 Task: Create workflow rules for invoice object.
Action: Mouse moved to (801, 75)
Screenshot: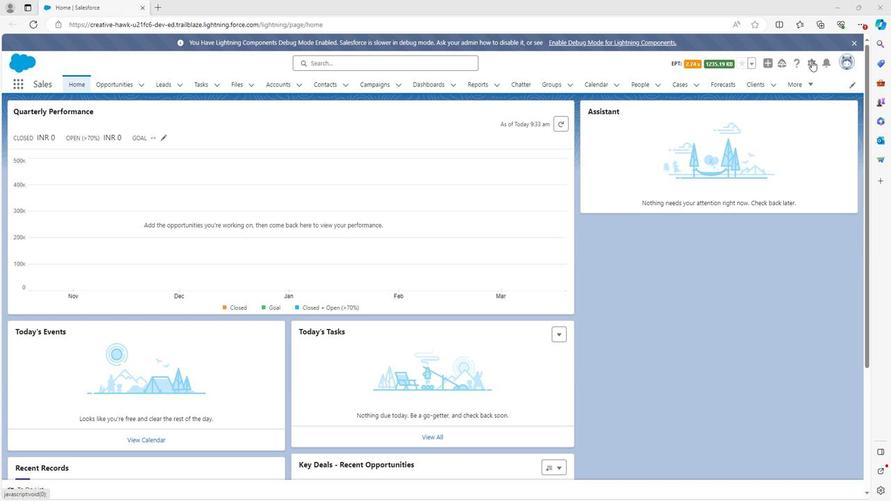 
Action: Mouse pressed left at (801, 75)
Screenshot: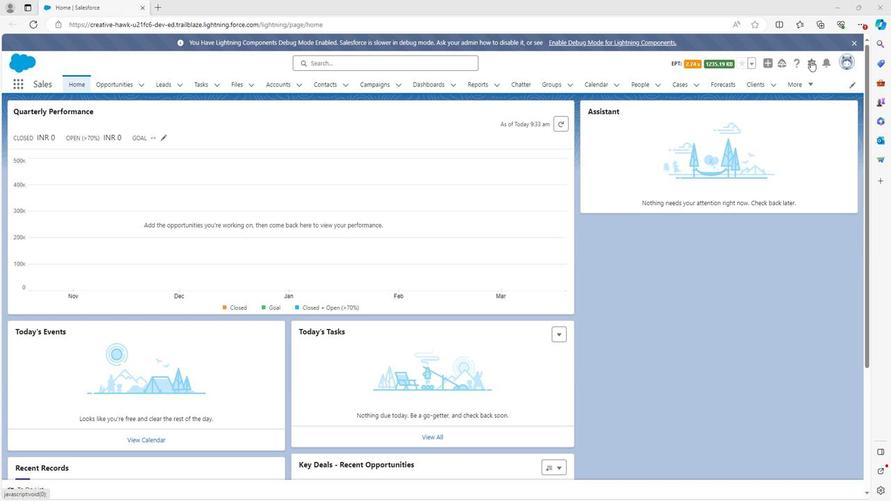 
Action: Mouse moved to (772, 102)
Screenshot: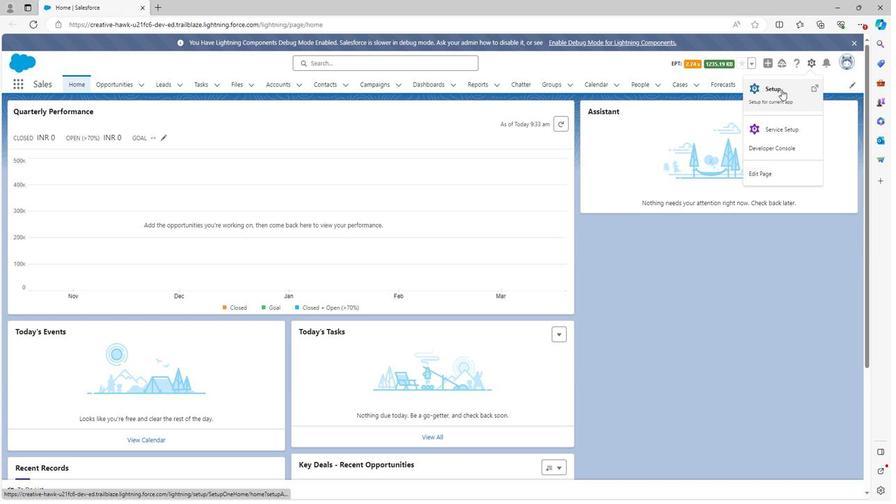 
Action: Mouse pressed left at (772, 102)
Screenshot: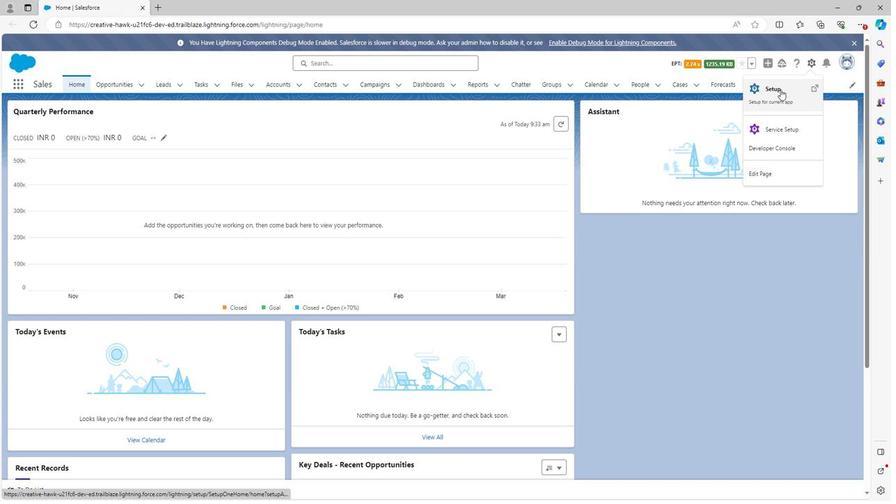 
Action: Mouse moved to (50, 117)
Screenshot: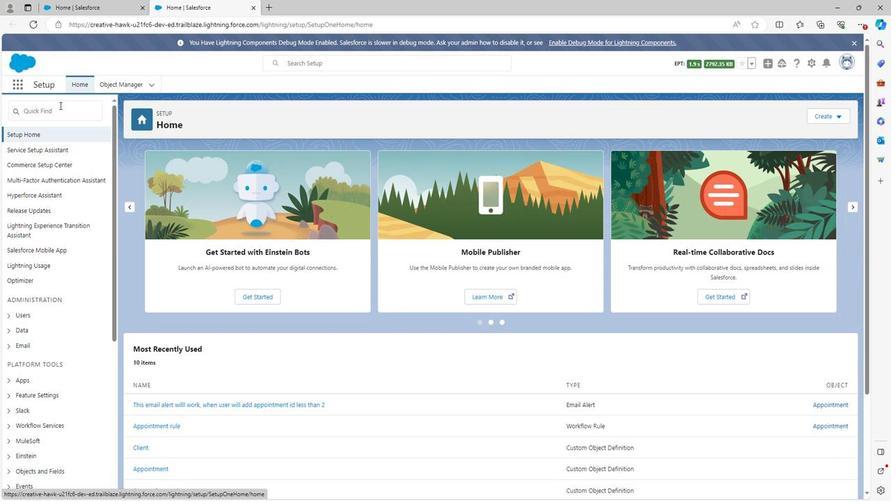 
Action: Mouse pressed left at (50, 117)
Screenshot: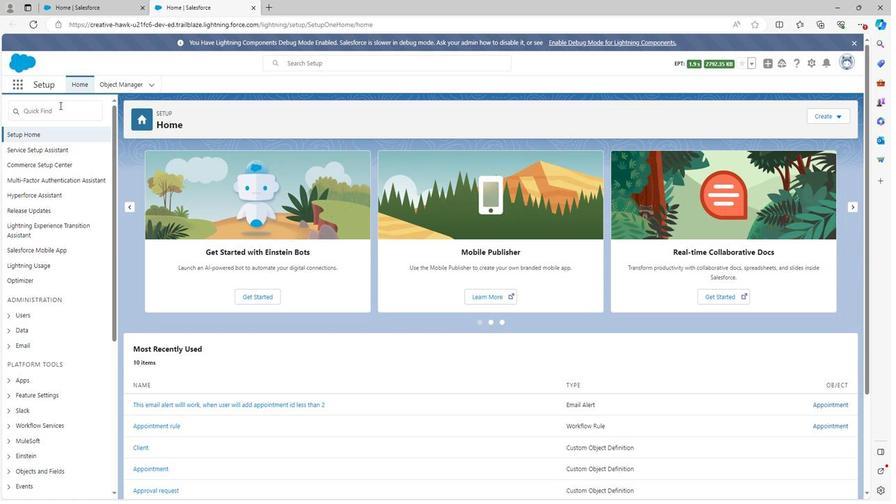 
Action: Key pressed work
Screenshot: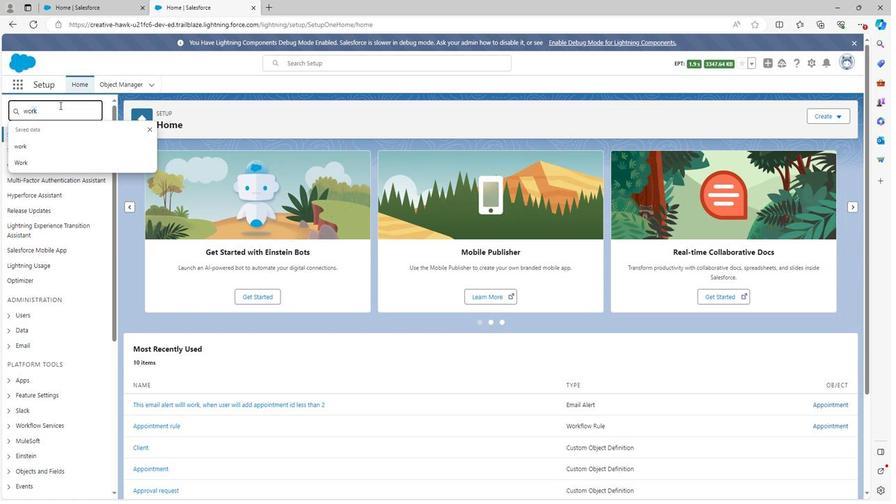 
Action: Mouse moved to (48, 286)
Screenshot: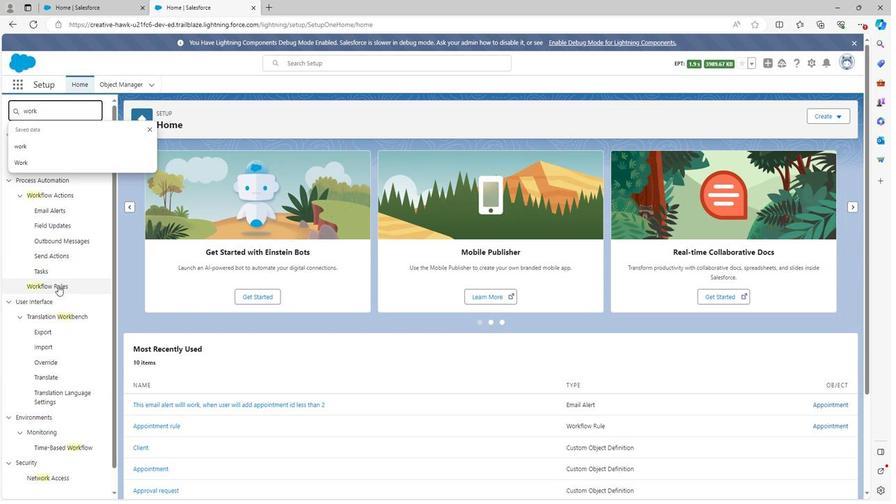 
Action: Mouse pressed left at (48, 286)
Screenshot: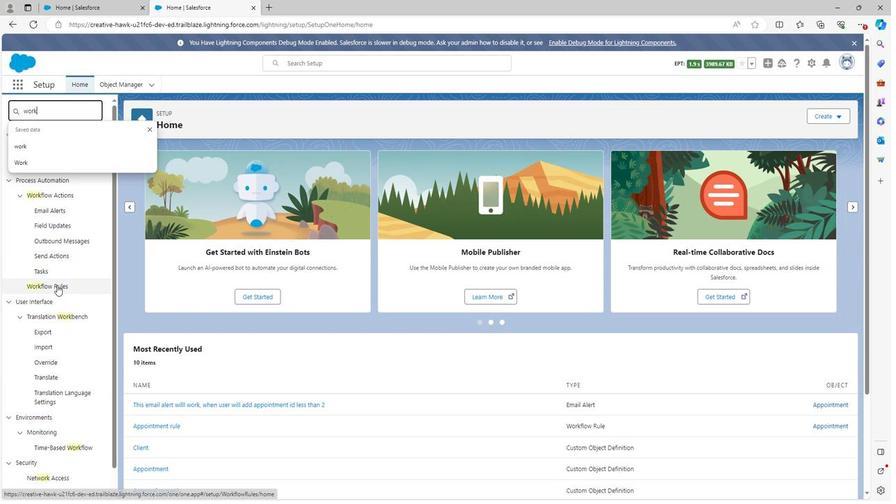
Action: Mouse moved to (480, 267)
Screenshot: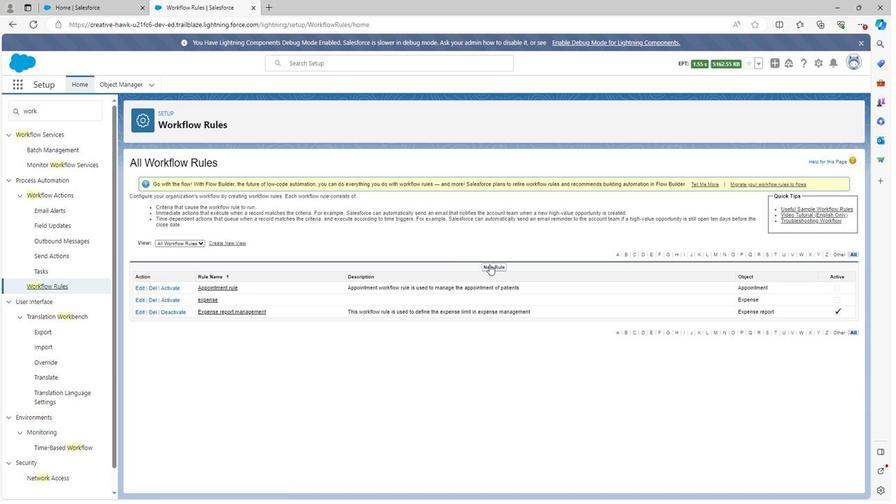 
Action: Mouse pressed left at (480, 267)
Screenshot: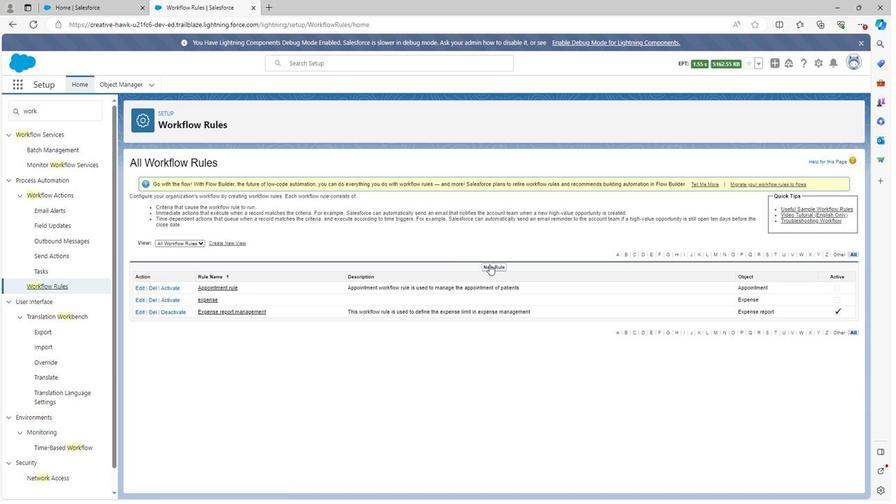 
Action: Mouse moved to (460, 334)
Screenshot: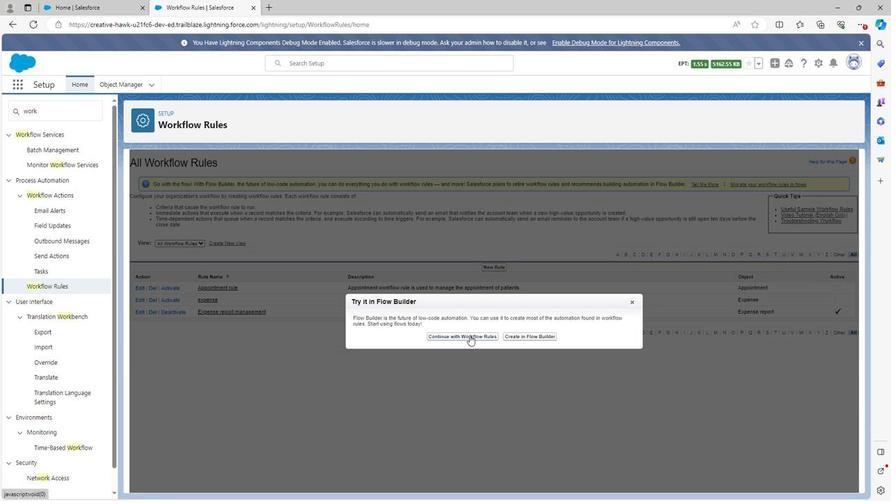 
Action: Mouse pressed left at (460, 334)
Screenshot: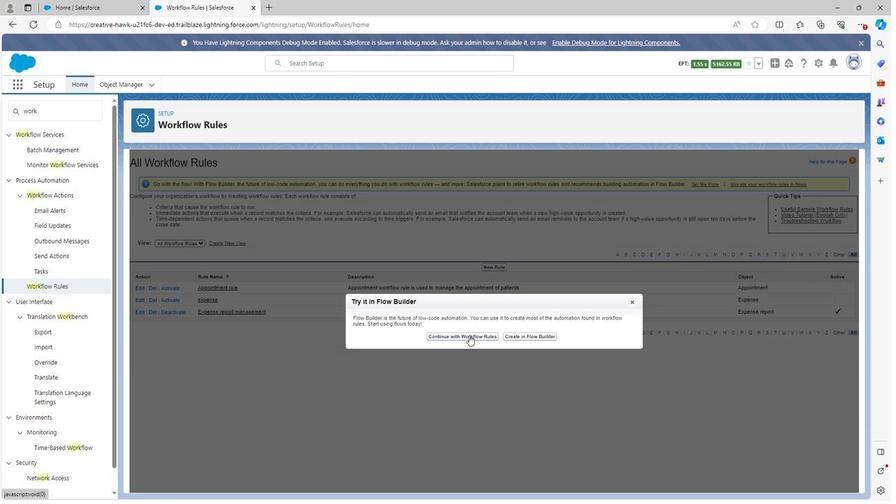 
Action: Mouse moved to (324, 250)
Screenshot: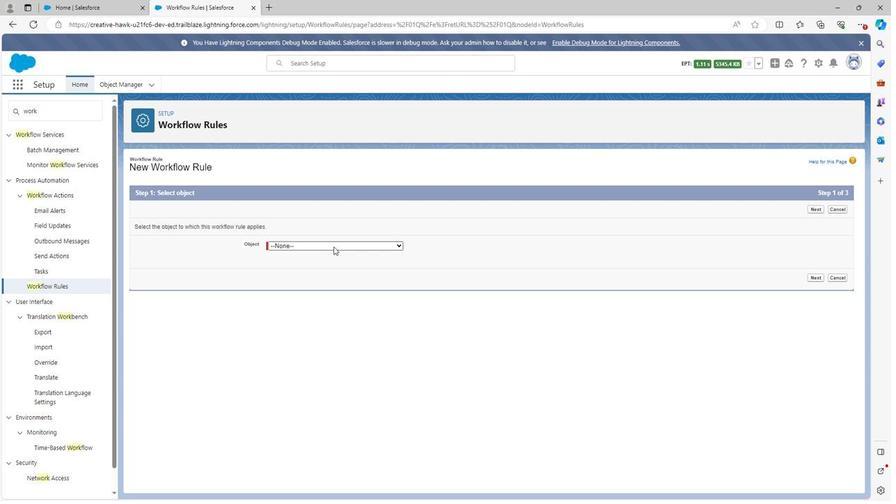 
Action: Mouse pressed left at (324, 250)
Screenshot: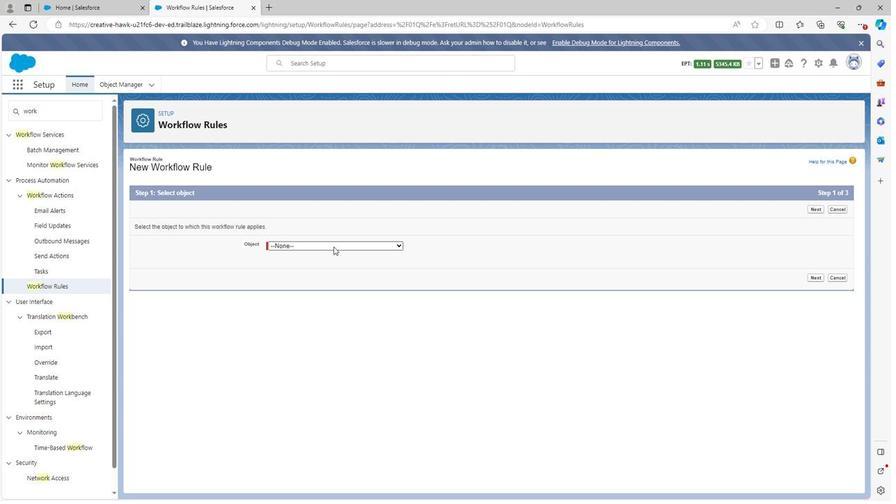 
Action: Mouse moved to (316, 317)
Screenshot: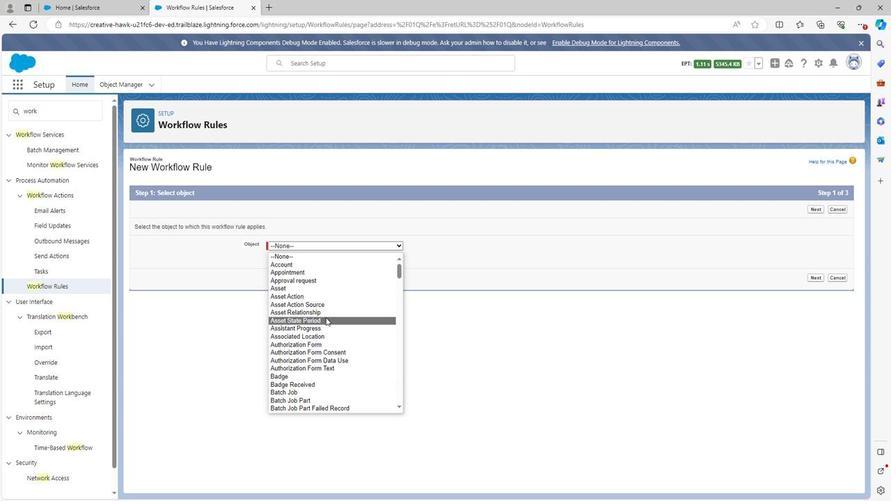 
Action: Mouse scrolled (316, 316) with delta (0, 0)
Screenshot: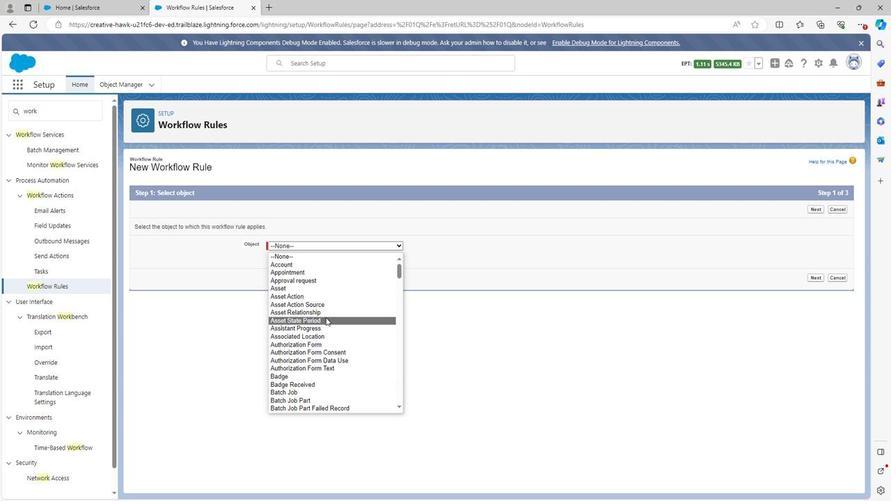 
Action: Mouse scrolled (316, 316) with delta (0, 0)
Screenshot: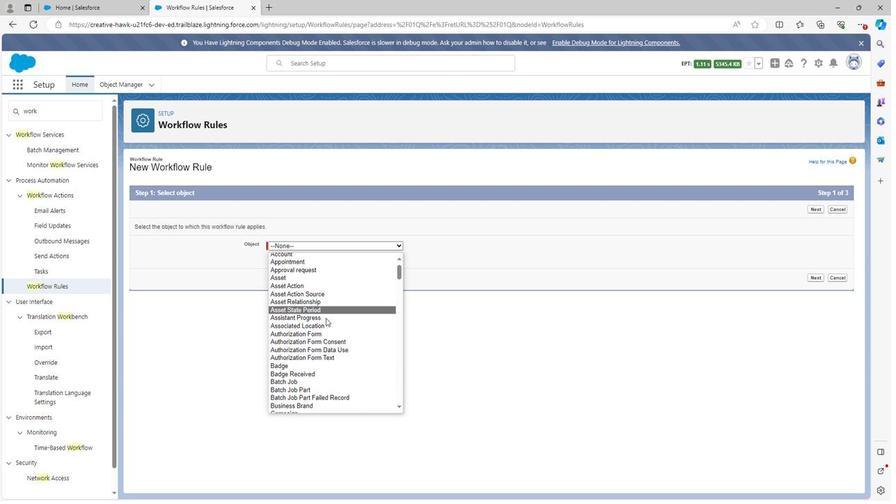 
Action: Mouse scrolled (316, 316) with delta (0, 0)
Screenshot: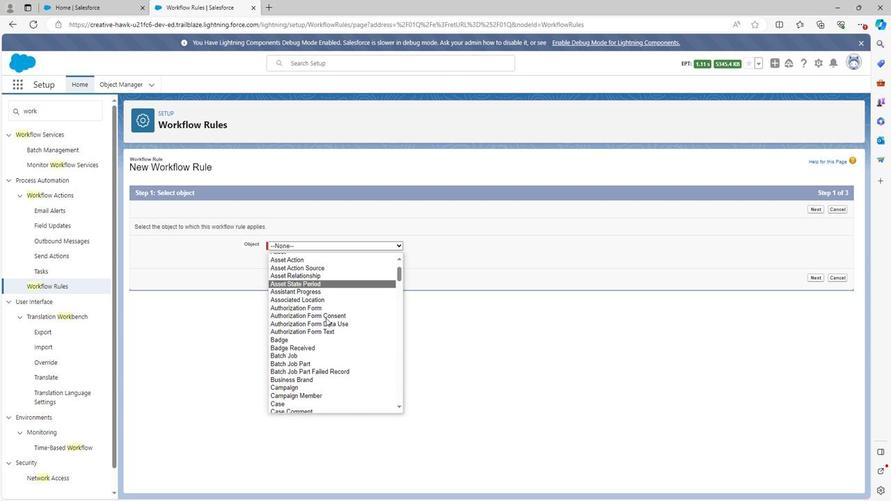 
Action: Mouse scrolled (316, 316) with delta (0, 0)
Screenshot: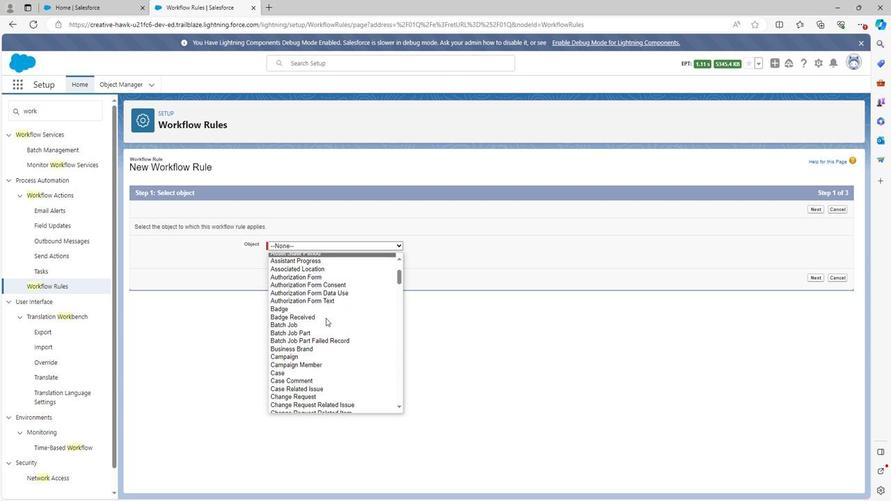 
Action: Mouse scrolled (316, 316) with delta (0, 0)
Screenshot: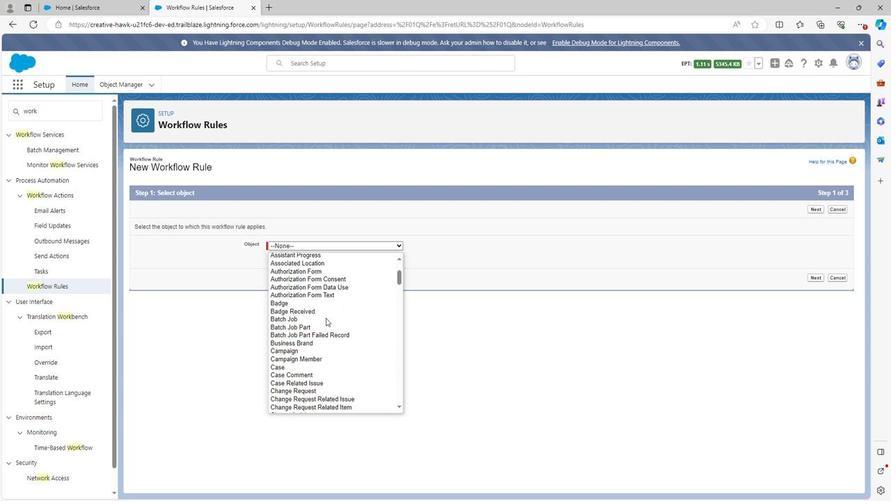 
Action: Mouse scrolled (316, 316) with delta (0, 0)
Screenshot: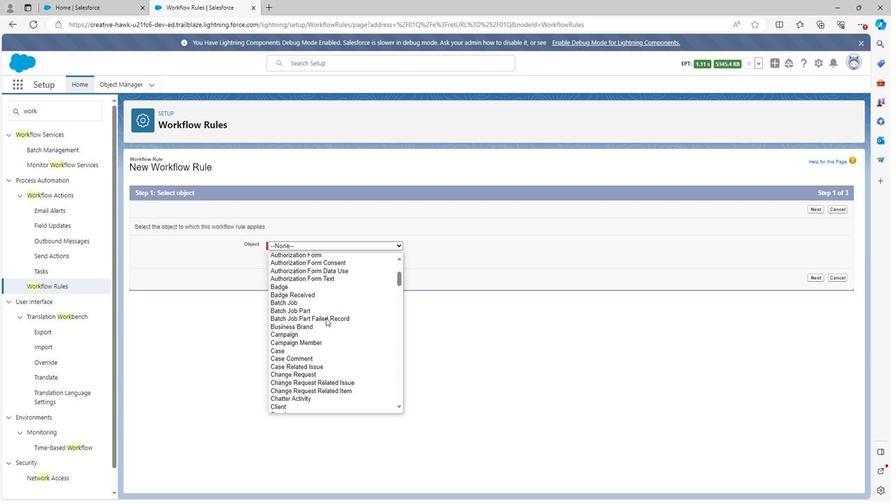 
Action: Mouse scrolled (316, 316) with delta (0, 0)
Screenshot: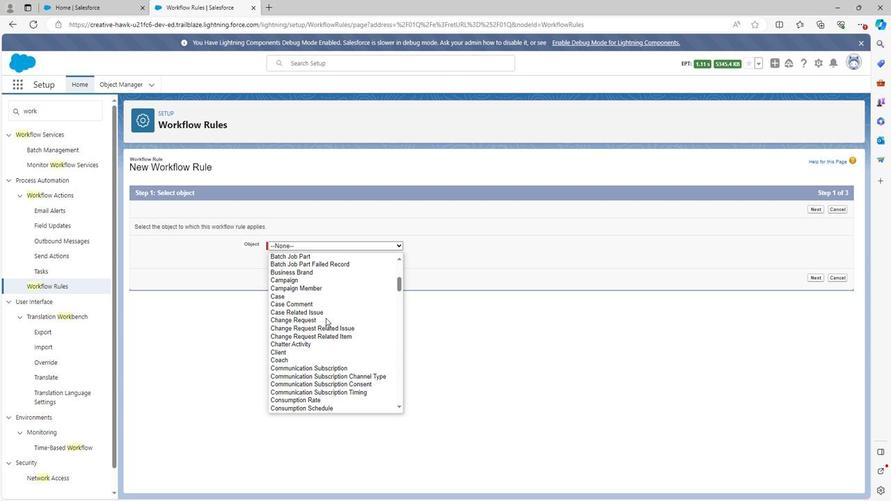 
Action: Mouse scrolled (316, 316) with delta (0, 0)
Screenshot: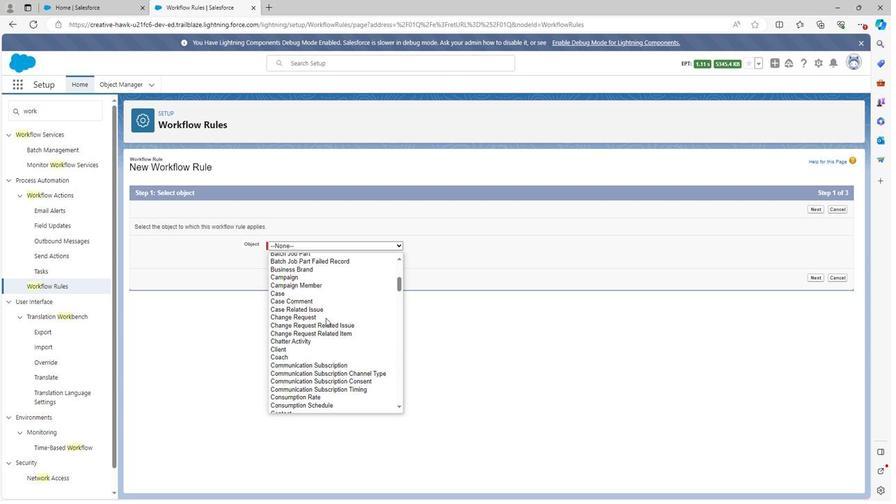 
Action: Mouse scrolled (316, 316) with delta (0, 0)
Screenshot: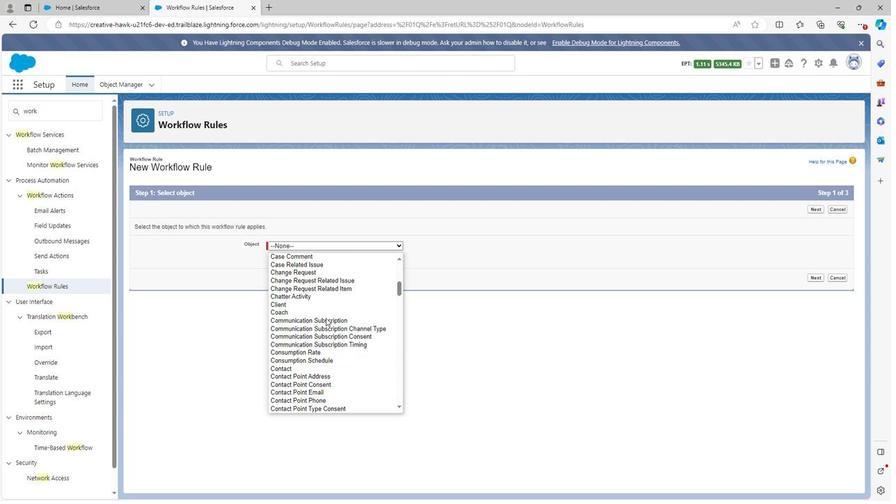
Action: Mouse scrolled (316, 316) with delta (0, 0)
Screenshot: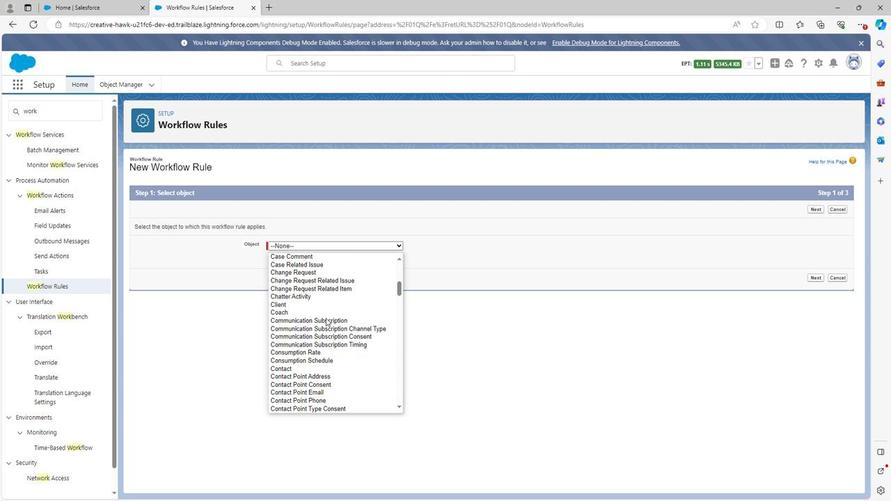 
Action: Mouse scrolled (316, 316) with delta (0, 0)
Screenshot: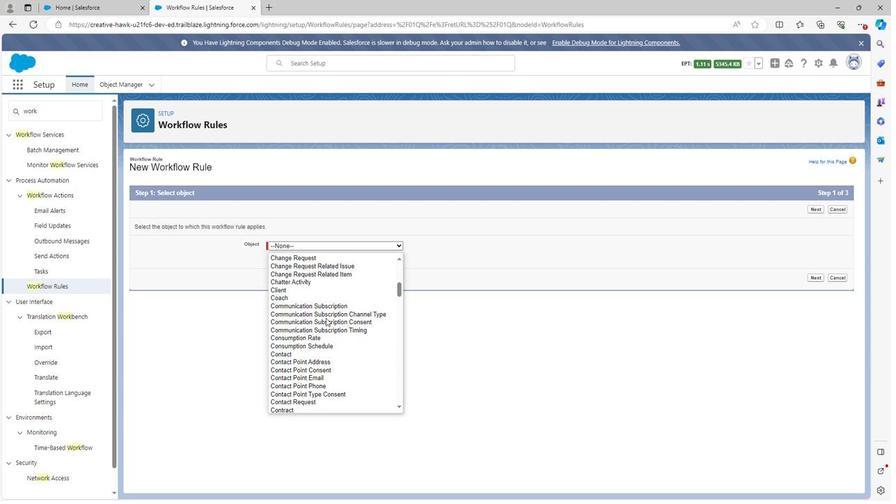 
Action: Mouse scrolled (316, 316) with delta (0, 0)
Screenshot: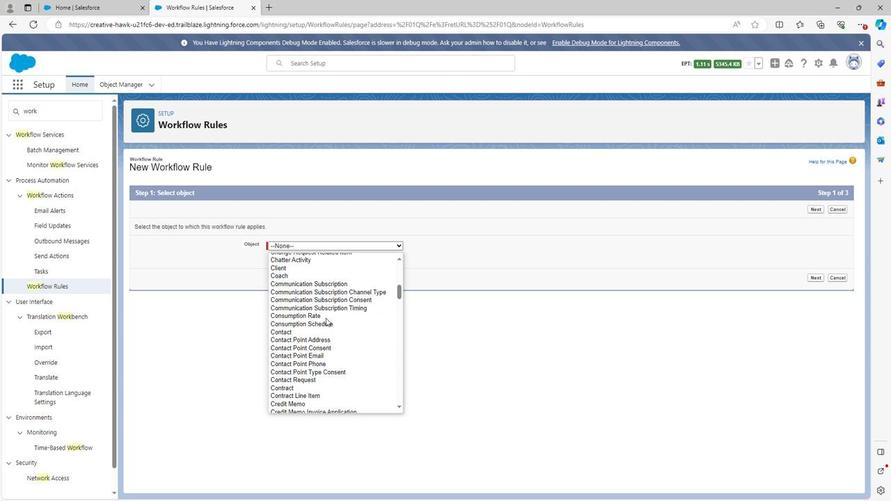 
Action: Mouse scrolled (316, 316) with delta (0, 0)
Screenshot: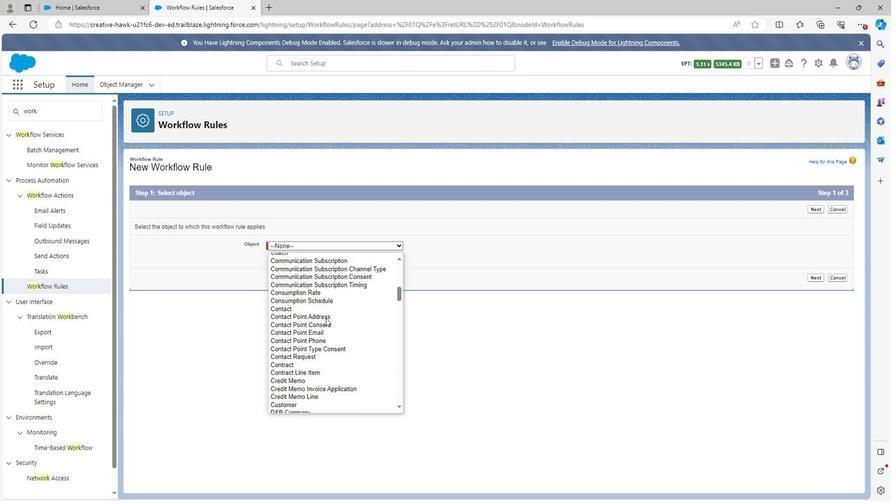 
Action: Mouse scrolled (316, 316) with delta (0, 0)
Screenshot: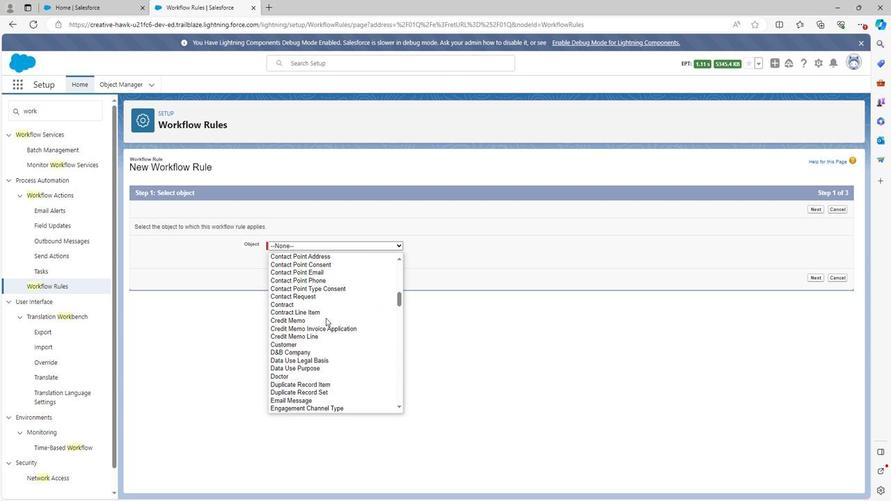 
Action: Mouse scrolled (316, 316) with delta (0, 0)
Screenshot: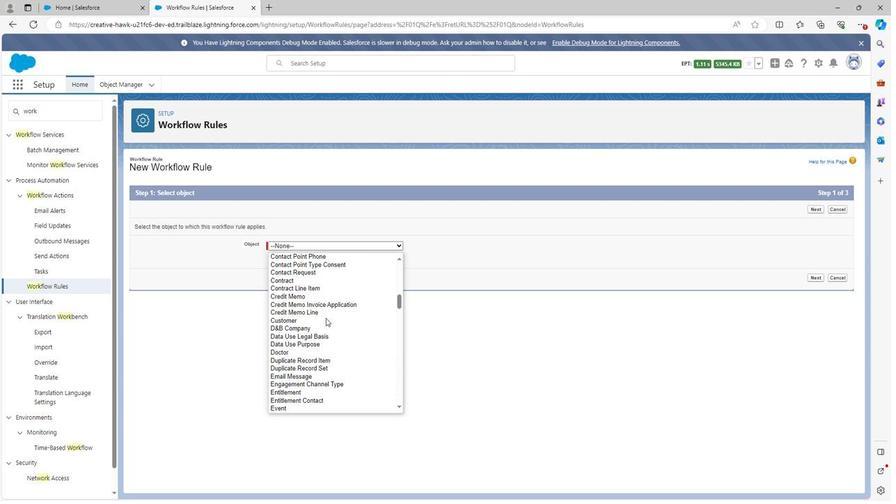 
Action: Mouse scrolled (316, 316) with delta (0, 0)
Screenshot: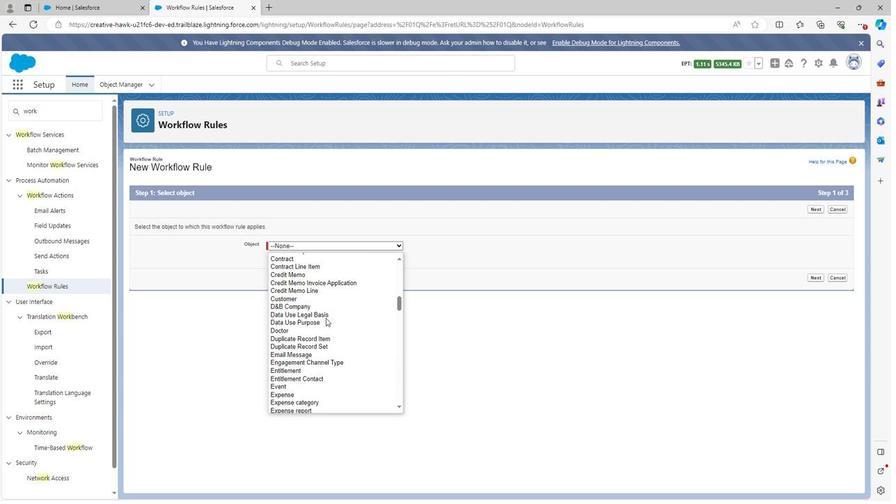
Action: Mouse scrolled (316, 316) with delta (0, 0)
Screenshot: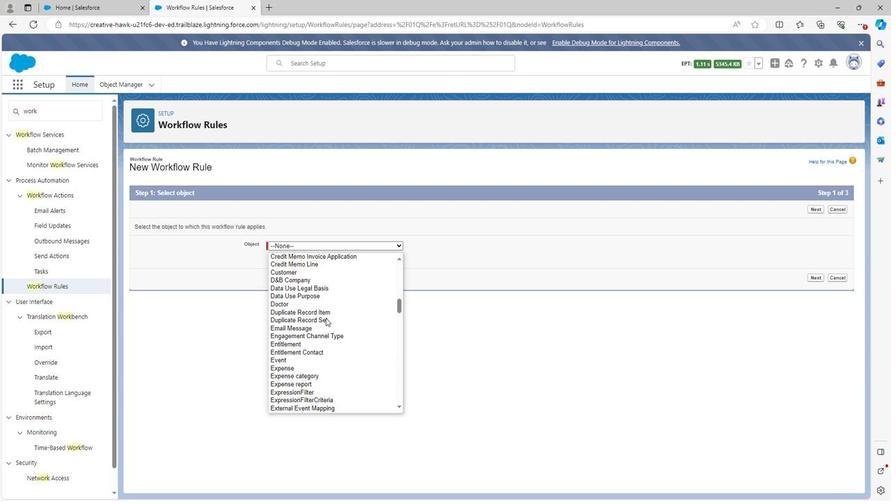 
Action: Mouse scrolled (316, 316) with delta (0, 0)
Screenshot: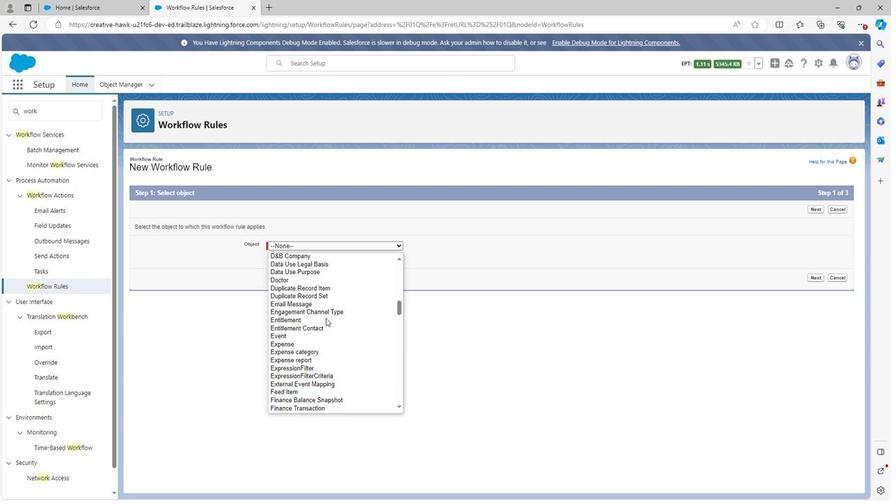 
Action: Mouse scrolled (316, 316) with delta (0, 0)
Screenshot: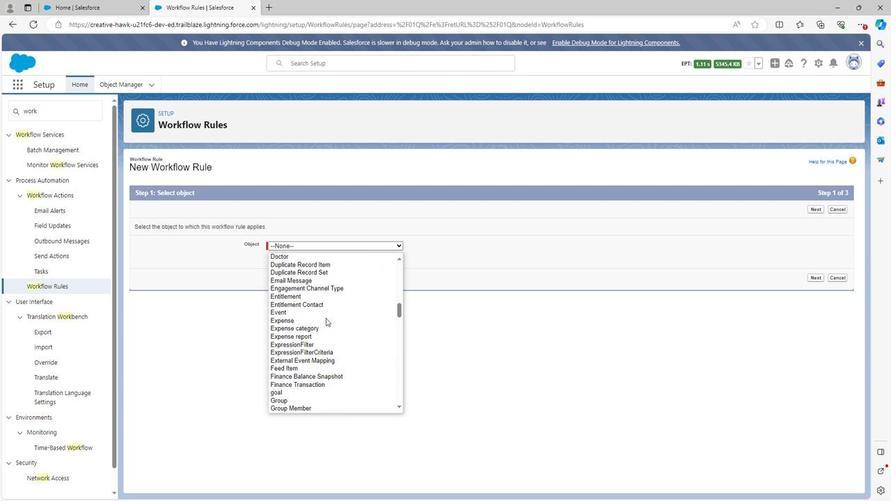 
Action: Mouse scrolled (316, 316) with delta (0, 0)
Screenshot: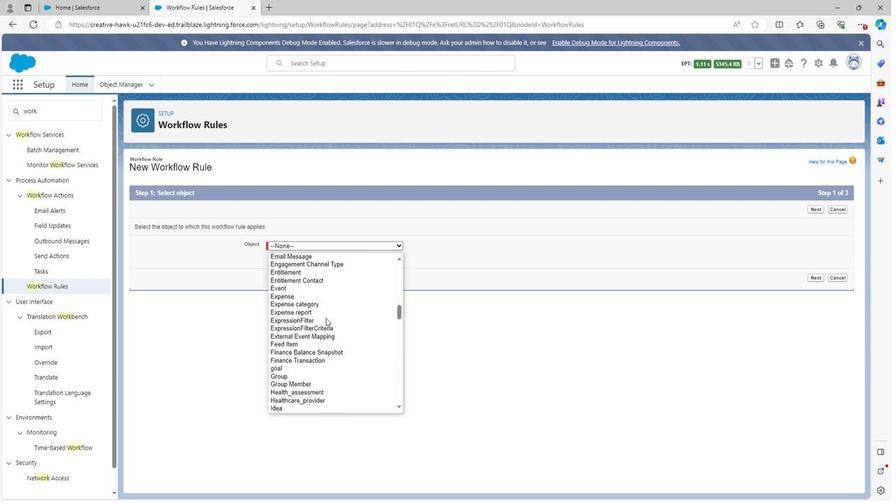 
Action: Mouse scrolled (316, 316) with delta (0, 0)
Screenshot: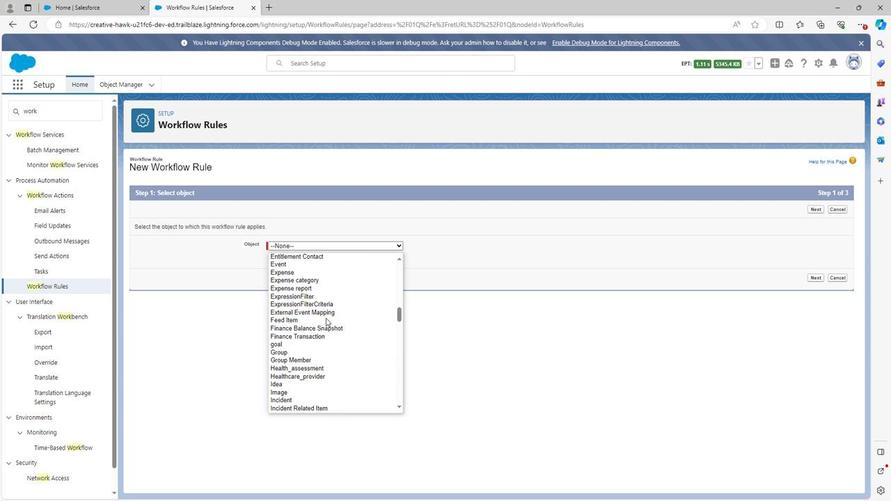 
Action: Mouse moved to (276, 394)
Screenshot: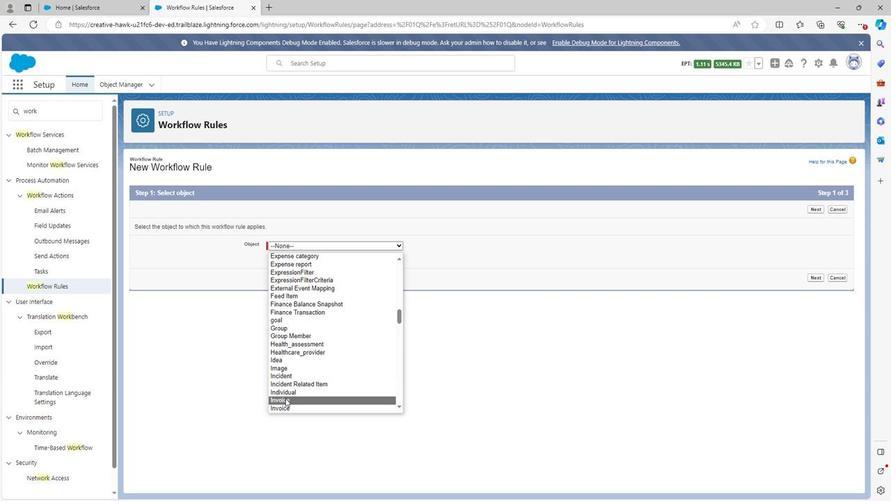 
Action: Mouse pressed left at (276, 394)
Screenshot: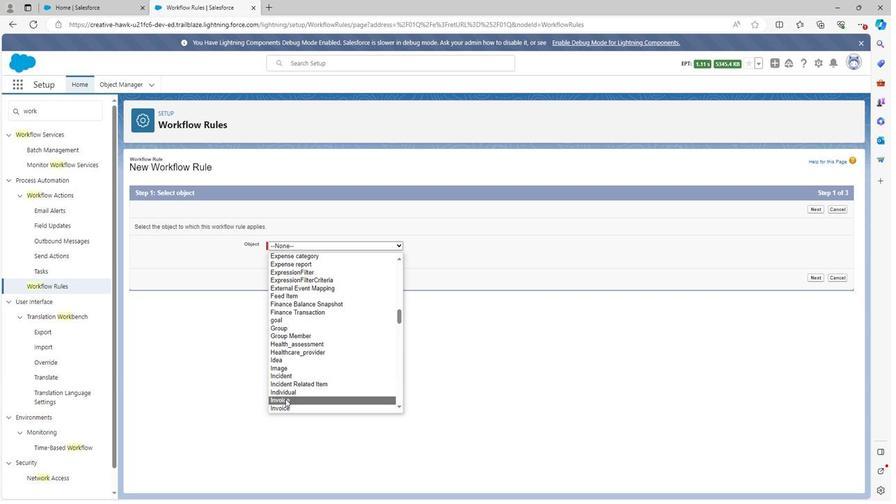 
Action: Mouse moved to (805, 279)
Screenshot: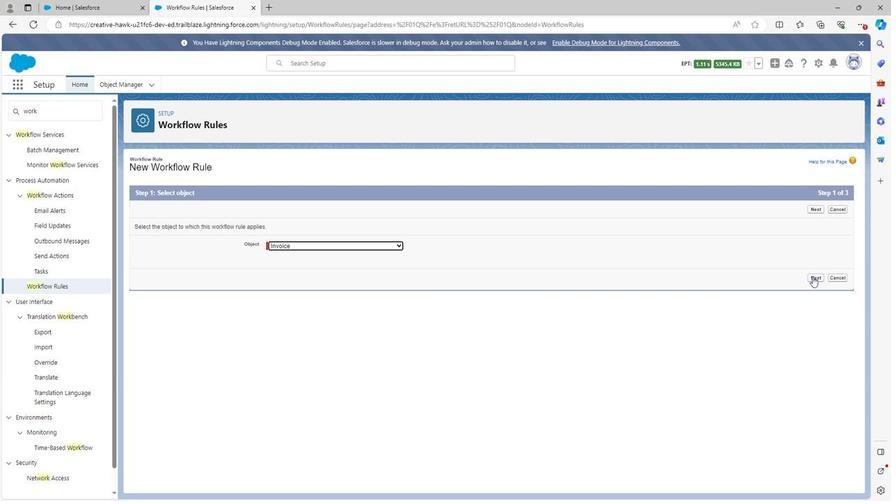 
Action: Mouse pressed left at (805, 279)
Screenshot: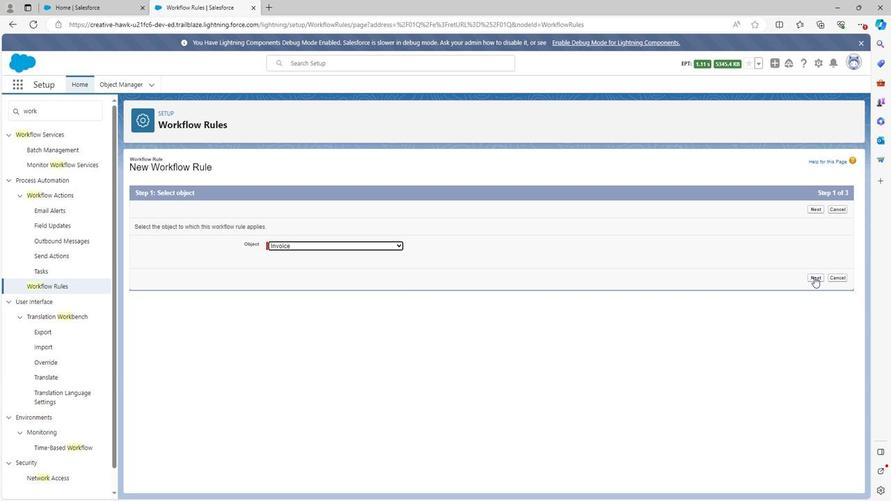 
Action: Mouse moved to (296, 266)
Screenshot: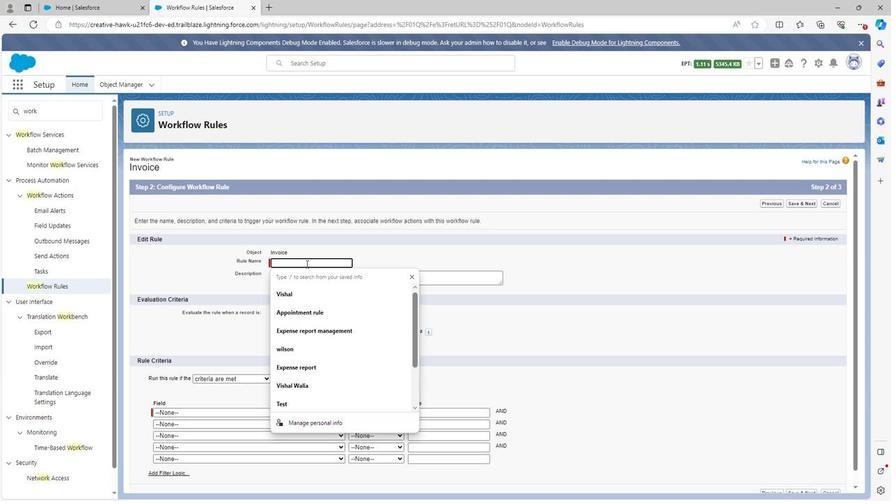 
Action: Key pressed <Key.shift>Invoice<Key.space>rule
Screenshot: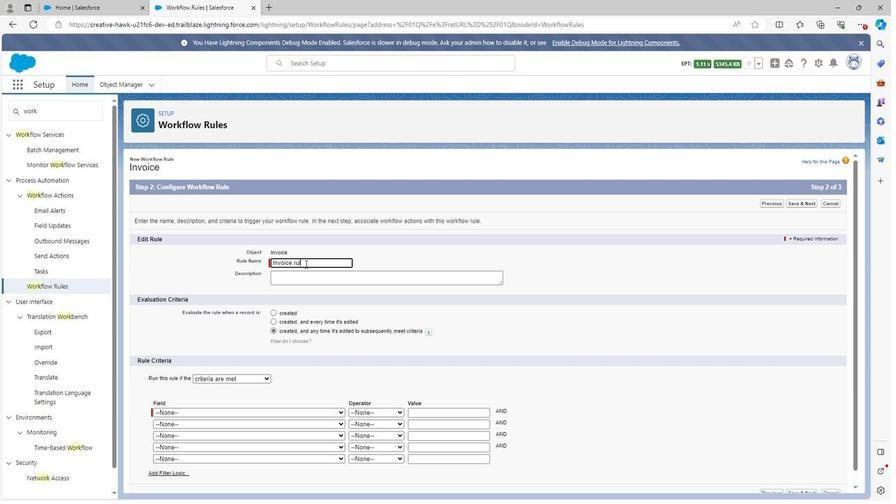 
Action: Mouse moved to (300, 283)
Screenshot: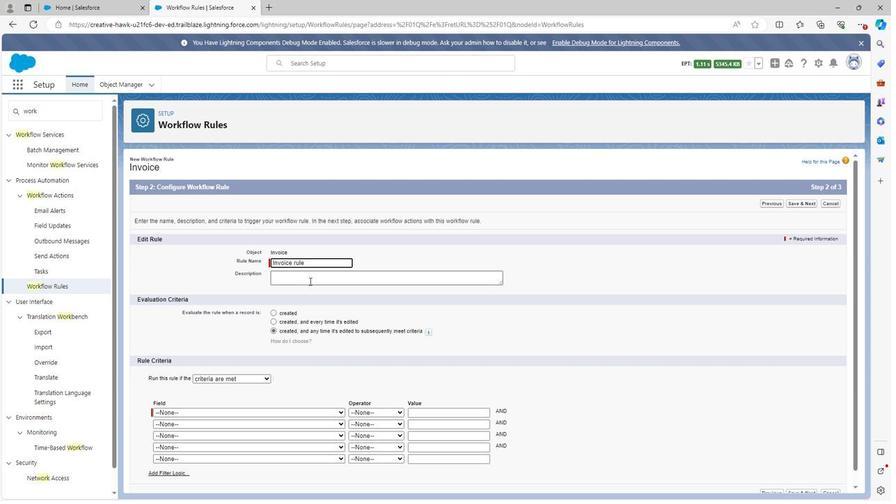 
Action: Mouse pressed left at (300, 283)
Screenshot: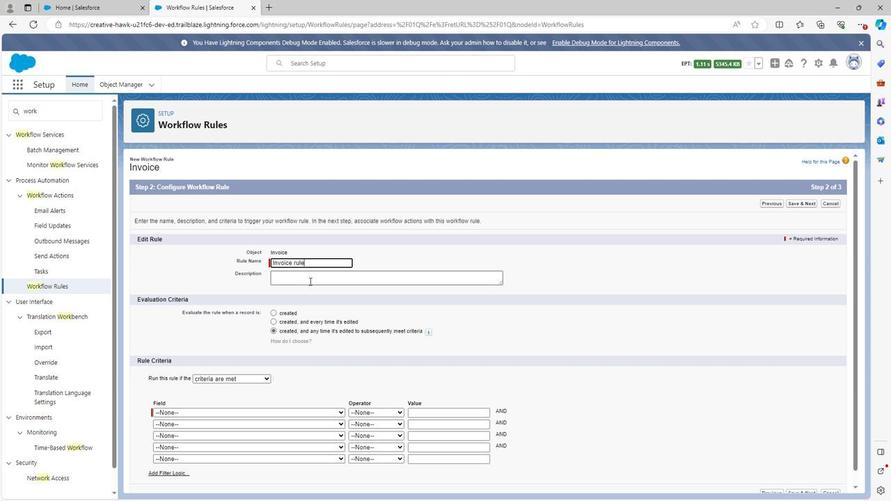 
Action: Key pressed <Key.shift>Invoice<Key.space>rule<Key.space>is<Key.space>used<Key.space>to<Key.space>define<Key.space>the<Key.space>invoice<Key.space>details<Key.space>with<Key.space>some<Key.space>limits
Screenshot: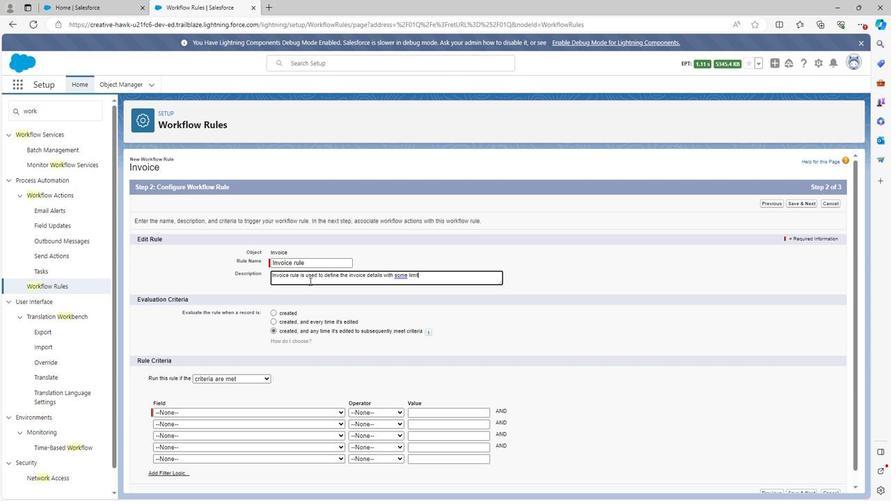 
Action: Mouse moved to (267, 351)
Screenshot: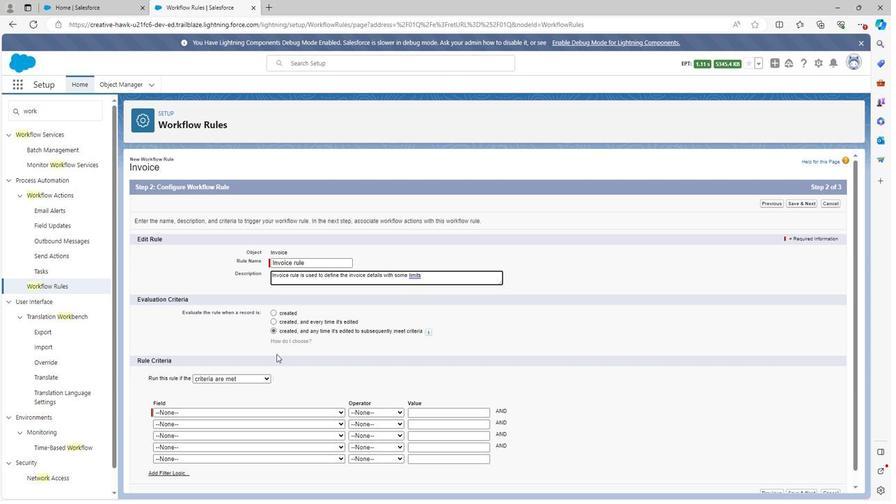 
Action: Mouse scrolled (267, 350) with delta (0, 0)
Screenshot: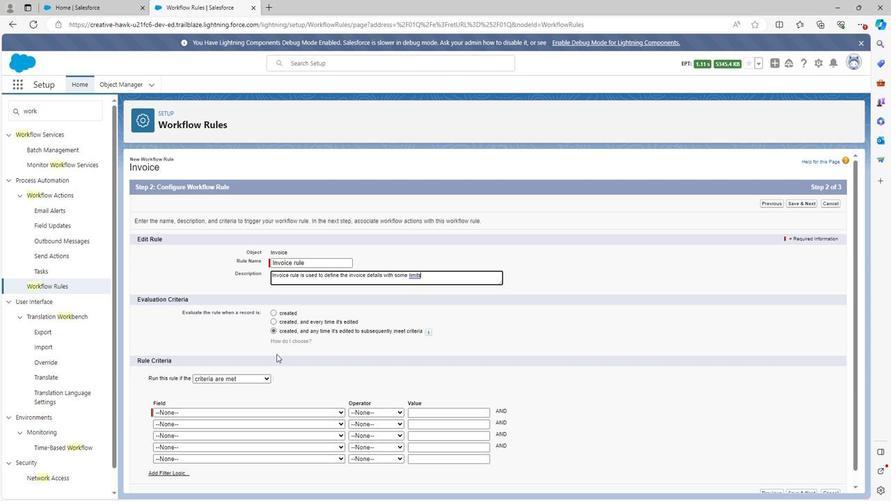 
Action: Mouse moved to (225, 394)
Screenshot: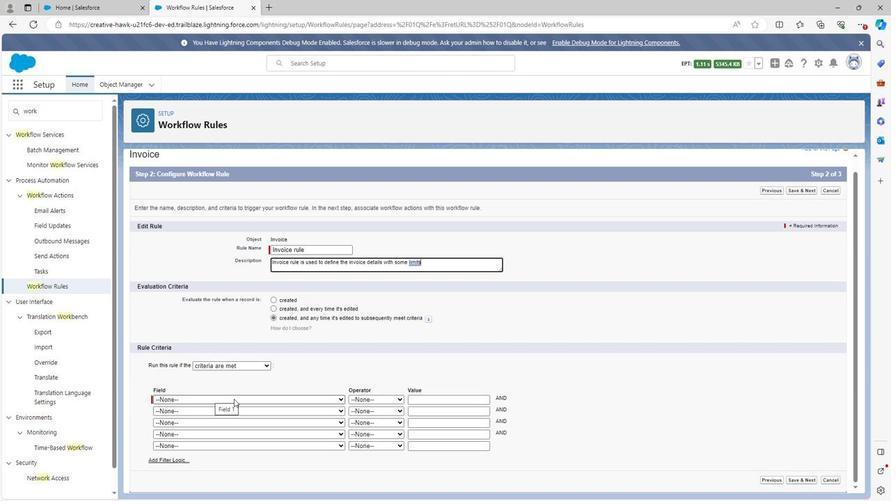 
Action: Mouse pressed left at (225, 394)
Screenshot: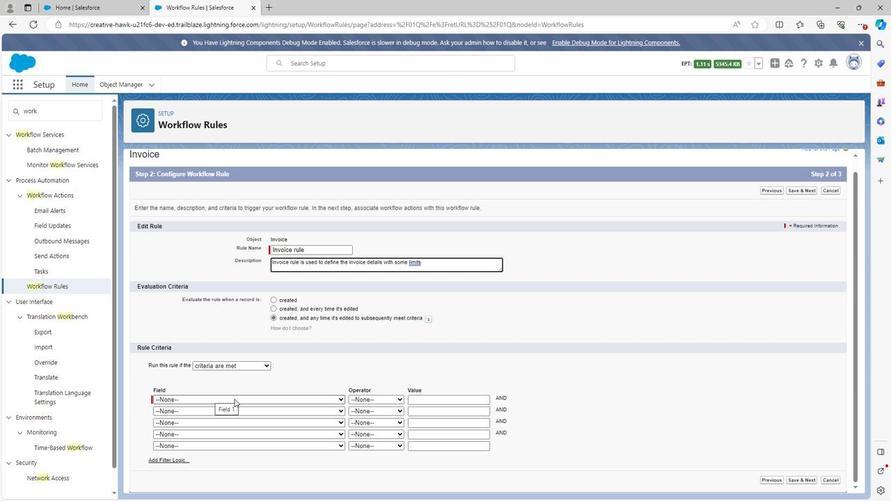 
Action: Mouse moved to (203, 331)
Screenshot: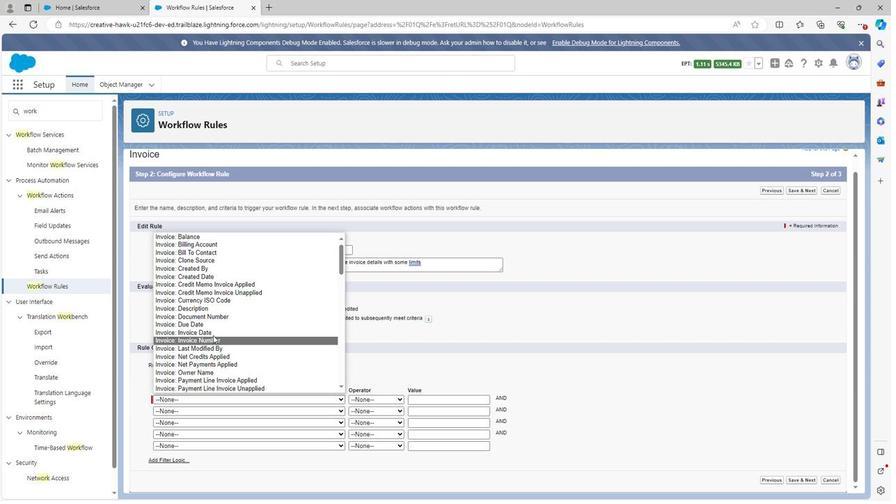 
Action: Mouse pressed left at (203, 331)
Screenshot: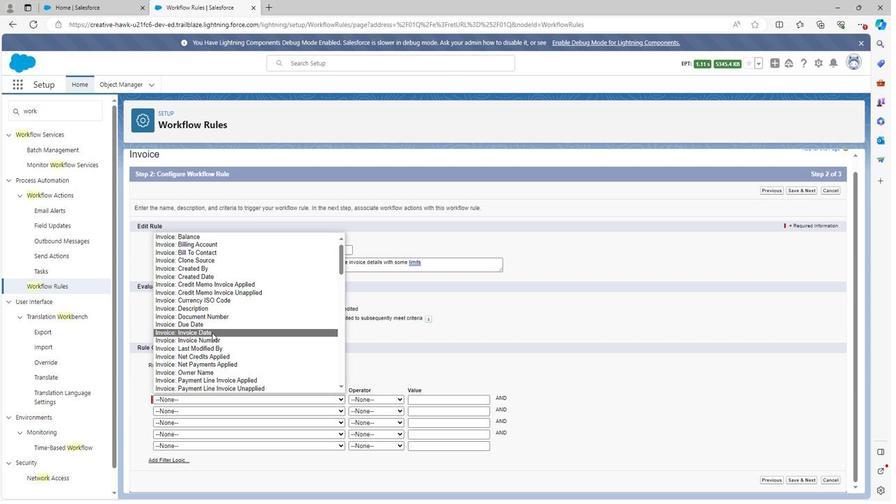 
Action: Mouse moved to (357, 394)
Screenshot: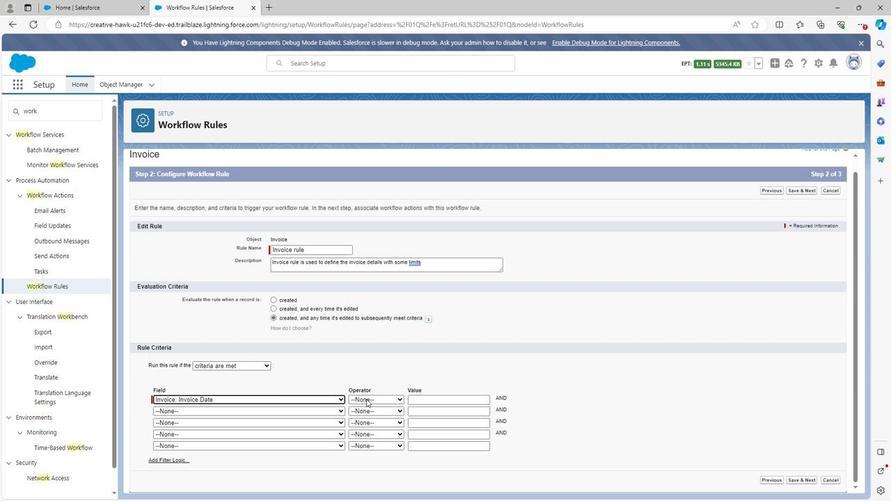 
Action: Mouse pressed left at (357, 394)
Screenshot: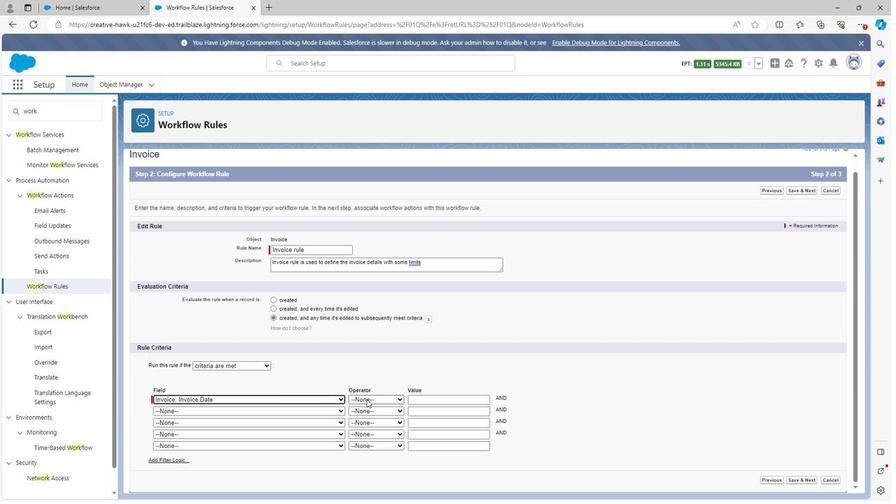 
Action: Mouse moved to (355, 353)
Screenshot: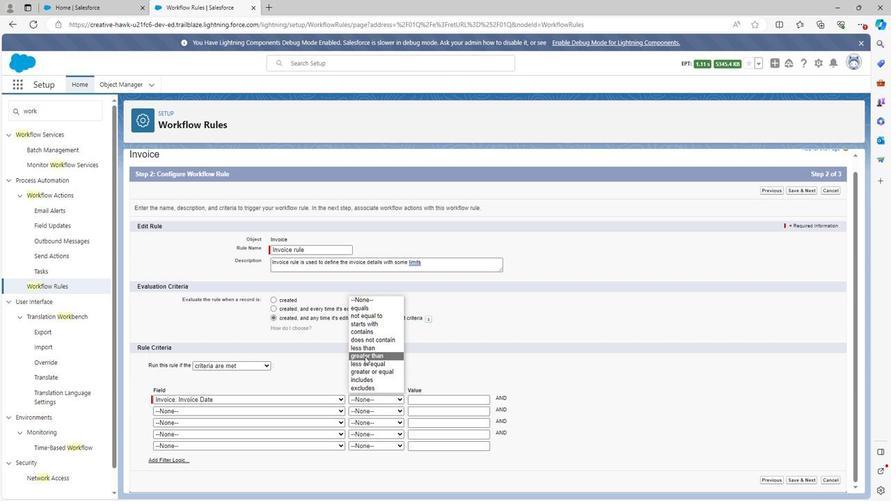 
Action: Mouse pressed left at (355, 353)
Screenshot: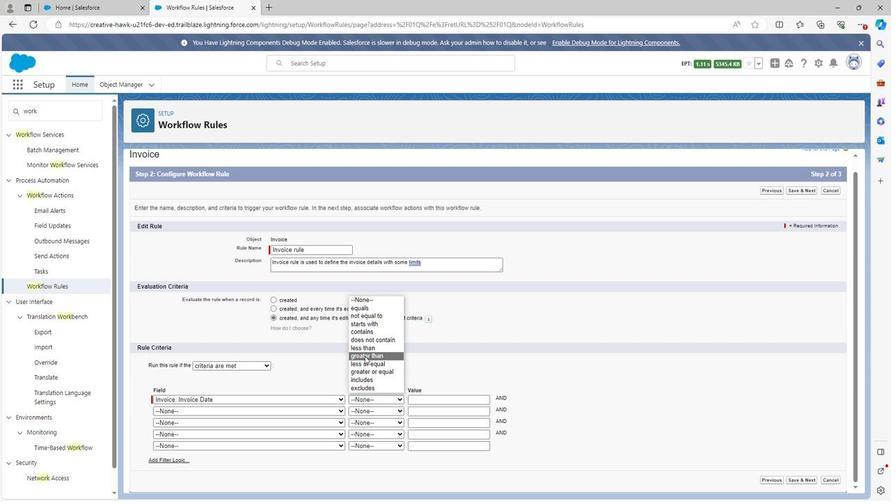 
Action: Mouse moved to (417, 391)
Screenshot: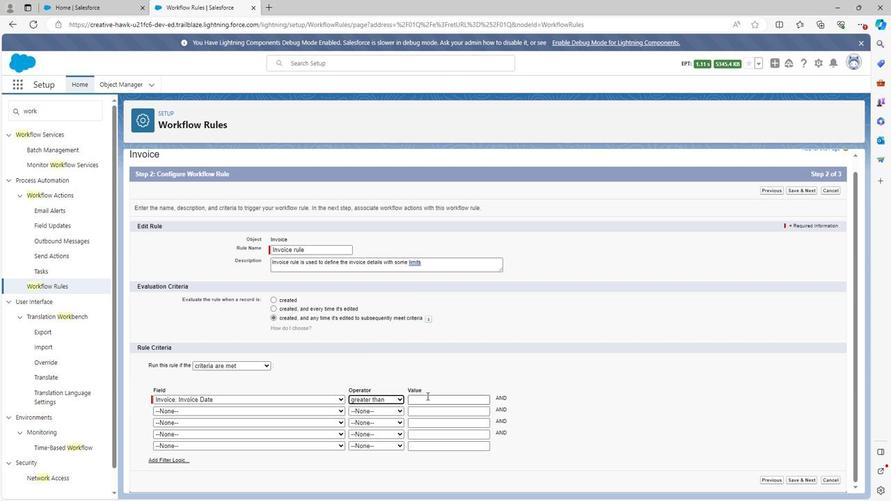 
Action: Mouse pressed left at (417, 391)
Screenshot: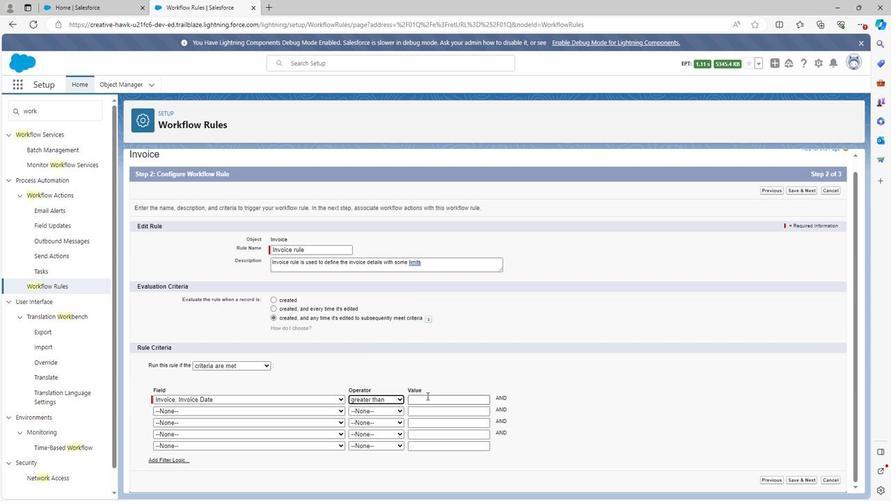 
Action: Mouse moved to (417, 391)
Screenshot: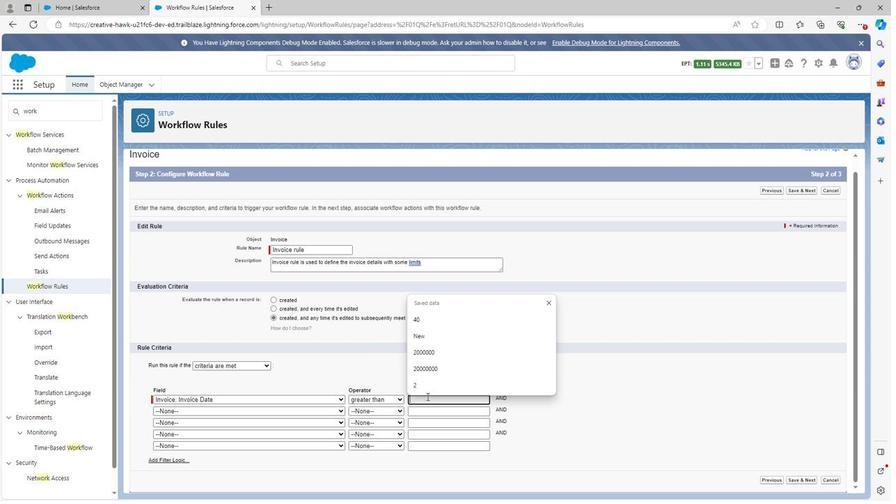 
Action: Key pressed <Key.shift><Key.shift>Today
Screenshot: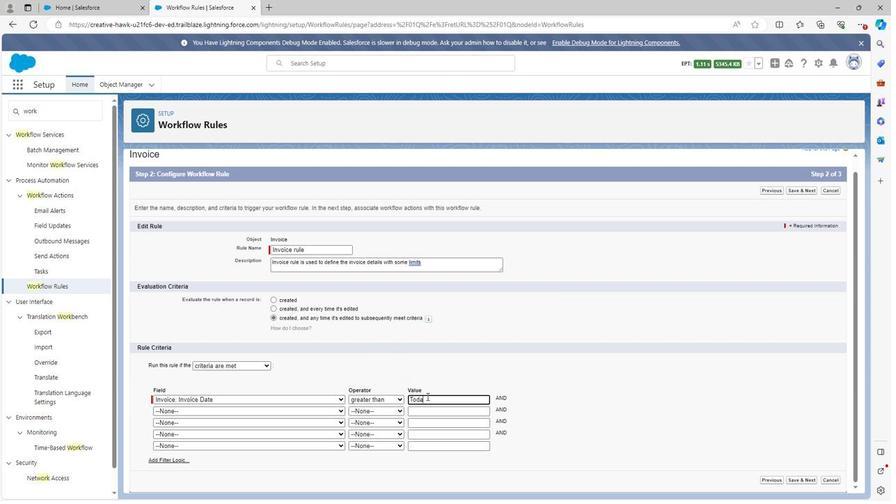 
Action: Mouse moved to (316, 405)
Screenshot: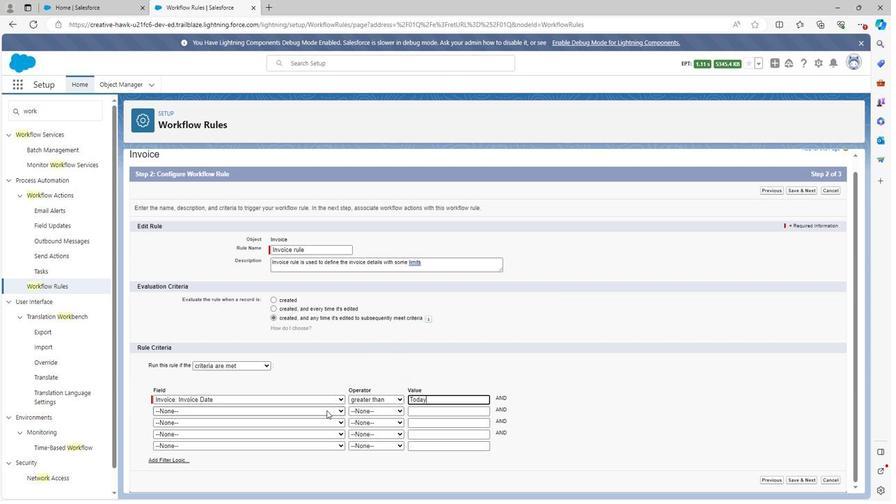 
Action: Mouse pressed left at (316, 405)
Screenshot: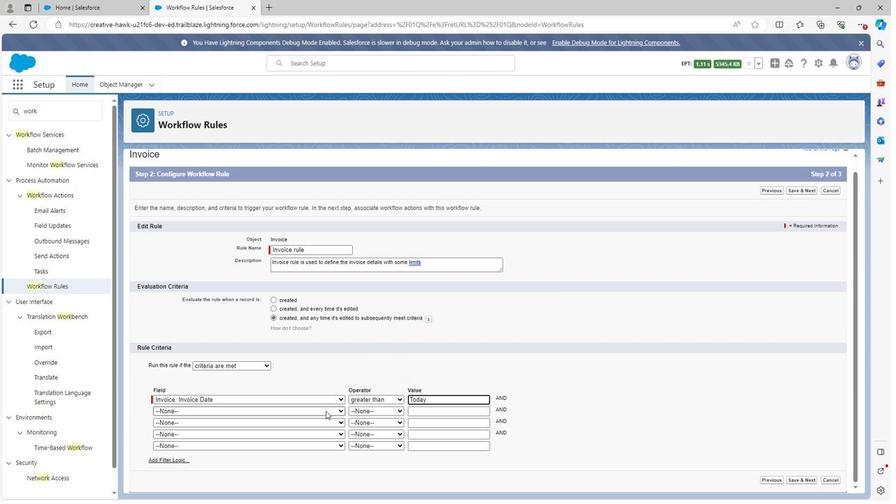 
Action: Mouse moved to (213, 335)
Screenshot: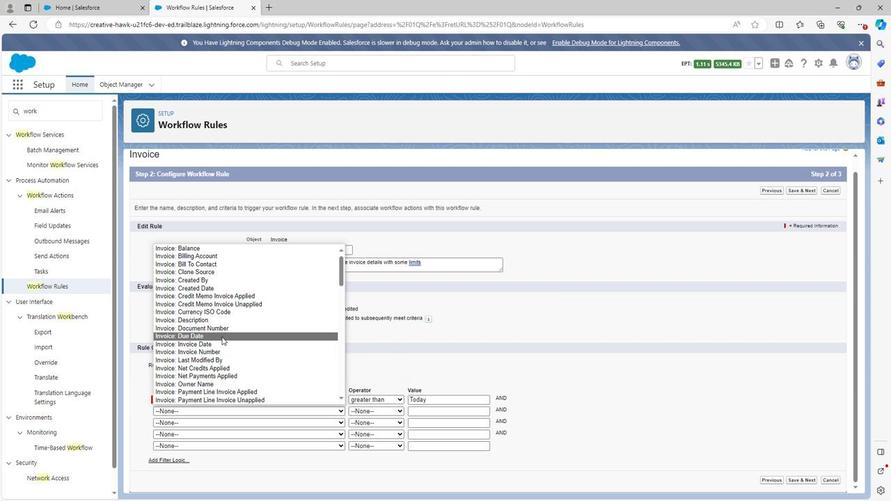 
Action: Mouse pressed left at (213, 335)
Screenshot: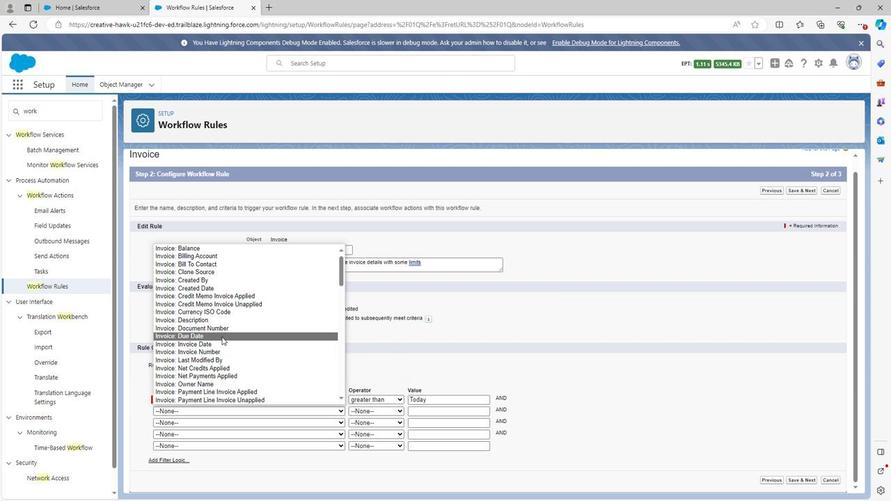 
Action: Mouse moved to (356, 404)
Screenshot: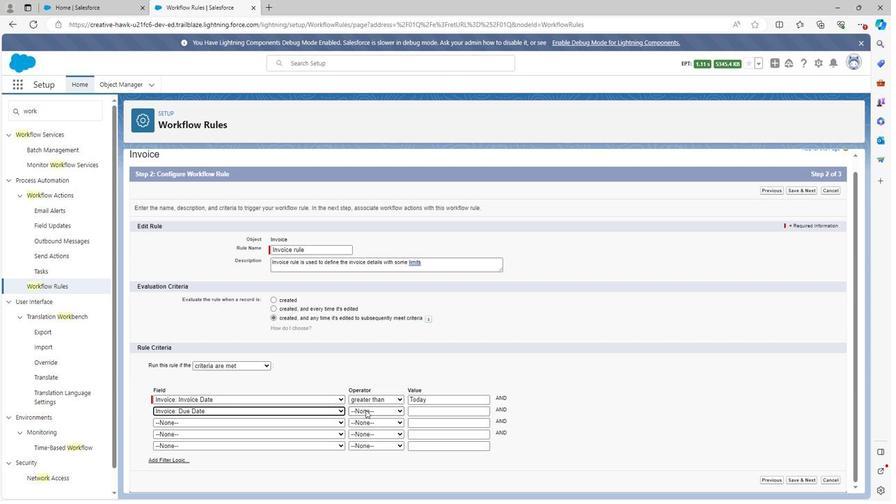 
Action: Mouse pressed left at (356, 404)
Screenshot: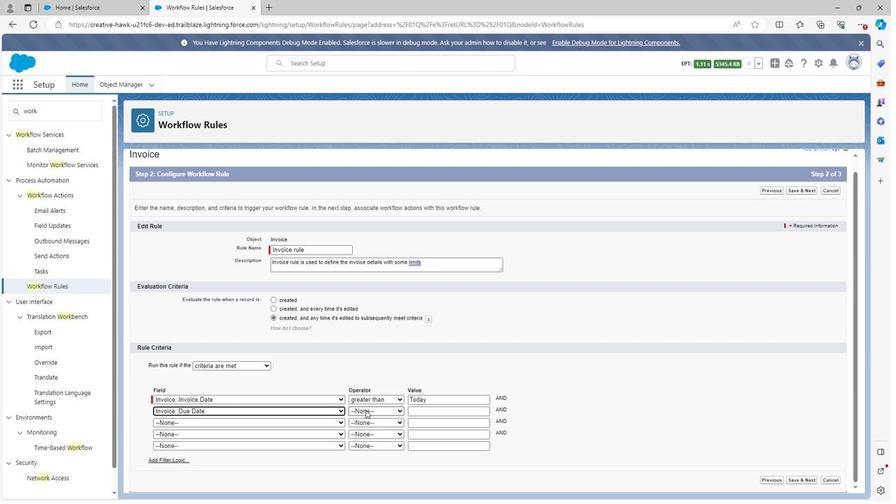 
Action: Mouse moved to (357, 366)
Screenshot: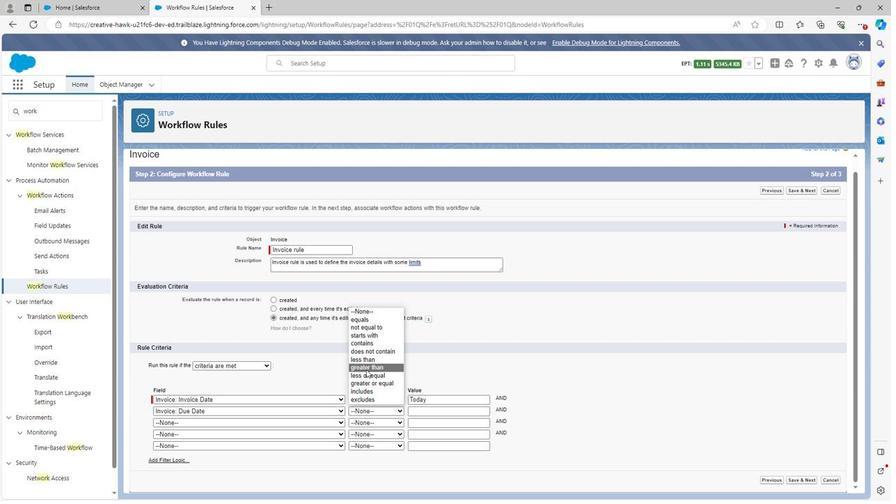 
Action: Mouse pressed left at (357, 366)
Screenshot: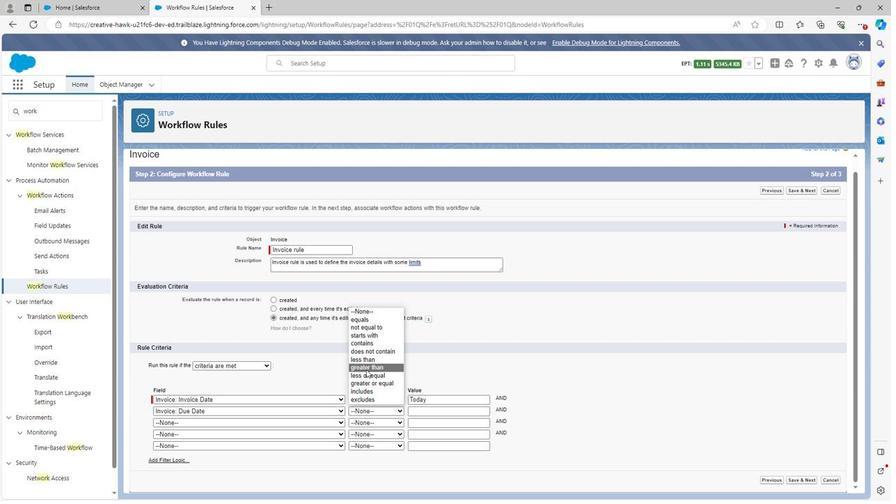 
Action: Mouse moved to (410, 403)
Screenshot: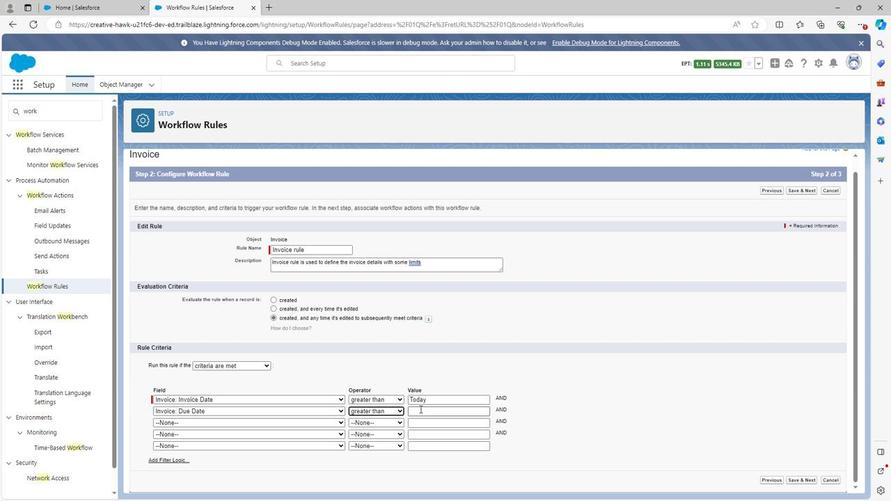 
Action: Mouse pressed left at (410, 403)
Screenshot: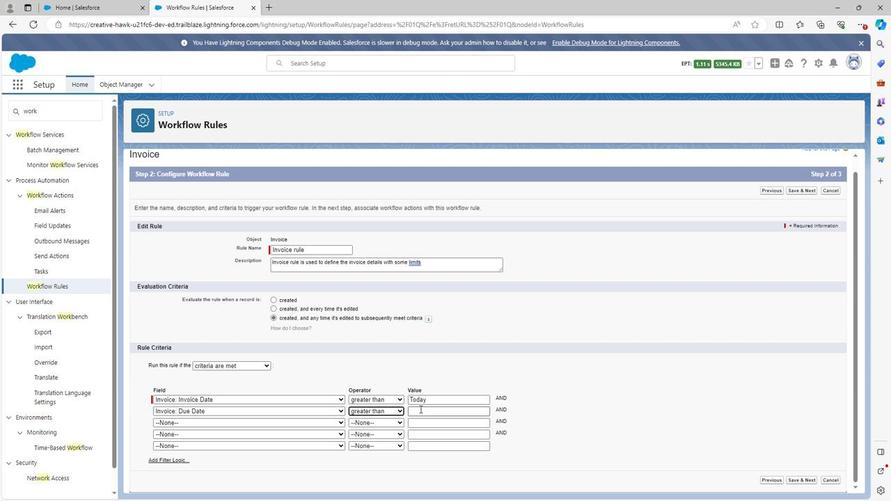 
Action: Key pressed <Key.shift>Today
Screenshot: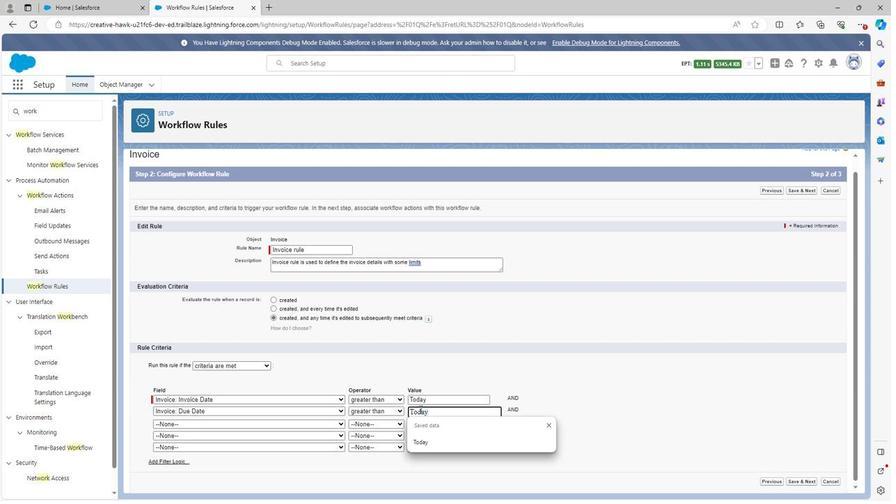 
Action: Mouse moved to (261, 416)
Screenshot: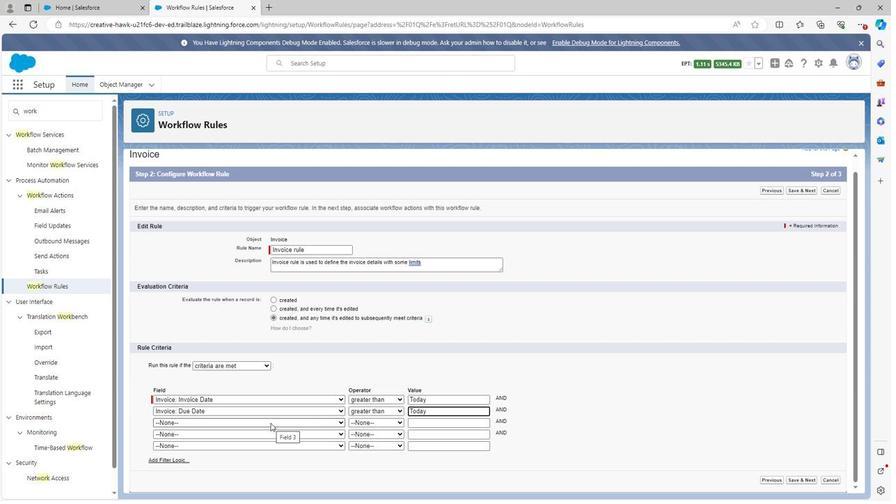 
Action: Mouse pressed left at (261, 416)
Screenshot: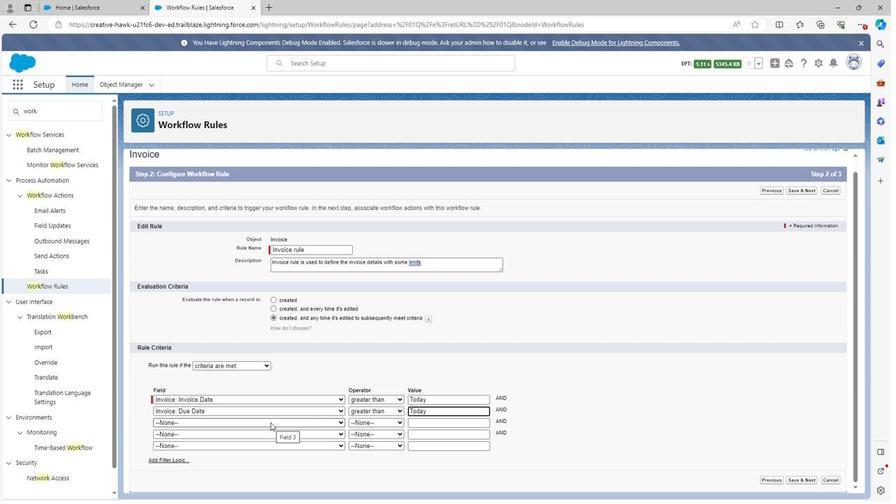 
Action: Mouse moved to (195, 380)
Screenshot: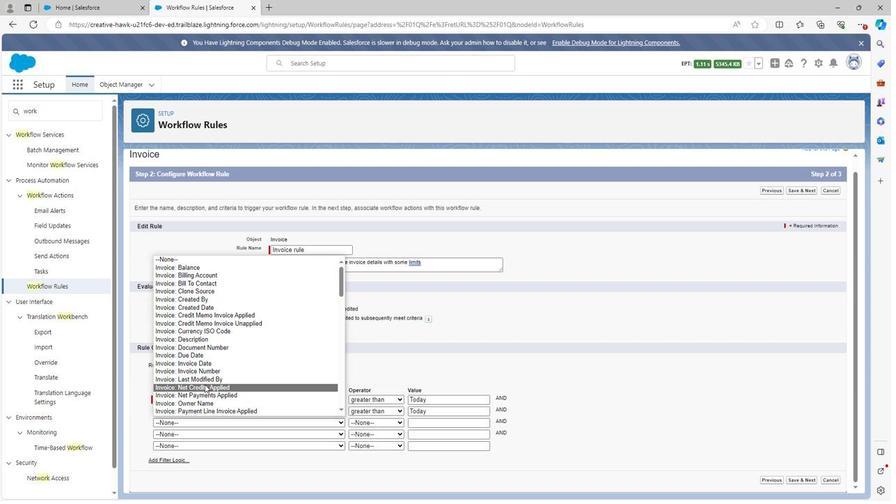 
Action: Mouse scrolled (195, 380) with delta (0, 0)
Screenshot: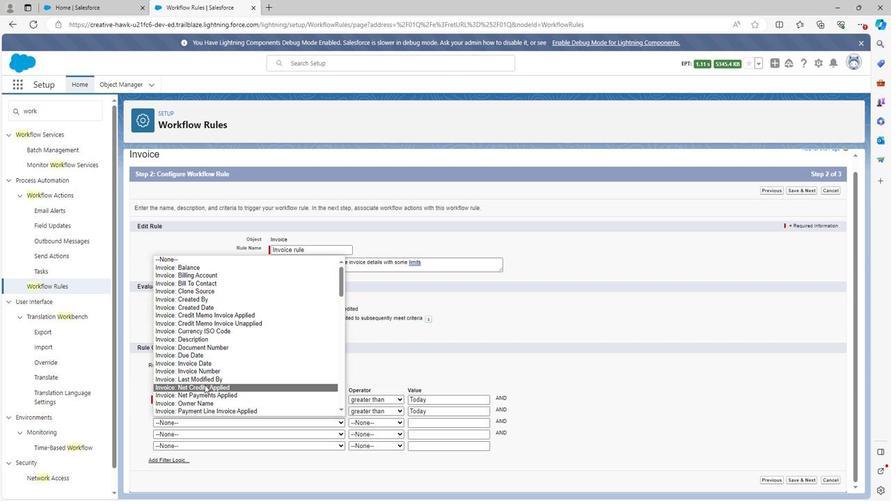 
Action: Mouse moved to (195, 383)
Screenshot: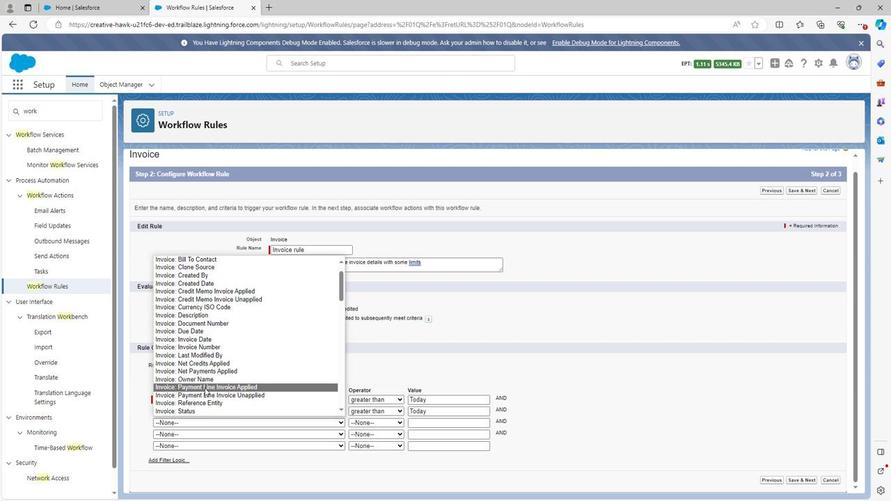 
Action: Mouse scrolled (195, 383) with delta (0, 0)
Screenshot: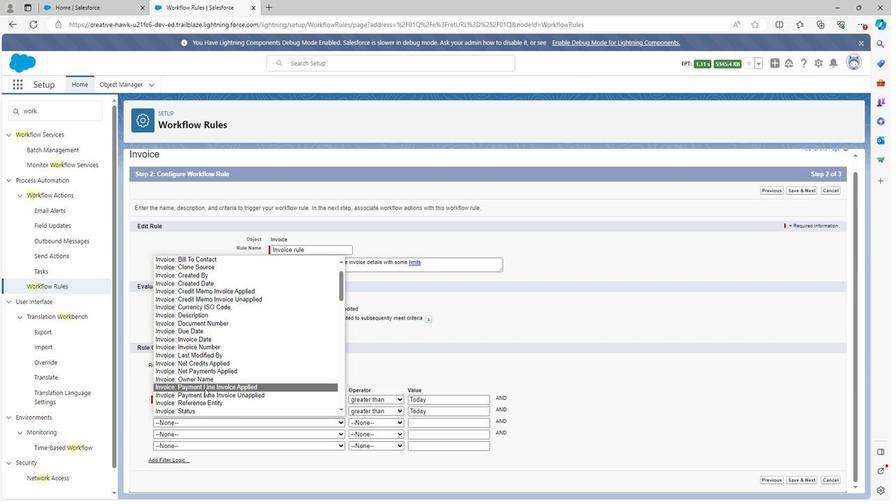 
Action: Mouse moved to (195, 384)
Screenshot: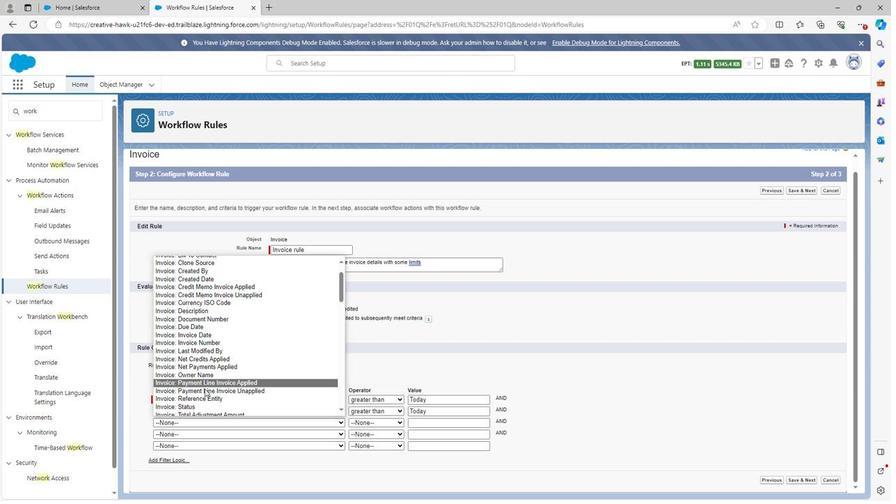 
Action: Mouse scrolled (195, 384) with delta (0, 0)
Screenshot: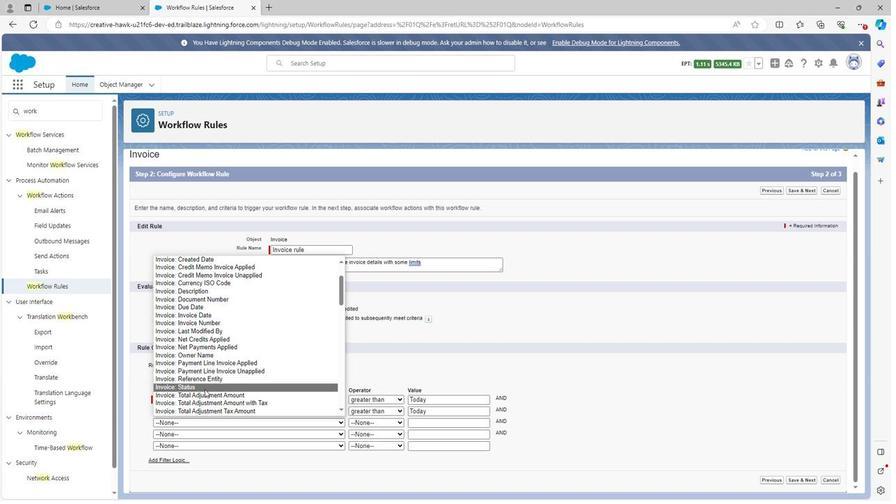 
Action: Mouse moved to (191, 364)
Screenshot: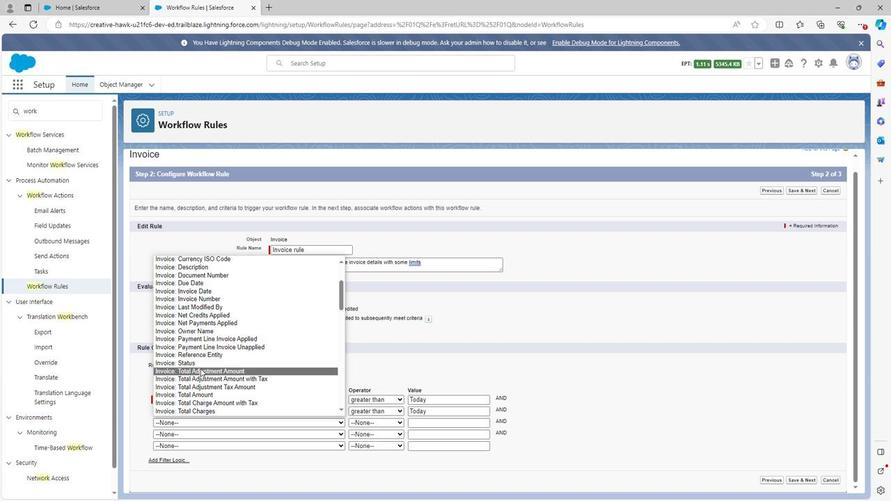 
Action: Mouse scrolled (191, 364) with delta (0, 0)
Screenshot: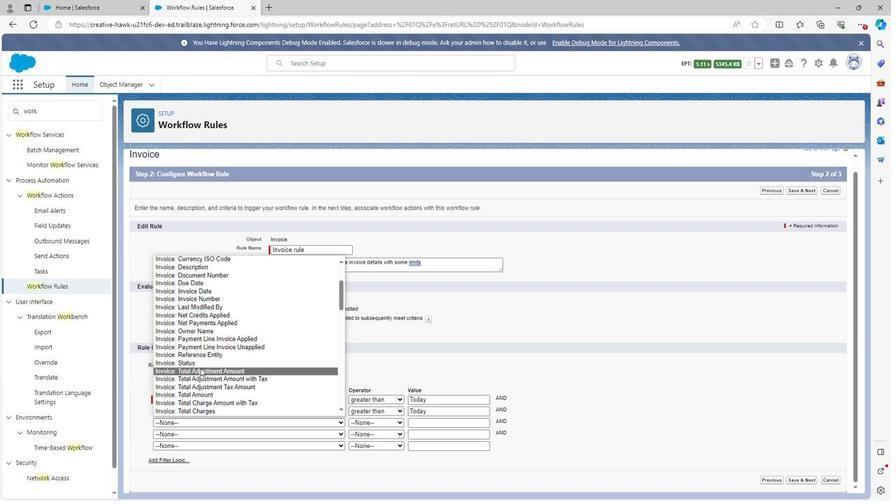 
Action: Mouse scrolled (191, 364) with delta (0, 0)
Screenshot: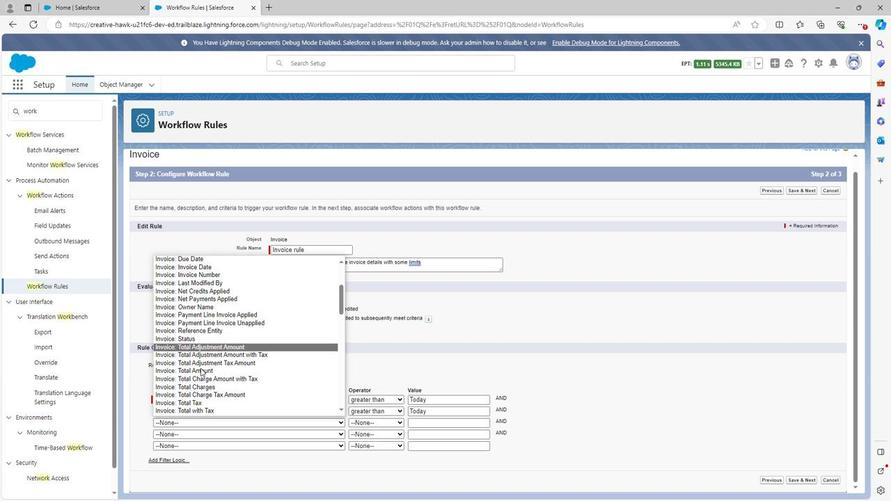 
Action: Mouse moved to (191, 364)
Screenshot: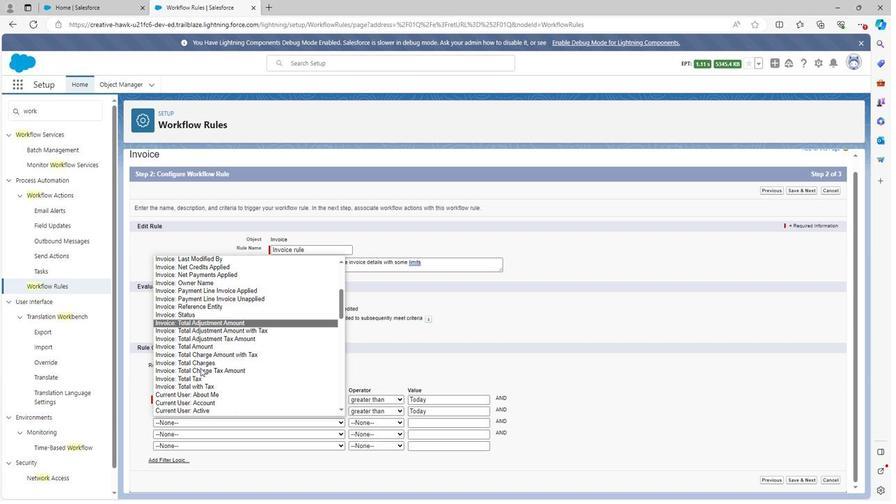 
Action: Mouse scrolled (191, 364) with delta (0, 0)
Screenshot: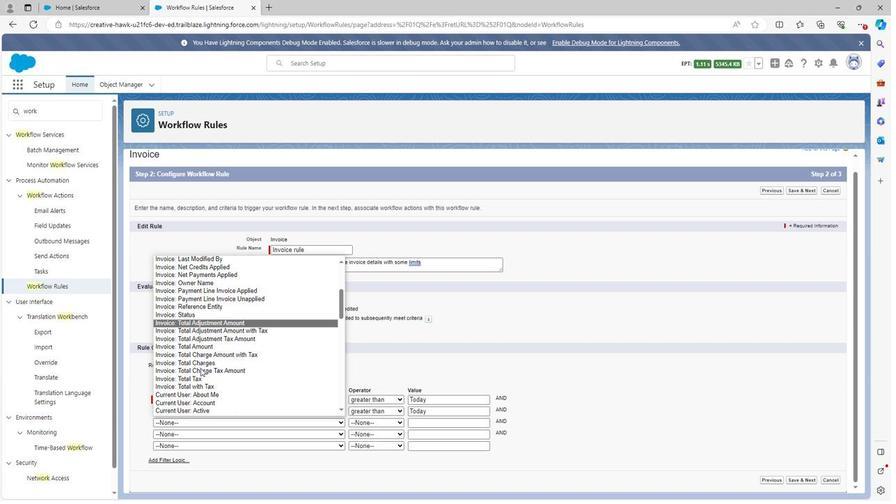 
Action: Mouse moved to (192, 360)
Screenshot: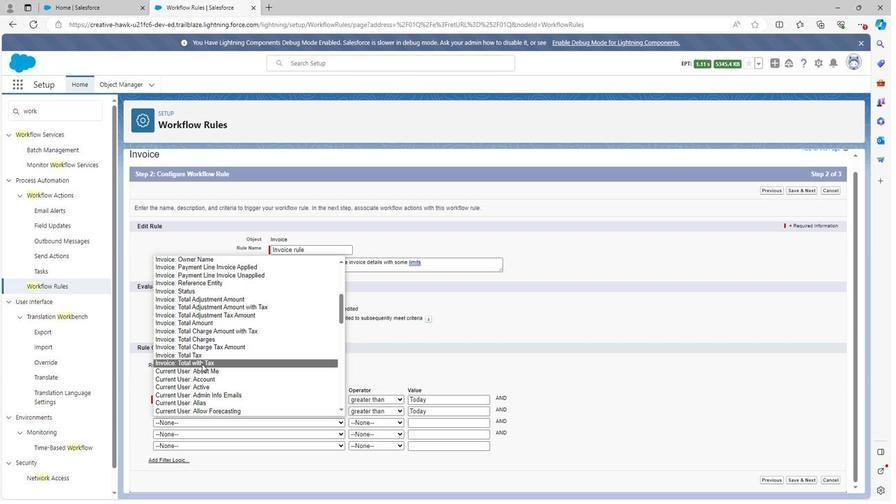 
Action: Mouse scrolled (192, 359) with delta (0, 0)
Screenshot: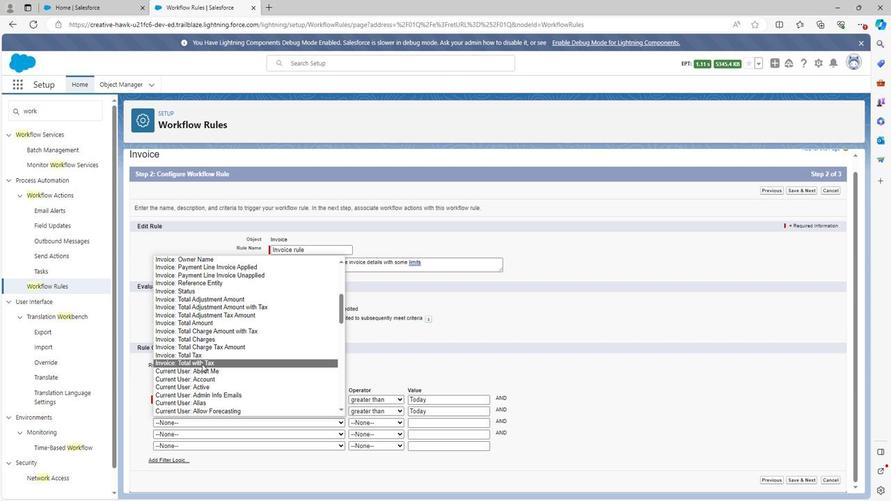 
Action: Mouse scrolled (192, 359) with delta (0, 0)
Screenshot: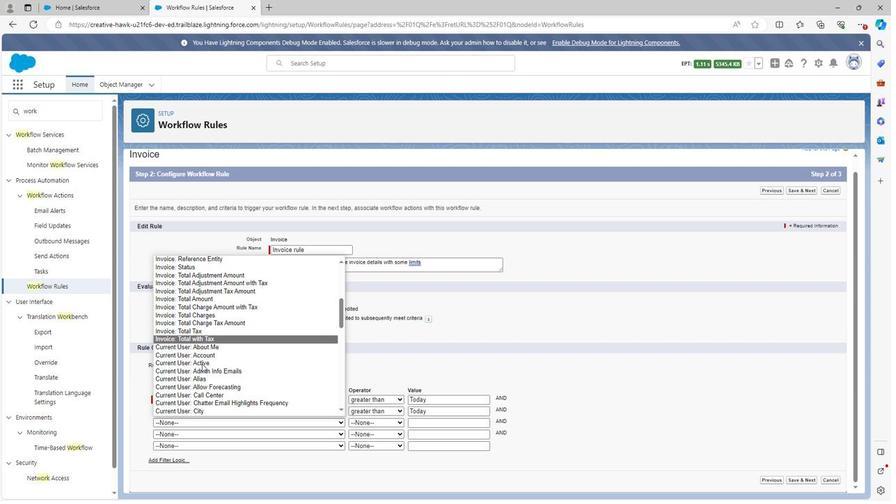 
Action: Mouse scrolled (192, 359) with delta (0, 0)
Screenshot: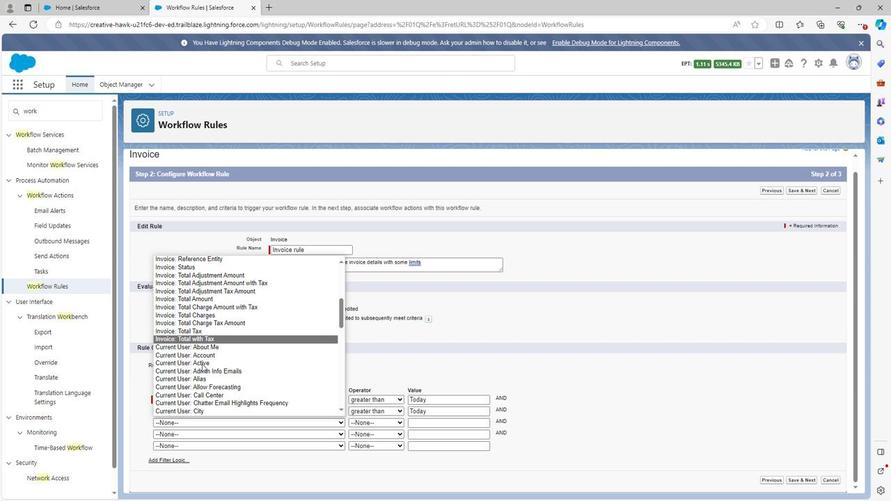
Action: Mouse scrolled (192, 359) with delta (0, 0)
Screenshot: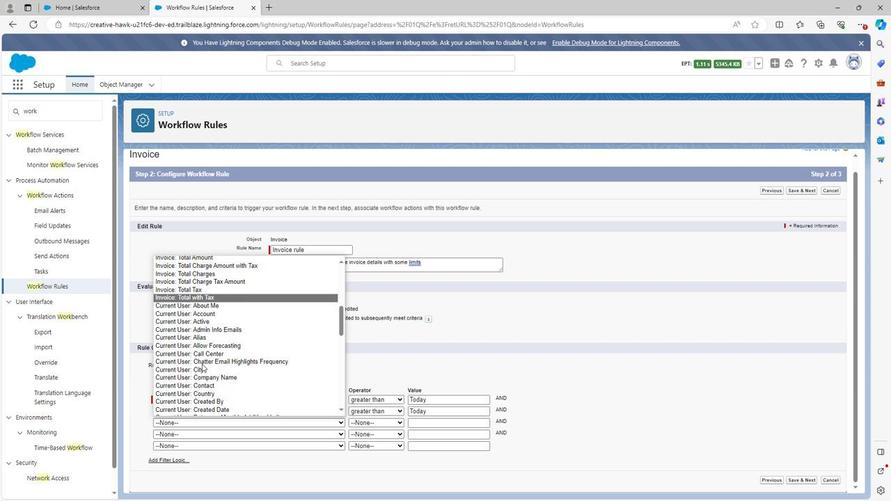 
Action: Mouse scrolled (192, 359) with delta (0, 0)
Screenshot: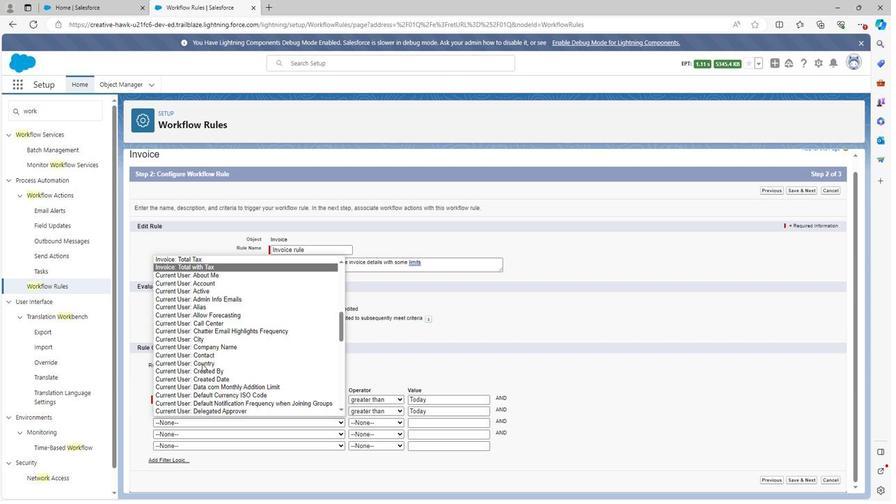 
Action: Mouse scrolled (192, 359) with delta (0, 0)
Screenshot: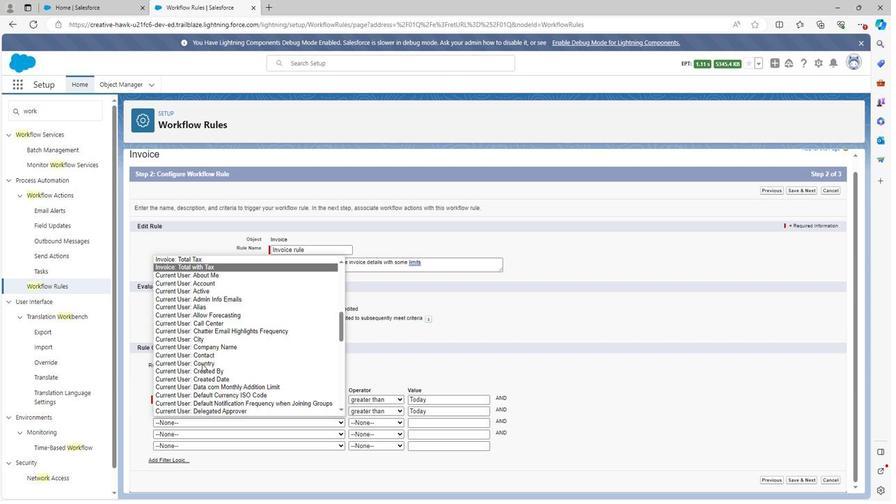 
Action: Mouse scrolled (192, 359) with delta (0, 0)
Screenshot: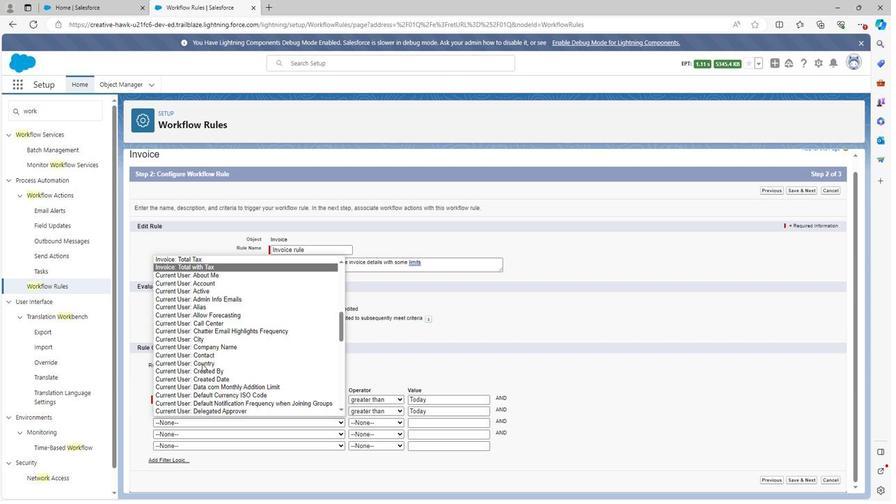 
Action: Mouse scrolled (192, 359) with delta (0, 0)
Screenshot: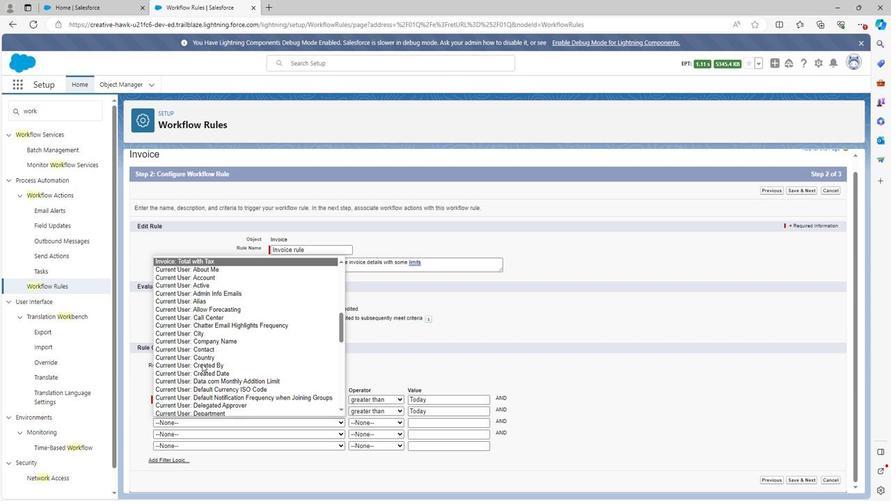 
Action: Mouse scrolled (192, 359) with delta (0, 0)
Screenshot: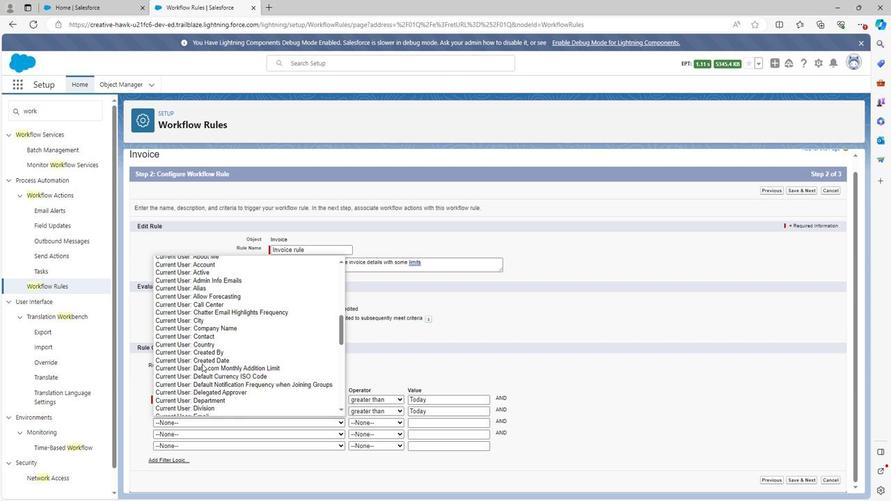 
Action: Mouse scrolled (192, 359) with delta (0, 0)
Screenshot: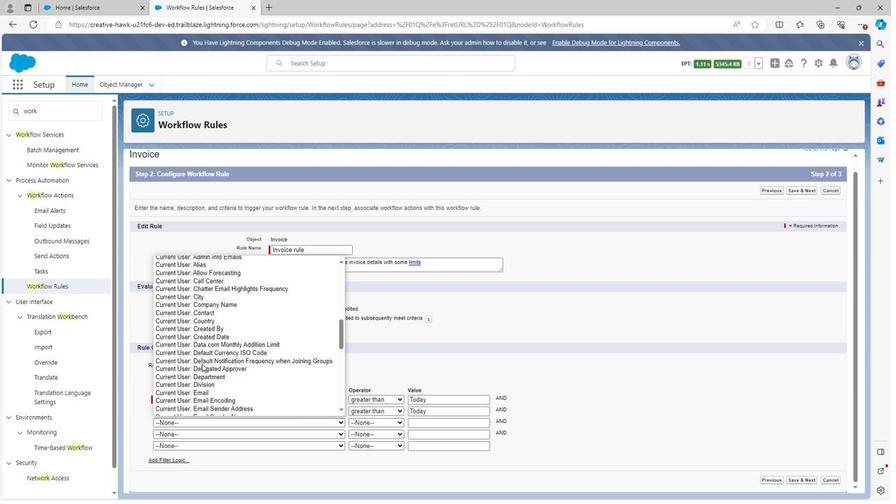 
Action: Mouse scrolled (192, 359) with delta (0, 0)
Screenshot: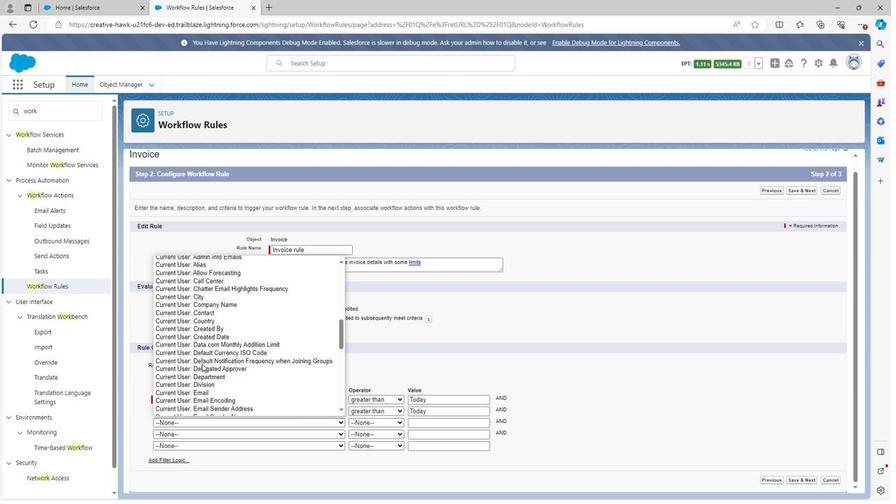 
Action: Mouse scrolled (192, 359) with delta (0, 0)
Screenshot: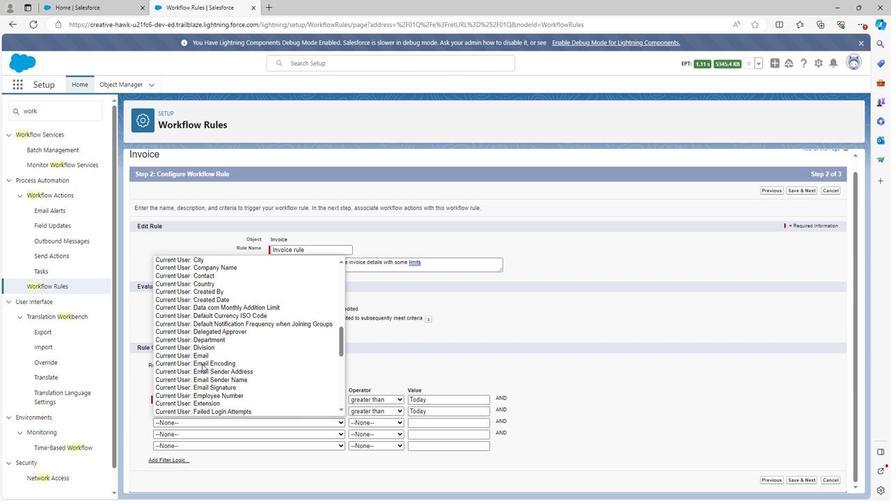 
Action: Mouse scrolled (192, 359) with delta (0, 0)
Screenshot: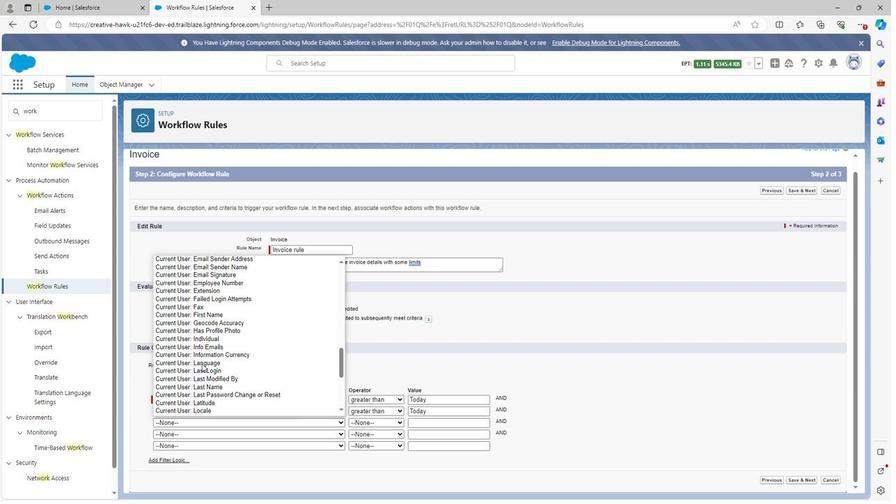 
Action: Mouse scrolled (192, 359) with delta (0, 0)
Screenshot: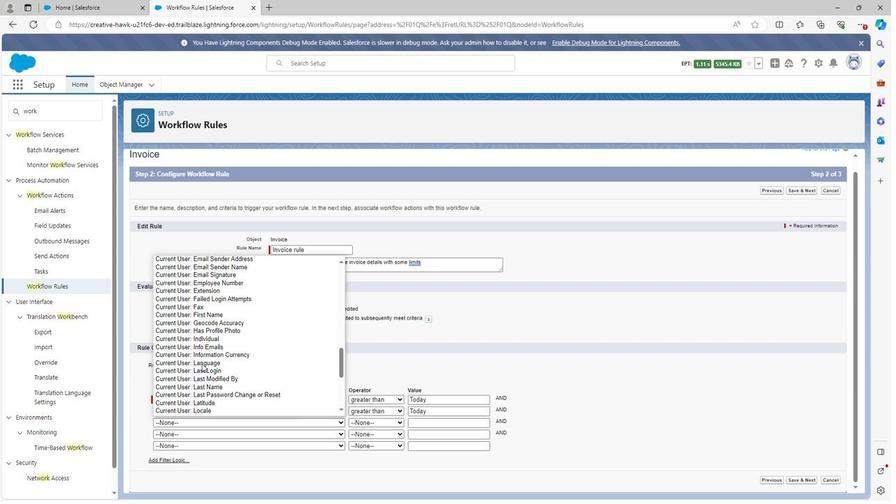 
Action: Mouse scrolled (192, 359) with delta (0, 0)
Screenshot: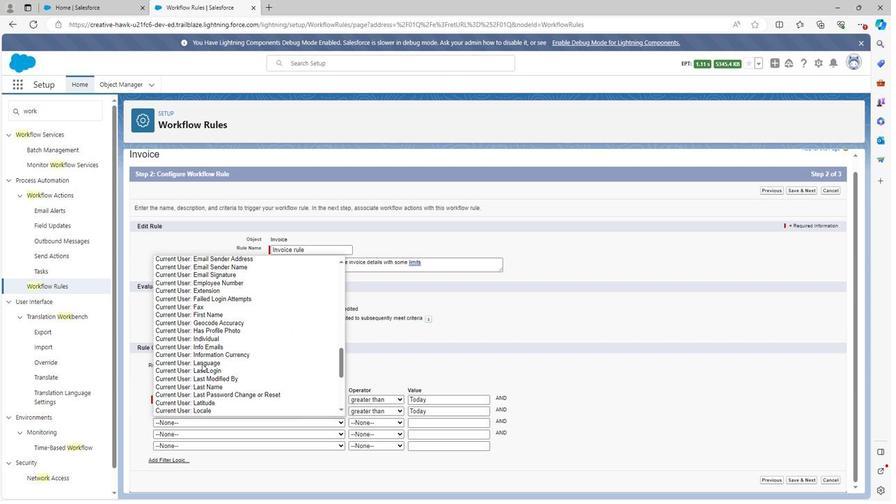 
Action: Mouse scrolled (192, 359) with delta (0, 0)
Screenshot: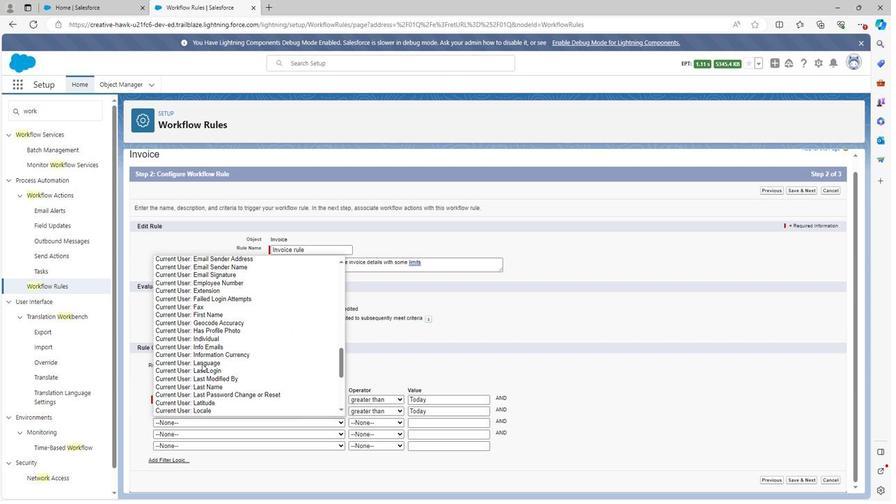 
Action: Mouse scrolled (192, 359) with delta (0, 0)
Screenshot: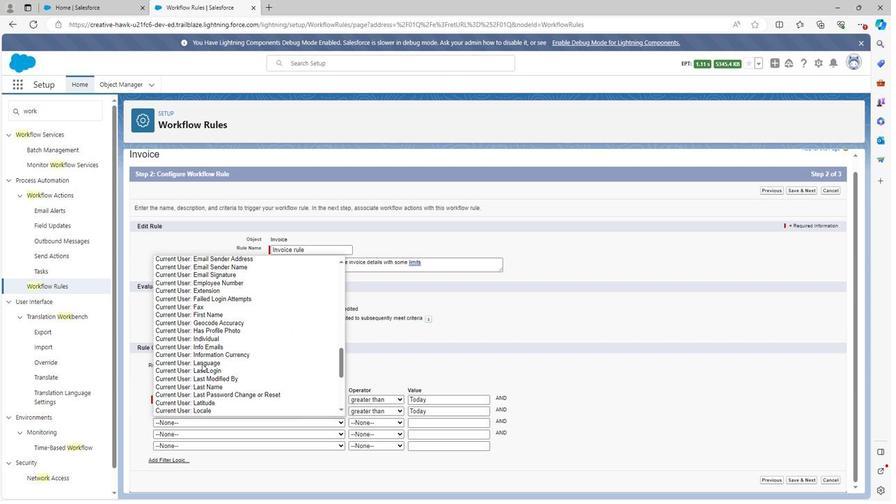 
Action: Mouse scrolled (192, 359) with delta (0, 0)
Screenshot: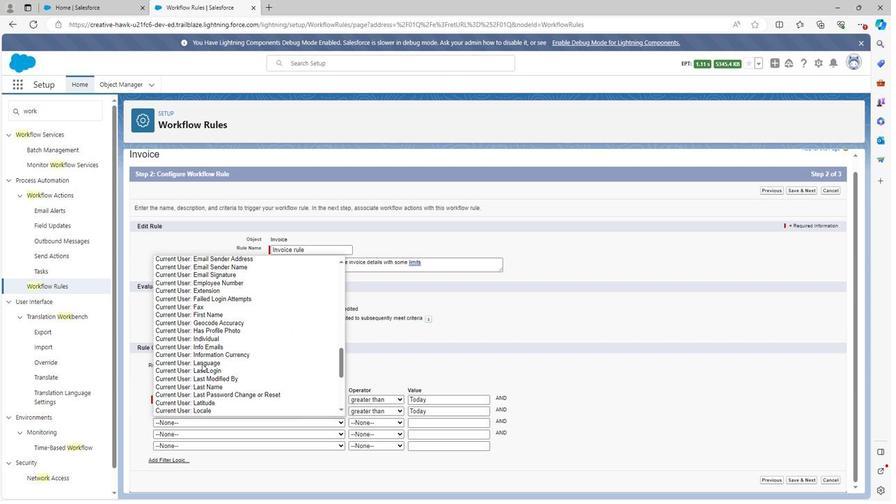 
Action: Mouse scrolled (192, 359) with delta (0, 0)
Screenshot: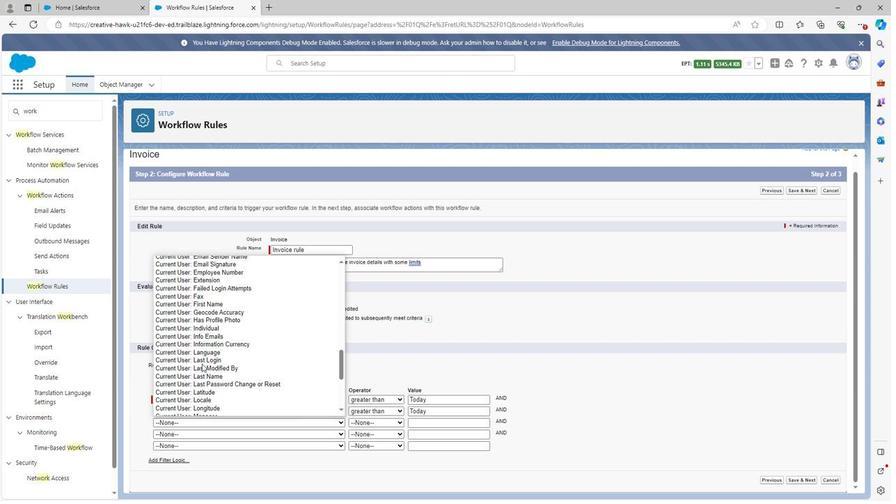 
Action: Mouse scrolled (192, 359) with delta (0, 0)
Screenshot: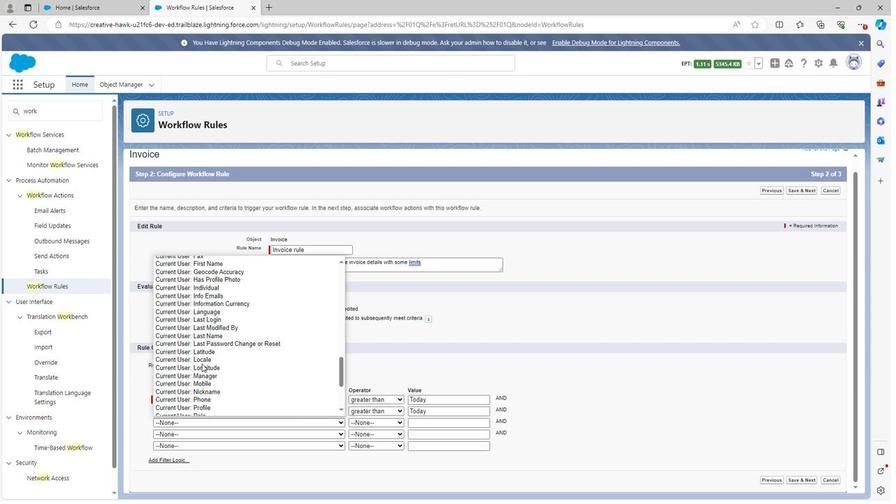 
Action: Mouse scrolled (192, 359) with delta (0, 0)
Screenshot: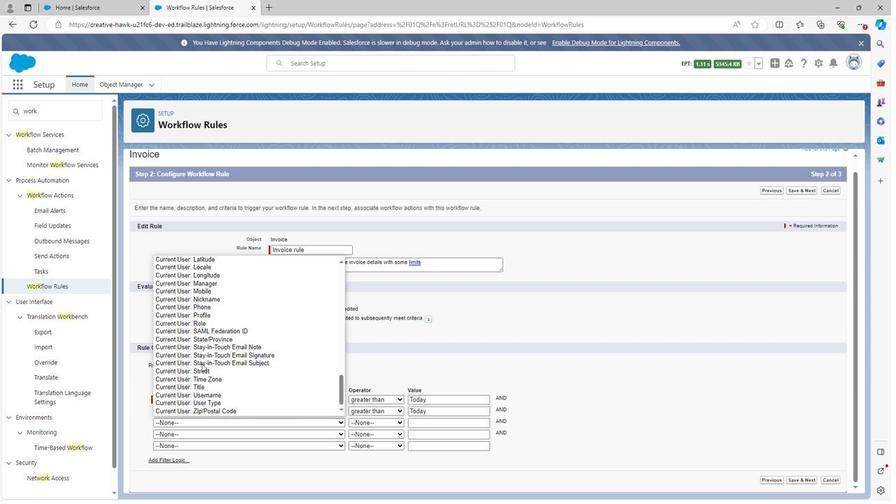 
Action: Mouse scrolled (192, 359) with delta (0, 0)
Screenshot: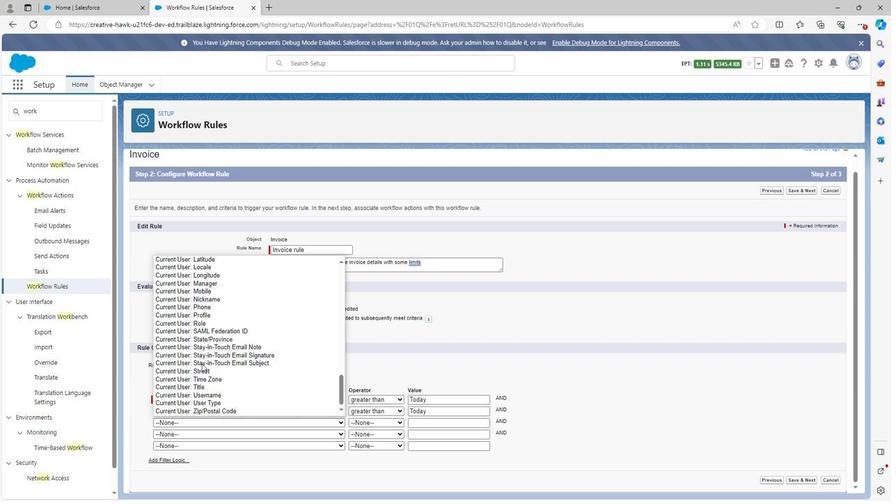 
Action: Mouse scrolled (192, 359) with delta (0, 0)
Screenshot: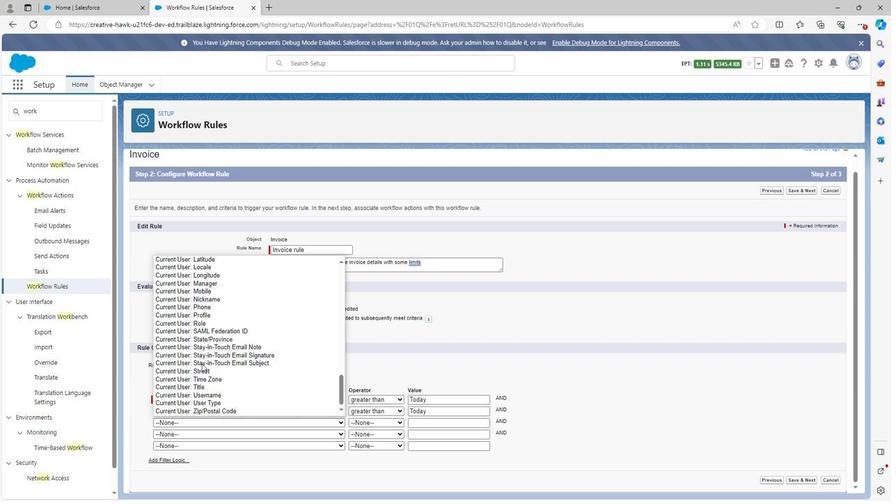
Action: Mouse scrolled (192, 359) with delta (0, 0)
Screenshot: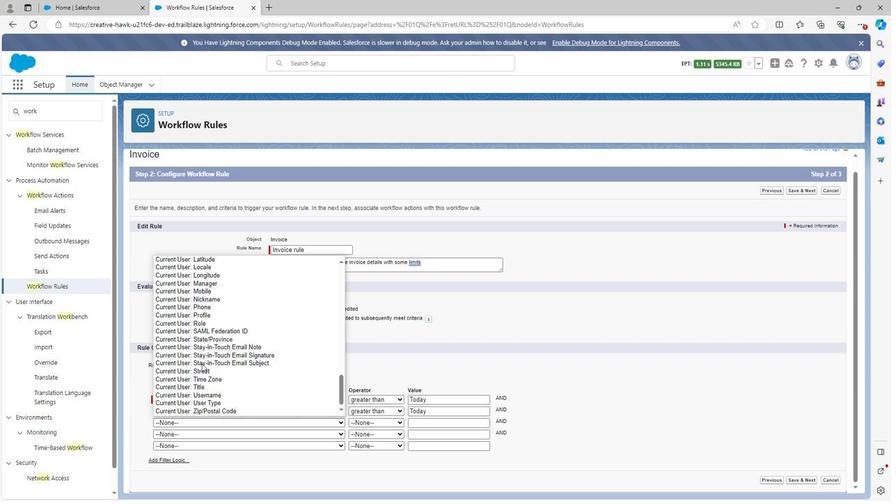 
Action: Mouse scrolled (192, 359) with delta (0, 0)
Screenshot: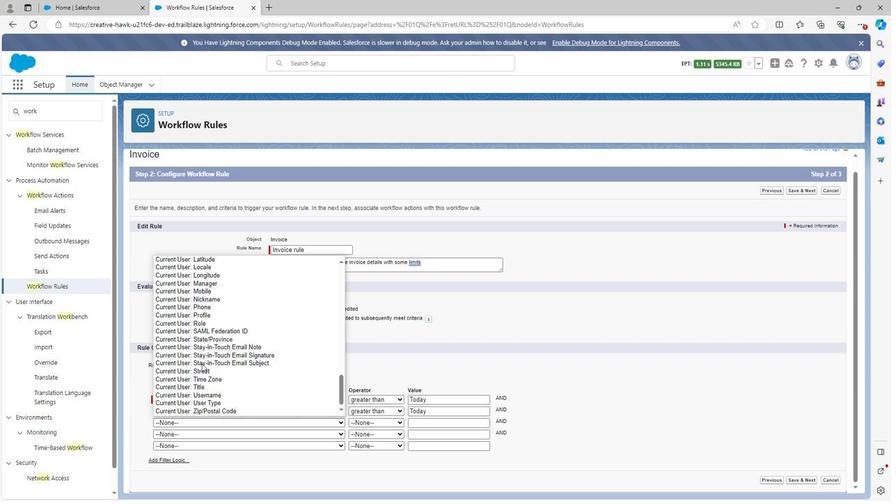 
Action: Mouse scrolled (192, 359) with delta (0, 0)
Screenshot: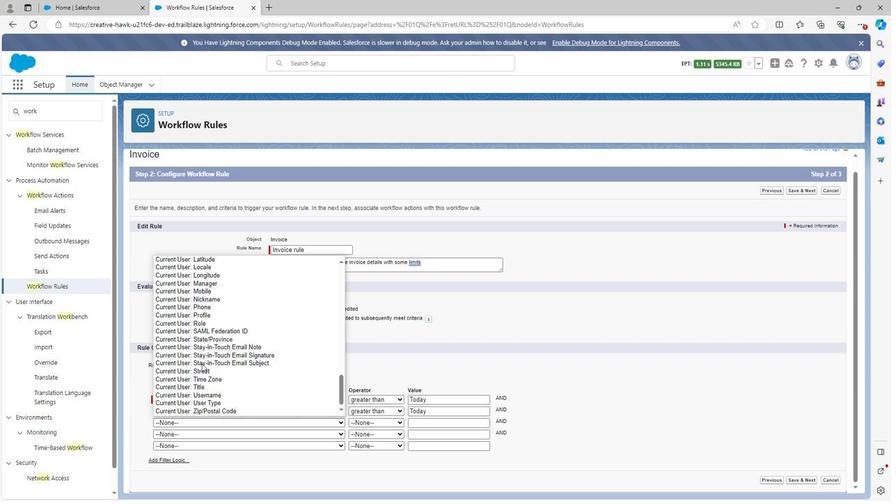 
Action: Mouse scrolled (192, 359) with delta (0, 0)
Screenshot: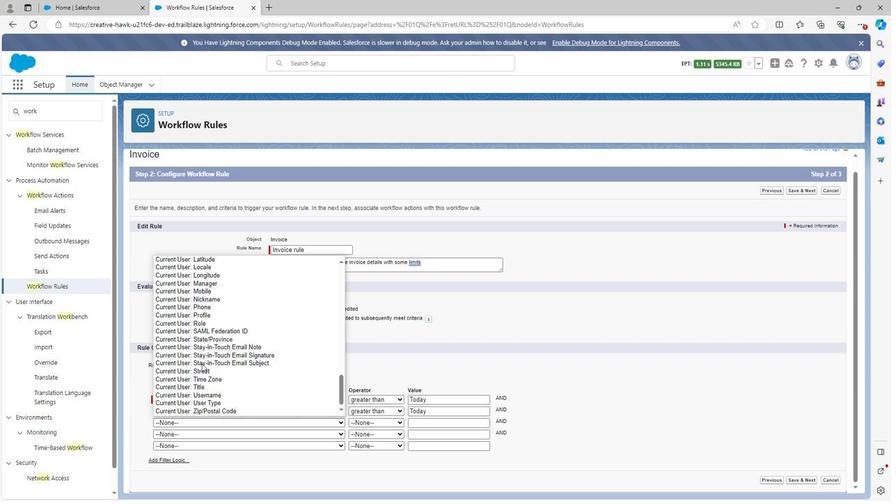
Action: Mouse scrolled (192, 361) with delta (0, 0)
Screenshot: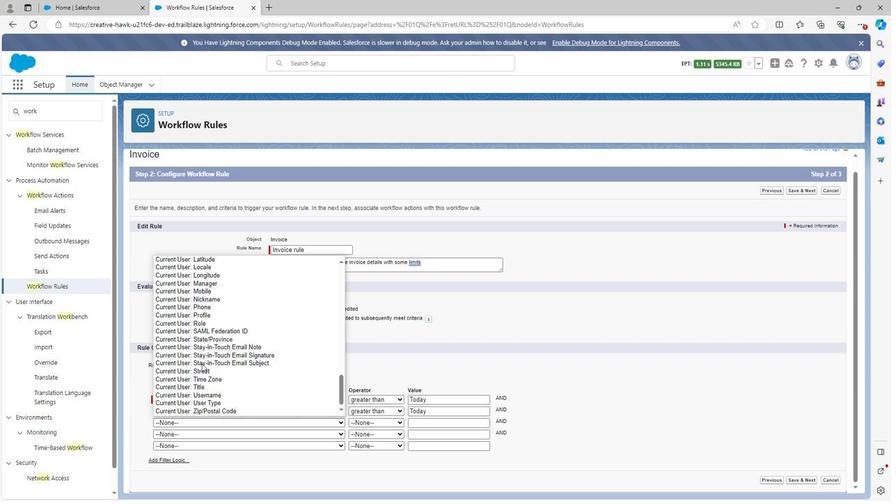 
Action: Mouse scrolled (192, 361) with delta (0, 0)
Screenshot: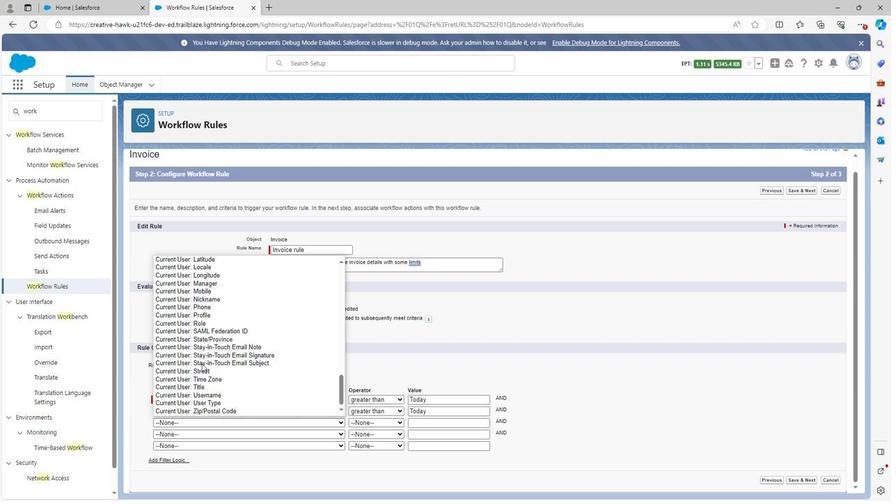 
Action: Mouse scrolled (192, 361) with delta (0, 0)
Screenshot: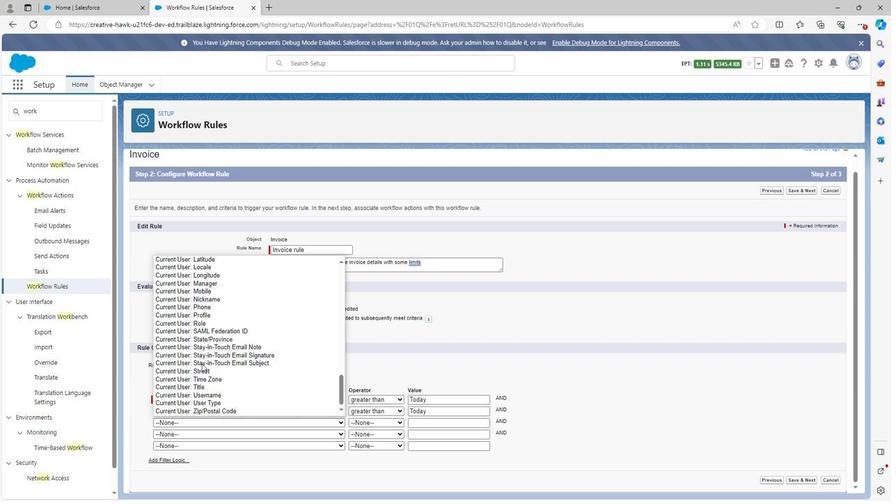 
Action: Mouse scrolled (192, 361) with delta (0, 0)
Screenshot: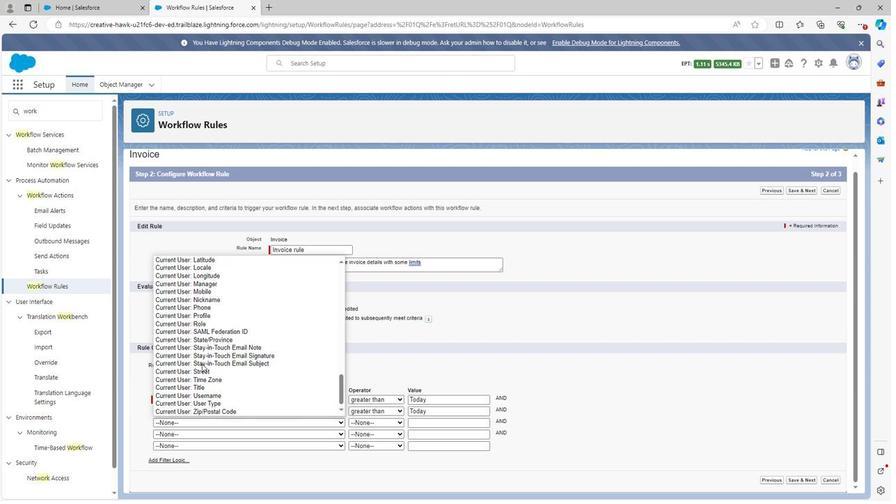 
Action: Mouse scrolled (192, 361) with delta (0, 0)
Screenshot: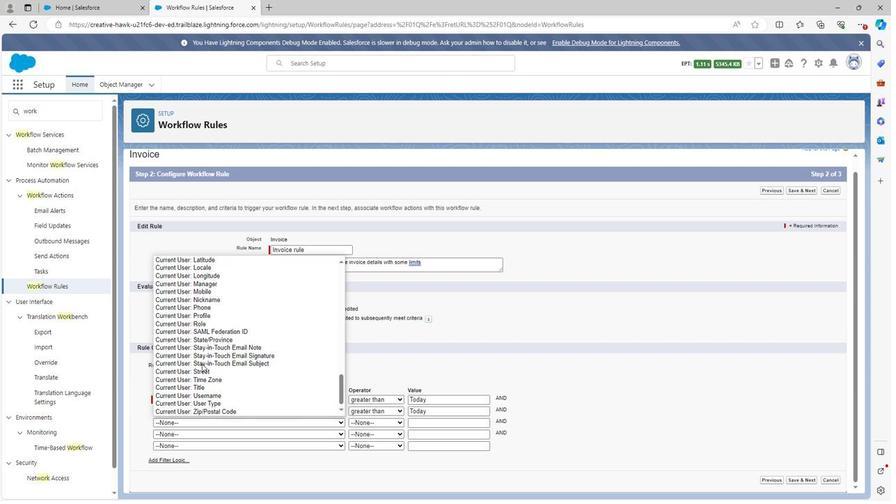 
Action: Mouse scrolled (192, 361) with delta (0, 0)
Screenshot: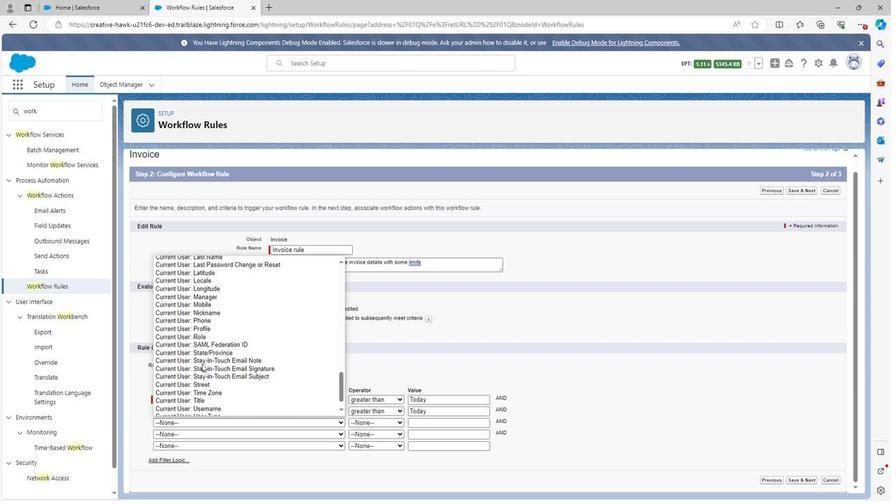 
Action: Mouse scrolled (192, 361) with delta (0, 0)
Screenshot: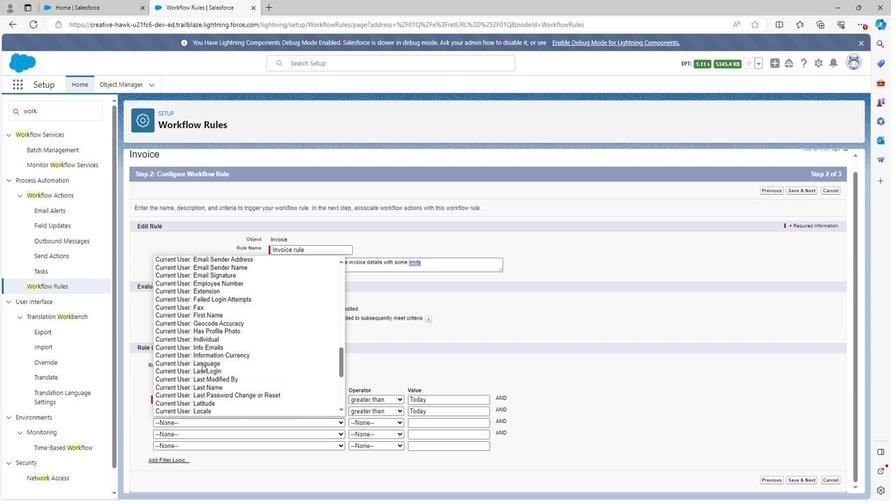 
Action: Mouse scrolled (192, 361) with delta (0, 0)
Screenshot: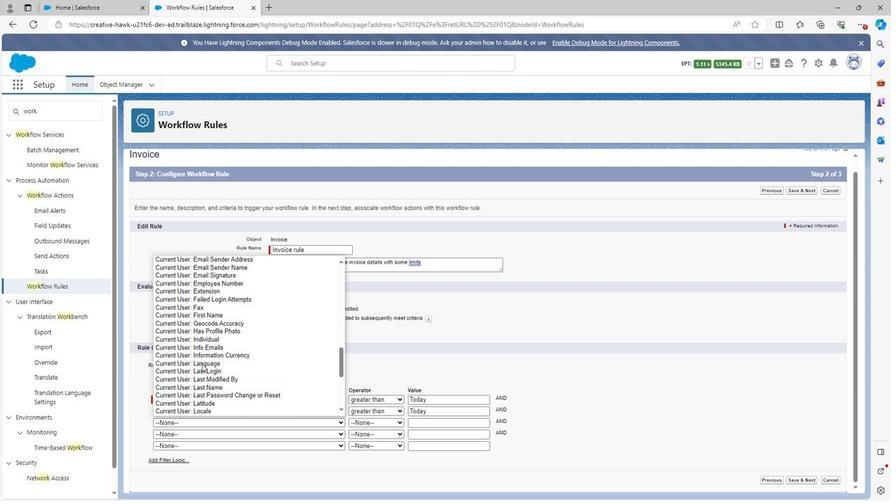 
Action: Mouse scrolled (192, 361) with delta (0, 0)
Screenshot: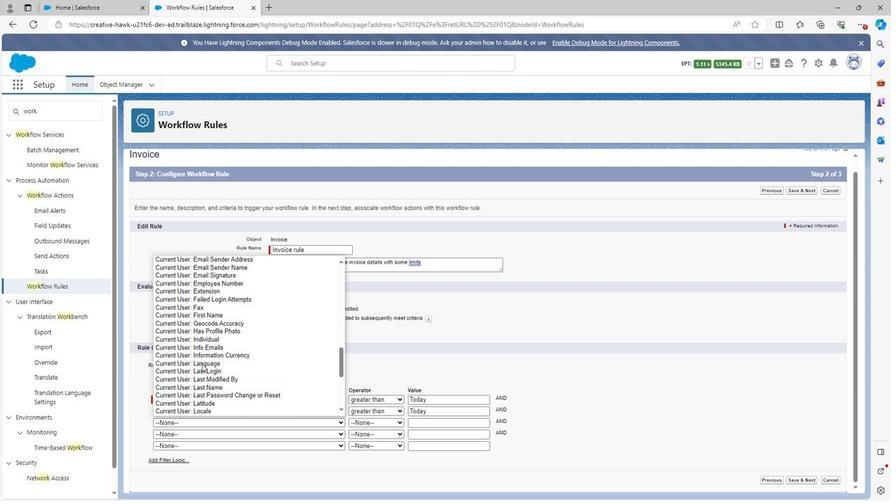 
Action: Mouse scrolled (192, 361) with delta (0, 0)
Screenshot: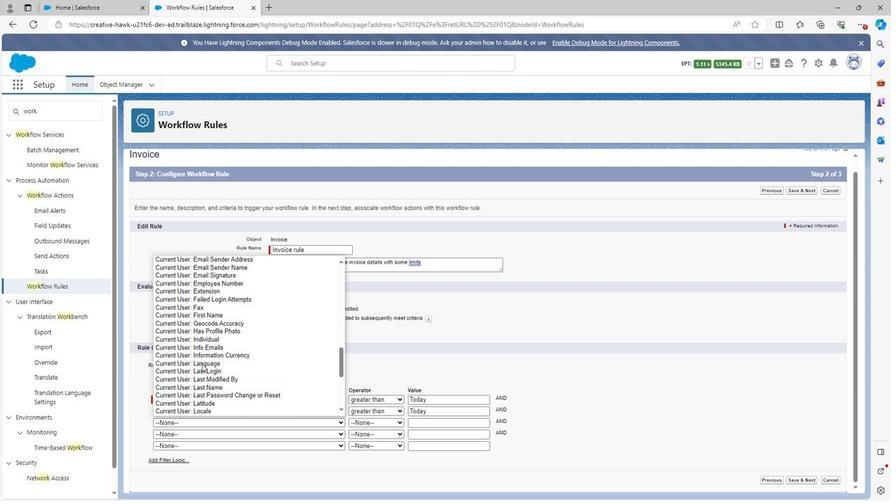 
Action: Mouse scrolled (192, 361) with delta (0, 0)
Screenshot: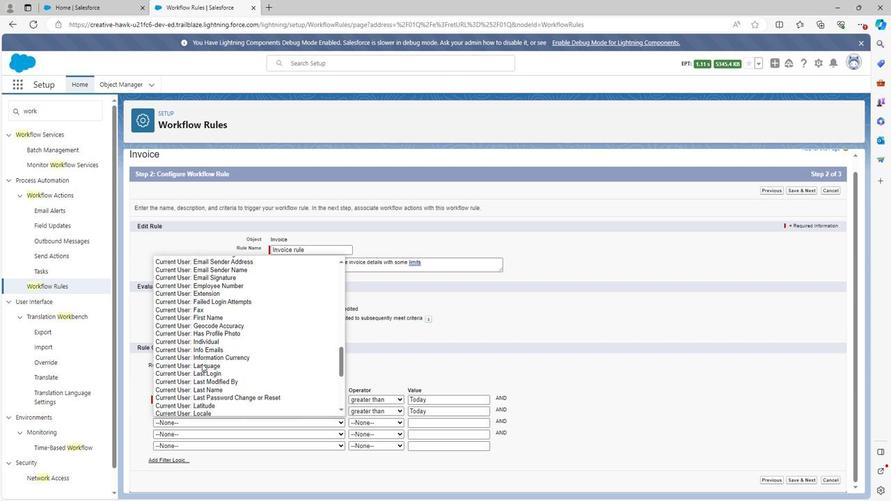 
Action: Mouse scrolled (192, 361) with delta (0, 0)
Screenshot: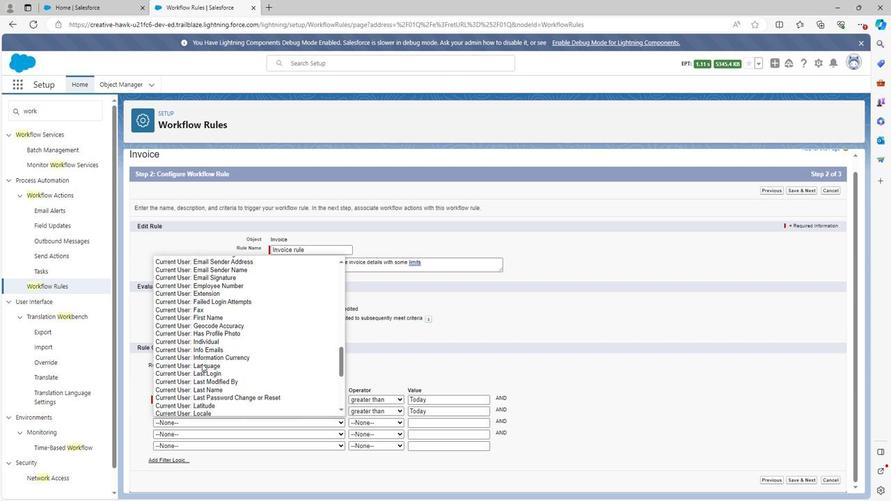 
Action: Mouse scrolled (192, 361) with delta (0, 0)
Screenshot: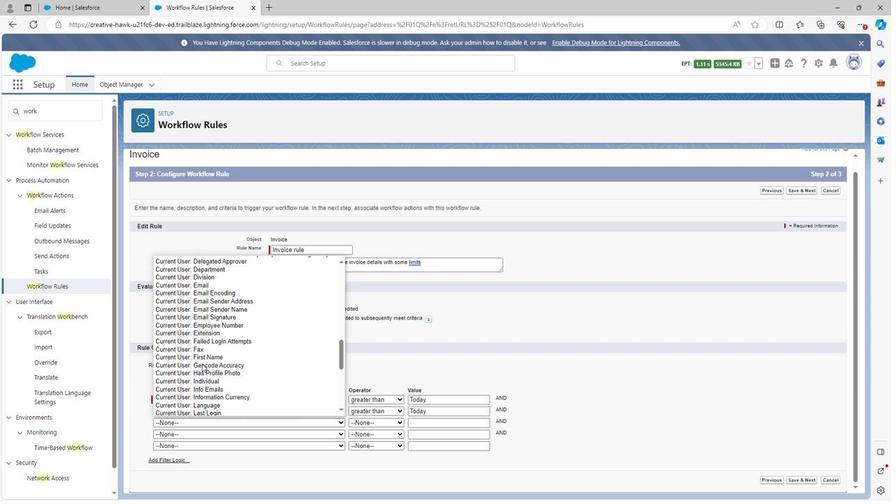 
Action: Mouse scrolled (192, 361) with delta (0, 0)
Screenshot: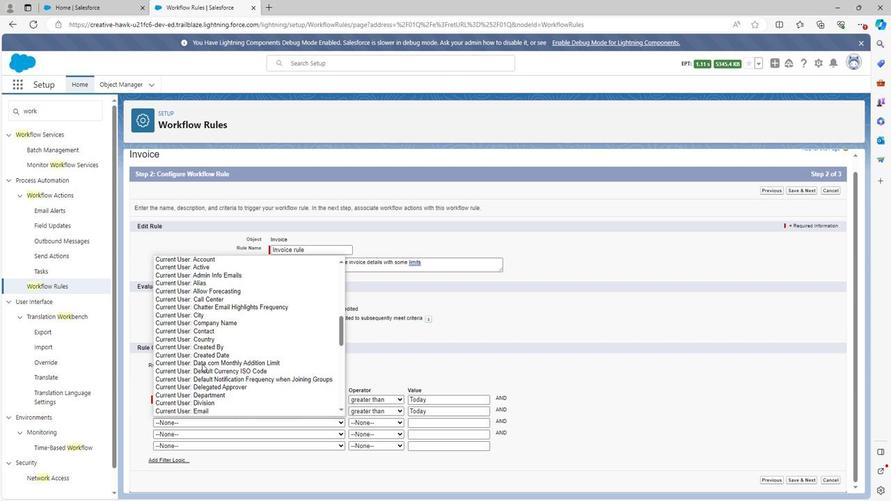 
Action: Mouse scrolled (192, 361) with delta (0, 0)
Screenshot: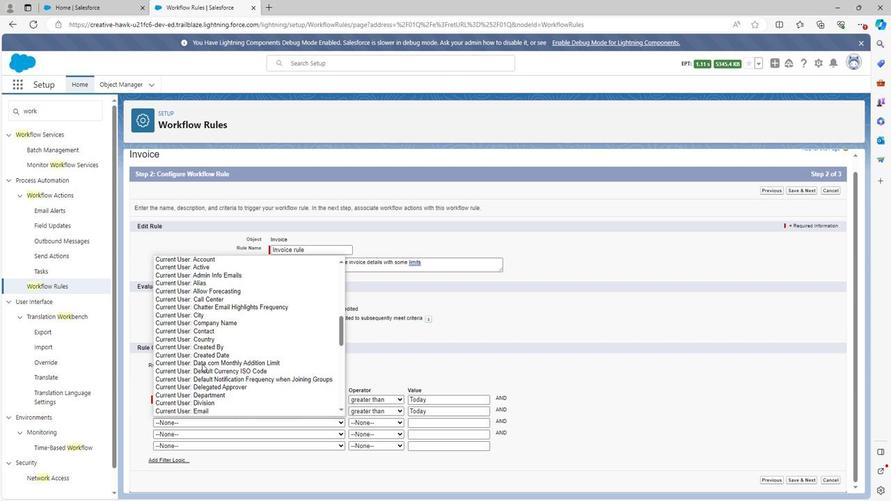 
Action: Mouse scrolled (192, 361) with delta (0, 0)
Screenshot: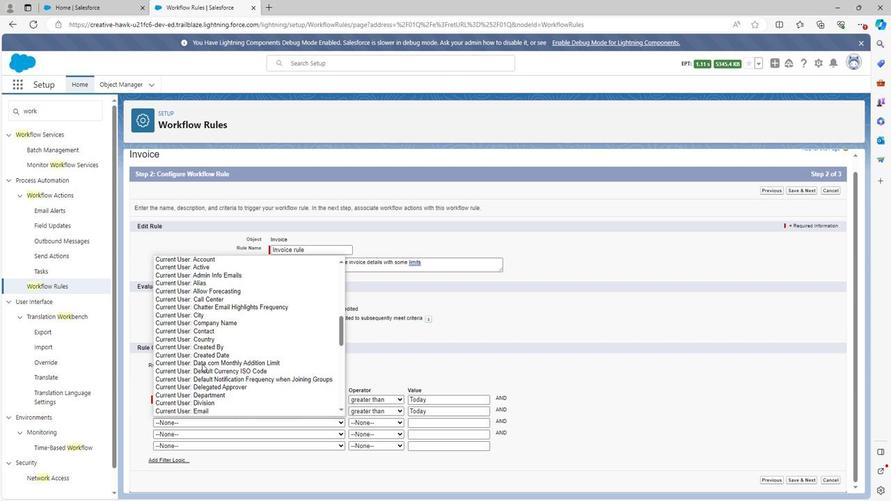 
Action: Mouse scrolled (192, 361) with delta (0, 0)
Screenshot: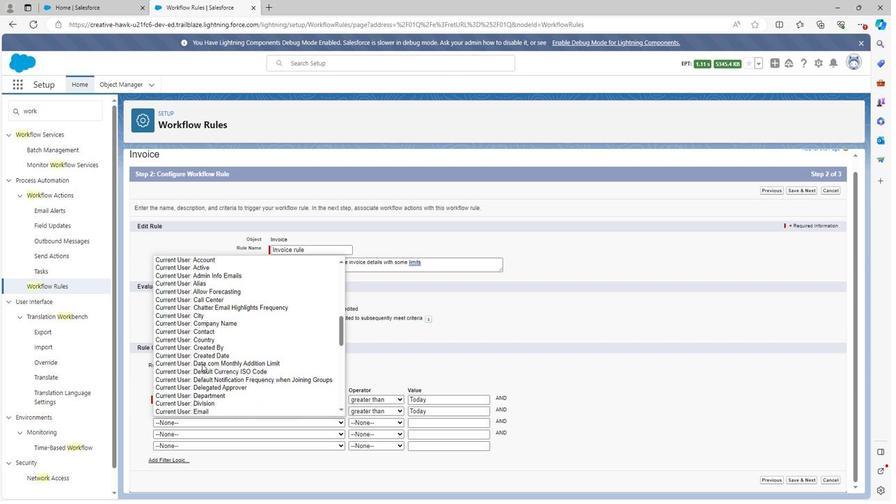 
Action: Mouse scrolled (192, 361) with delta (0, 0)
Screenshot: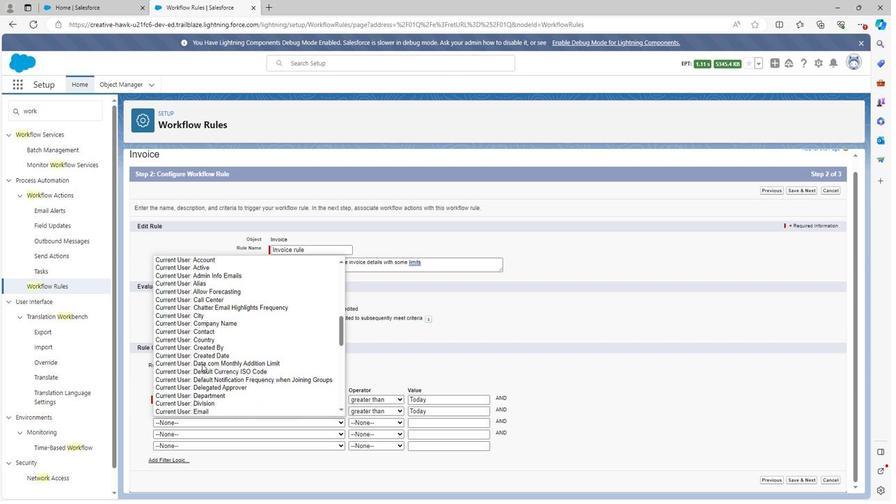 
Action: Mouse scrolled (192, 361) with delta (0, 0)
Screenshot: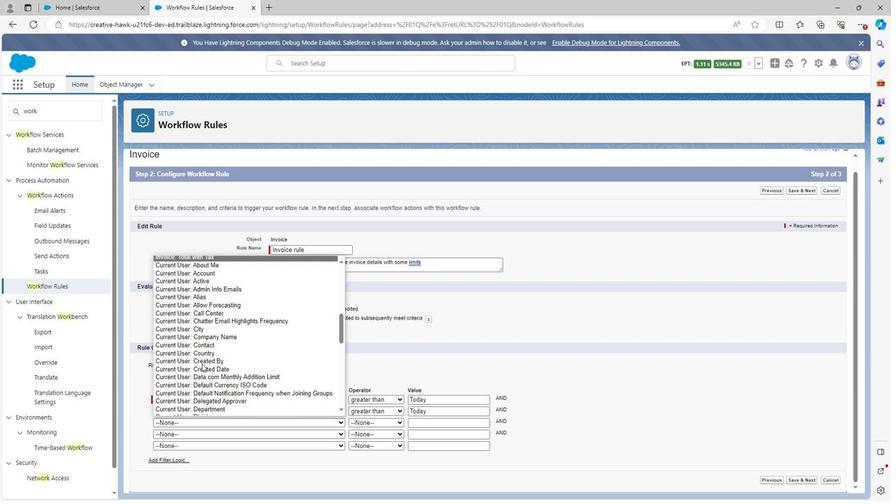
Action: Mouse scrolled (192, 361) with delta (0, 0)
Screenshot: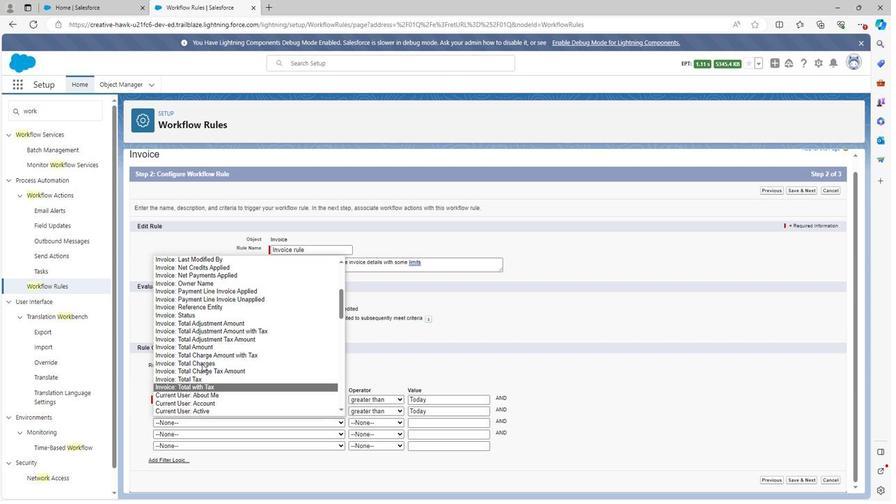 
Action: Mouse scrolled (192, 361) with delta (0, 0)
Screenshot: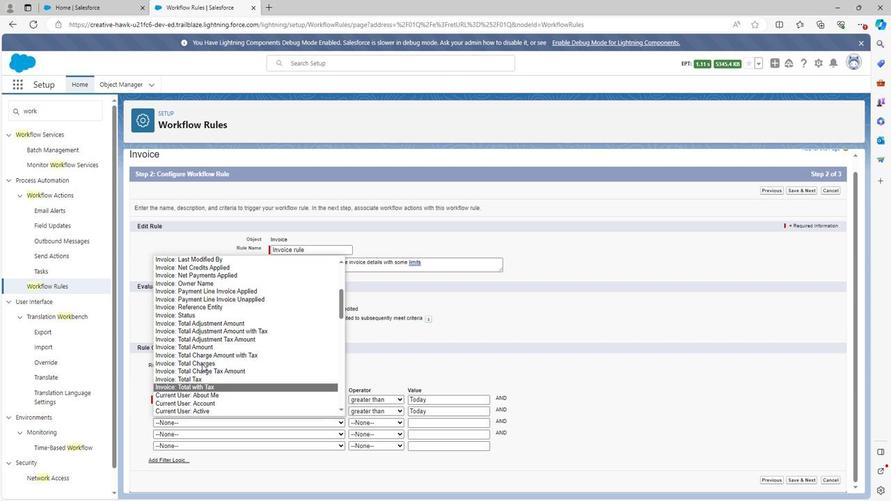 
Action: Mouse scrolled (192, 361) with delta (0, 0)
Screenshot: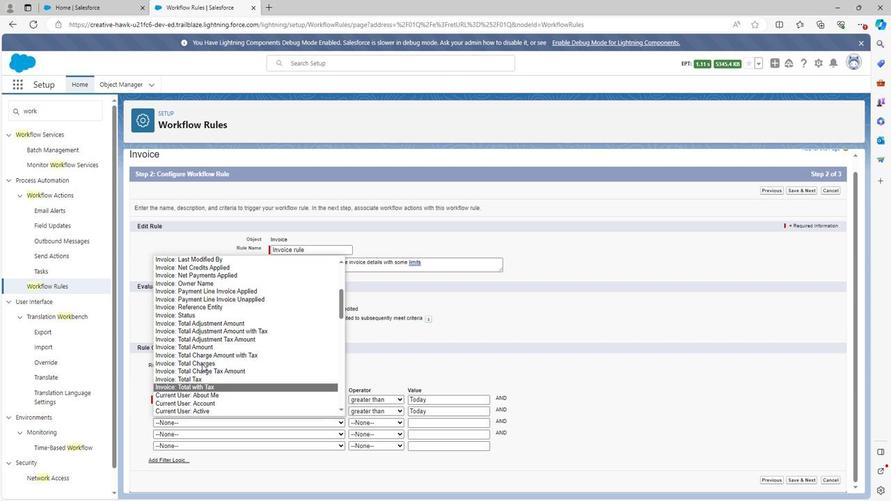 
Action: Mouse scrolled (192, 361) with delta (0, 0)
Screenshot: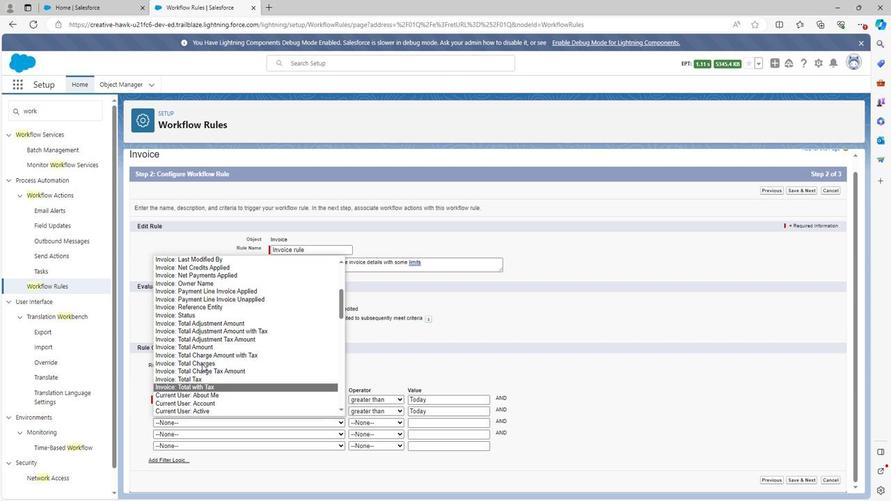 
Action: Mouse scrolled (192, 361) with delta (0, 0)
Screenshot: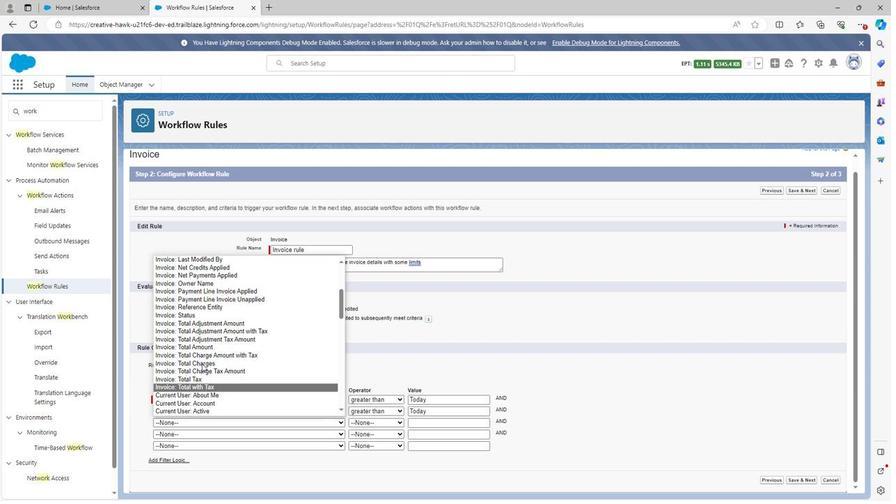 
Action: Mouse scrolled (192, 361) with delta (0, 0)
Screenshot: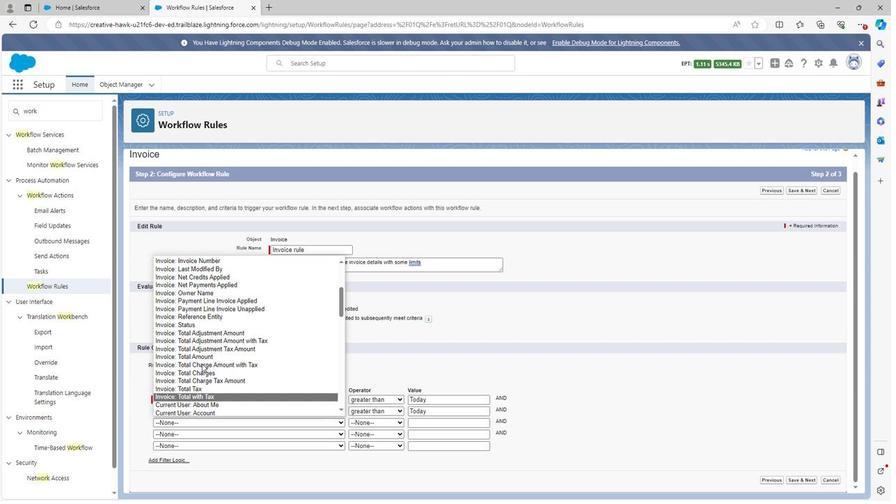 
Action: Mouse scrolled (192, 361) with delta (0, 0)
Screenshot: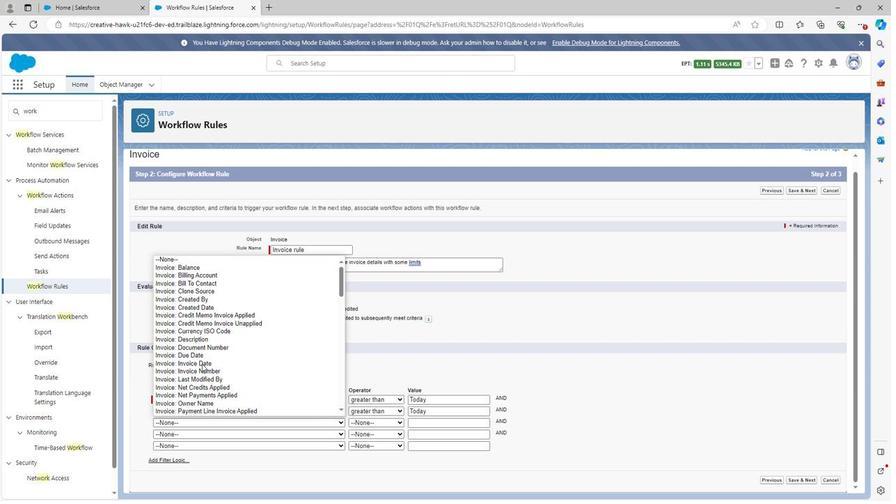 
Action: Mouse scrolled (192, 361) with delta (0, 0)
Screenshot: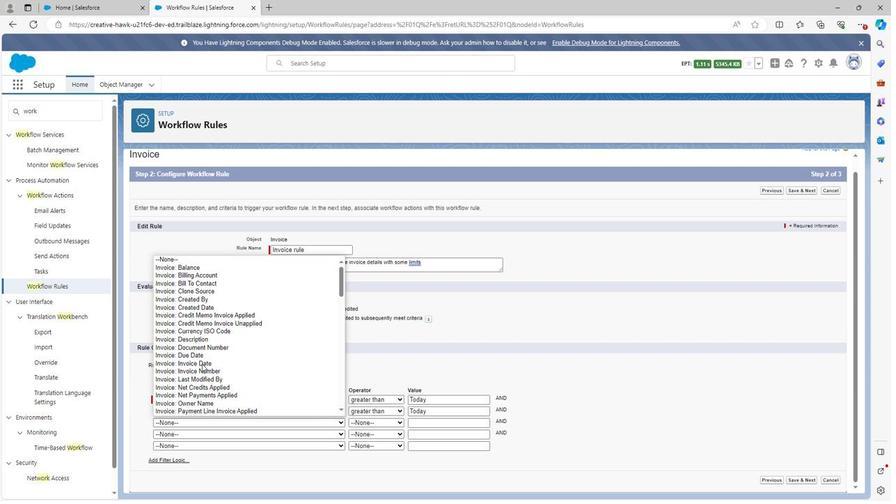 
Action: Mouse scrolled (192, 361) with delta (0, 0)
Screenshot: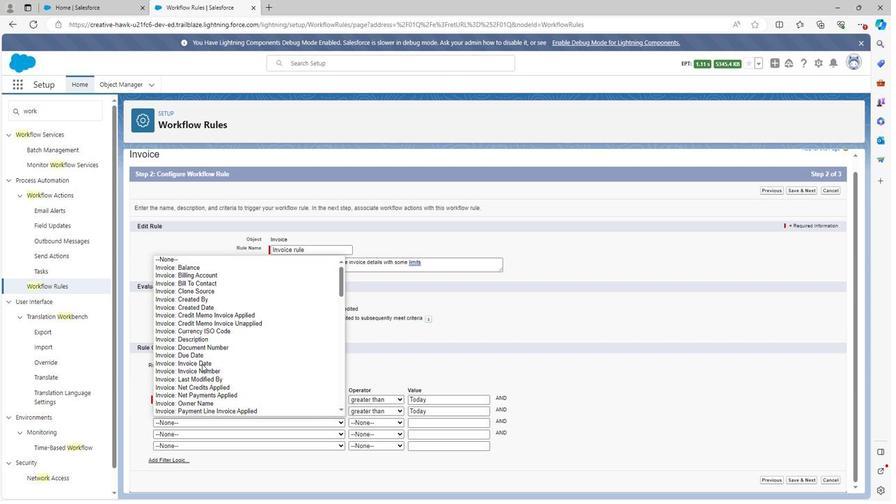 
Action: Mouse scrolled (192, 361) with delta (0, 0)
Screenshot: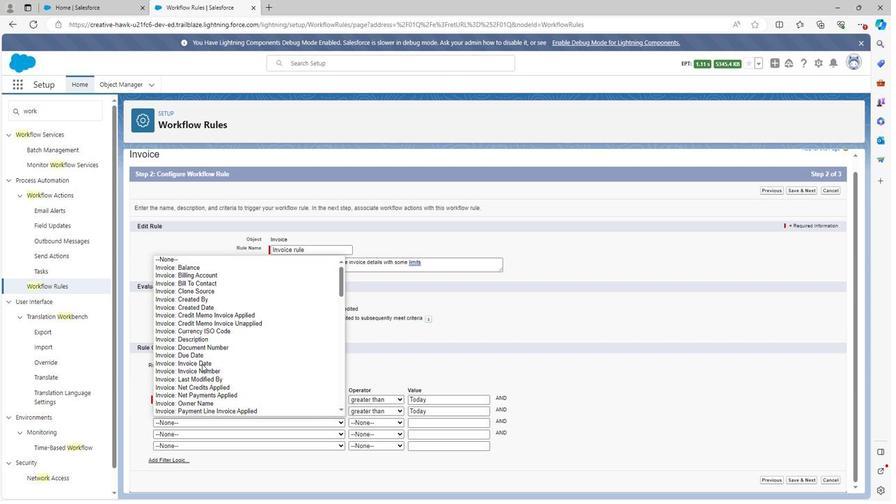 
Action: Mouse scrolled (192, 361) with delta (0, 0)
Screenshot: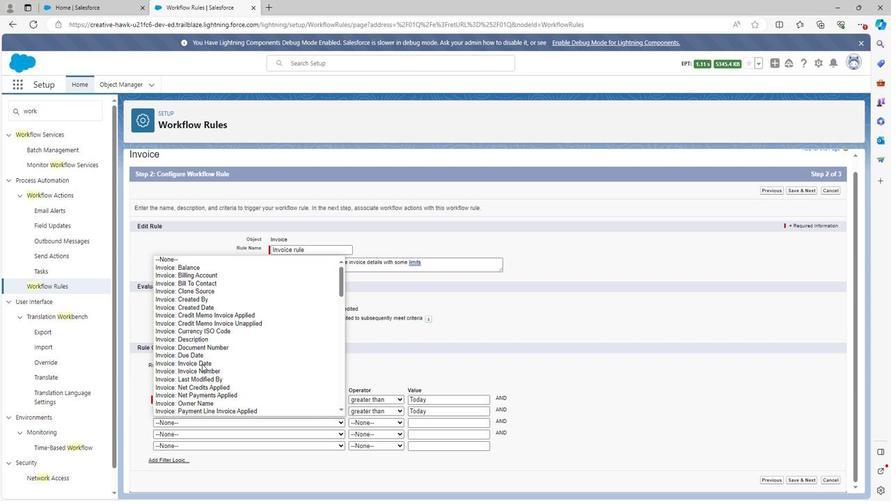 
Action: Mouse scrolled (192, 361) with delta (0, 0)
Screenshot: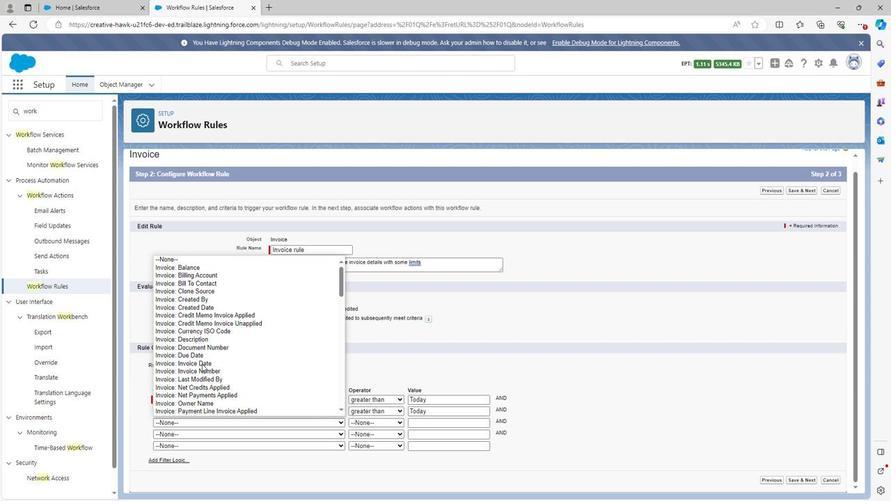 
Action: Mouse moved to (172, 335)
Screenshot: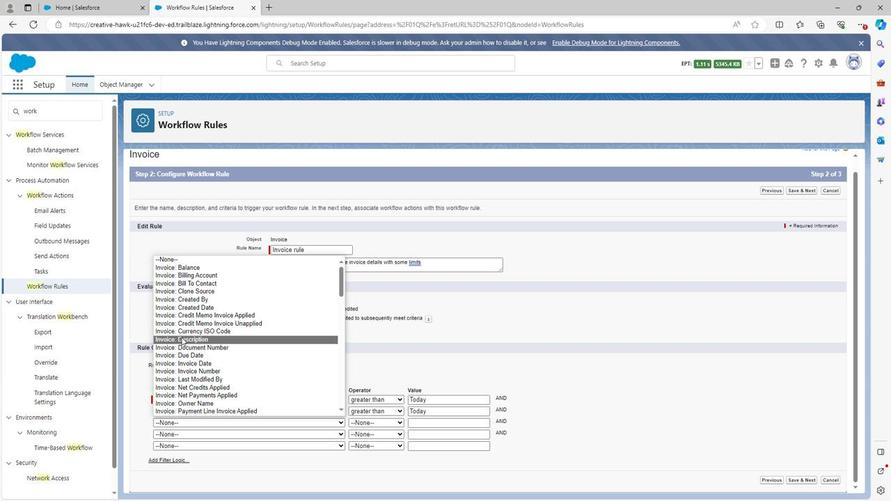 
Action: Mouse scrolled (172, 335) with delta (0, 0)
Screenshot: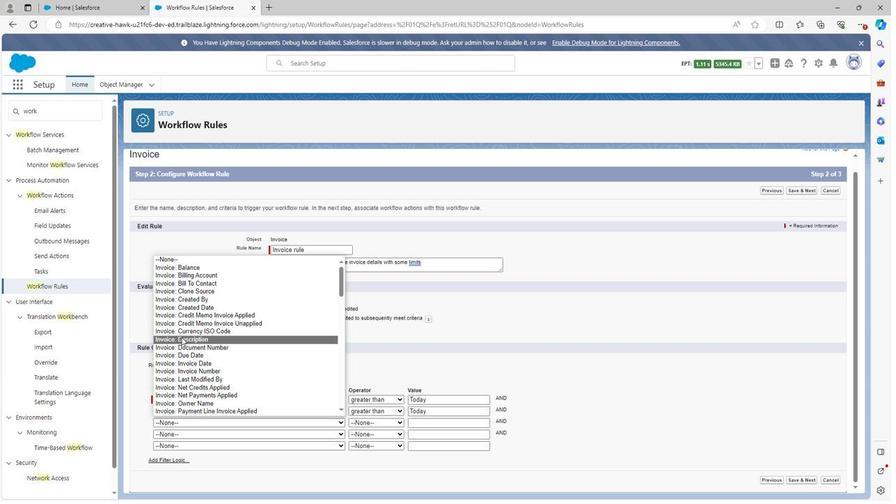 
Action: Mouse scrolled (172, 335) with delta (0, 0)
Screenshot: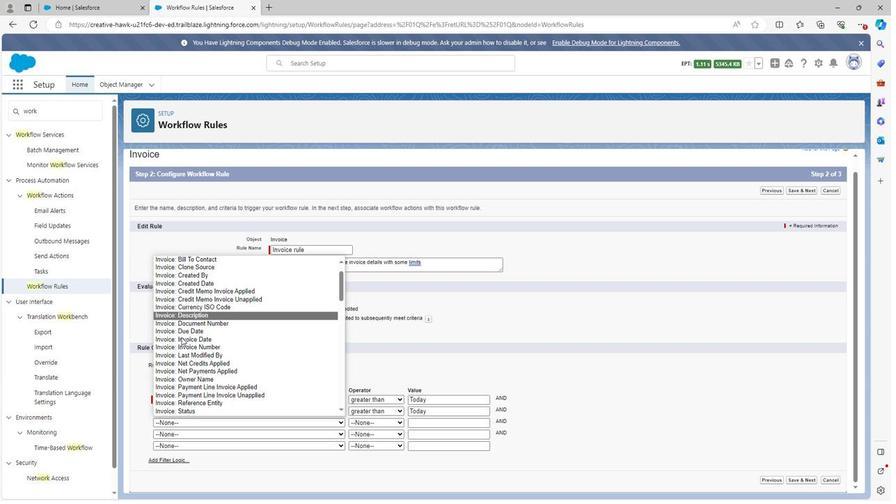 
Action: Mouse scrolled (172, 335) with delta (0, 0)
Screenshot: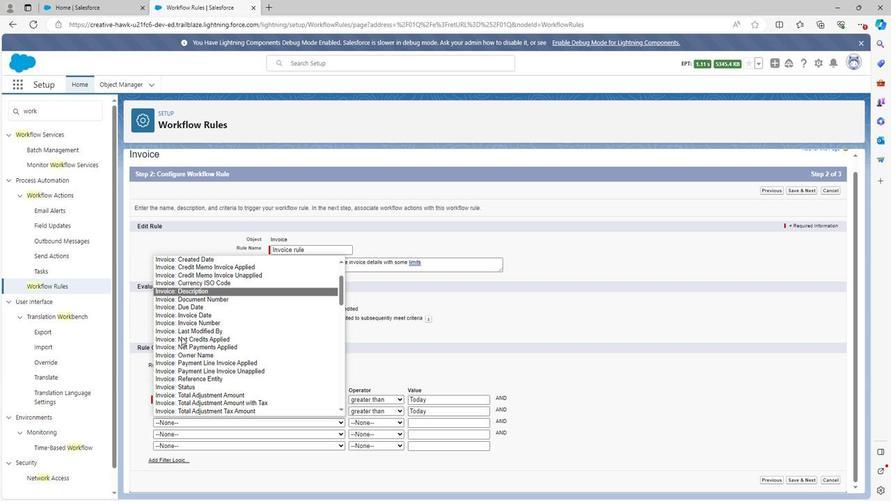 
Action: Mouse scrolled (172, 335) with delta (0, 0)
Screenshot: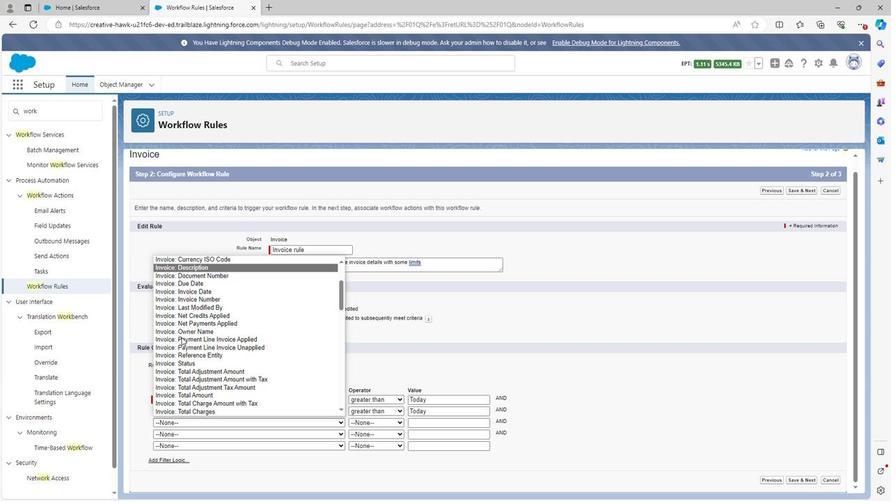 
Action: Mouse scrolled (172, 335) with delta (0, 0)
Screenshot: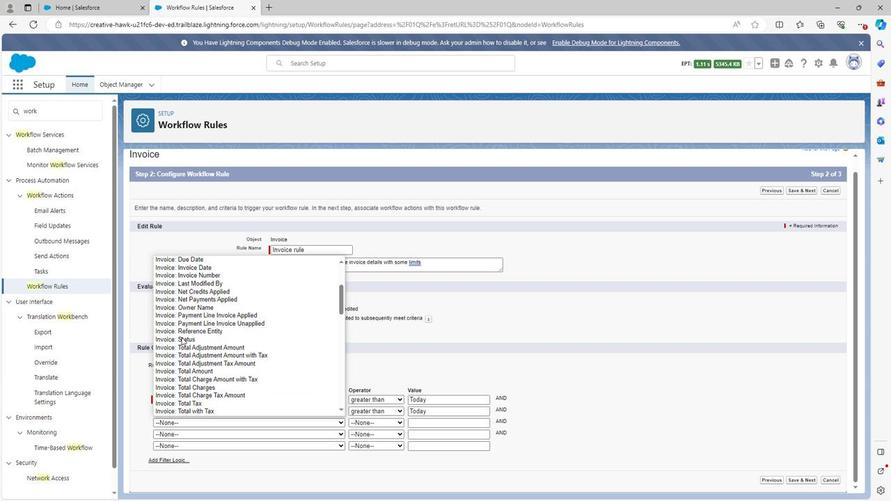 
Action: Mouse scrolled (172, 335) with delta (0, 0)
Screenshot: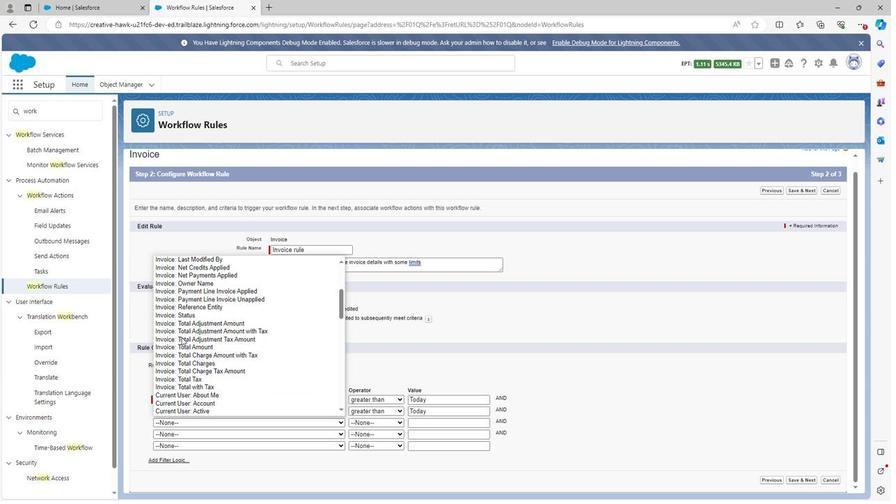 
Action: Mouse moved to (371, 350)
Screenshot: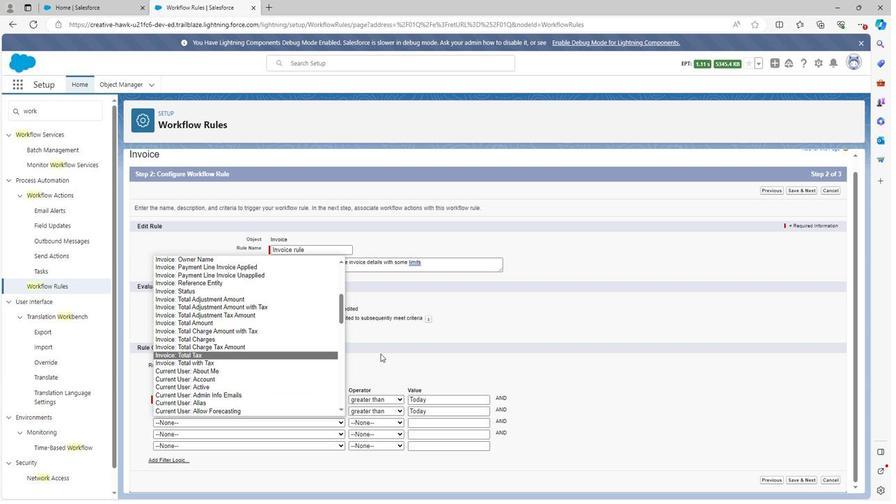 
Action: Mouse pressed left at (371, 350)
Screenshot: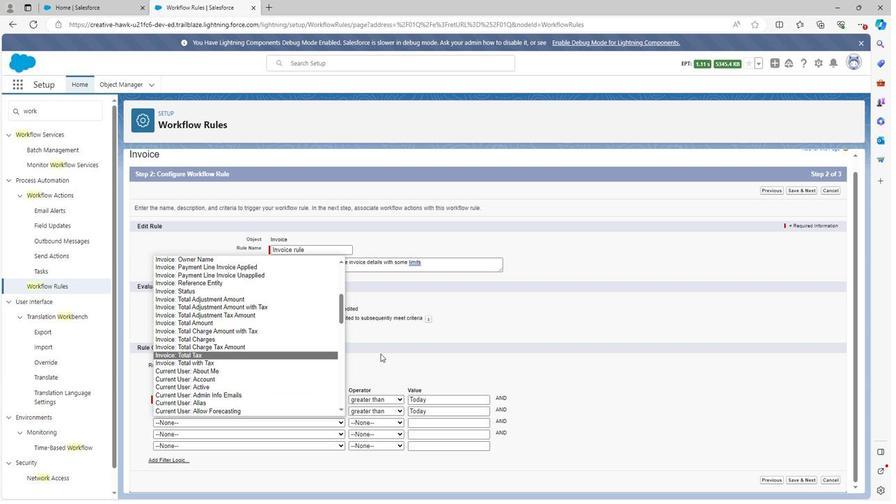
Action: Mouse moved to (799, 470)
Screenshot: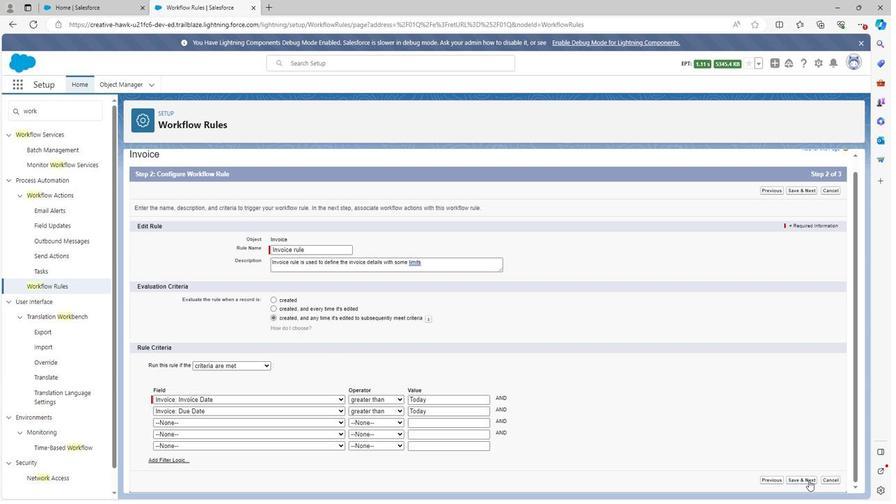 
Action: Mouse pressed left at (799, 470)
Screenshot: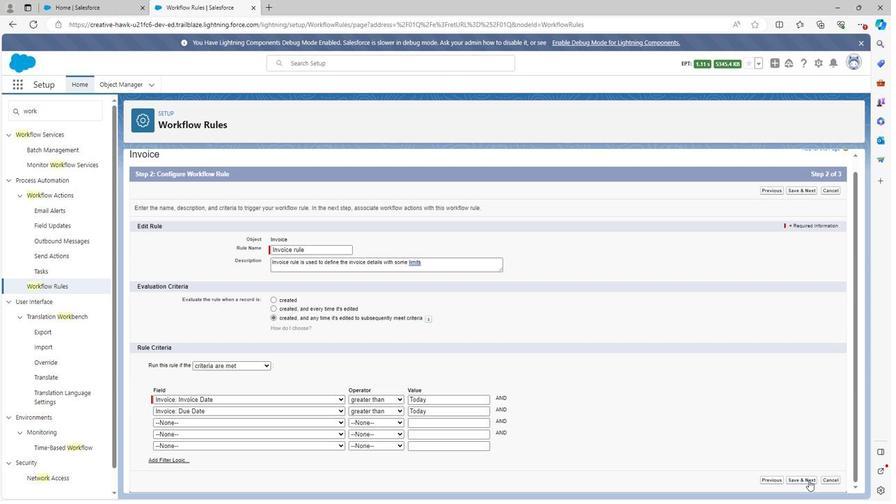 
Action: Mouse moved to (149, 296)
Screenshot: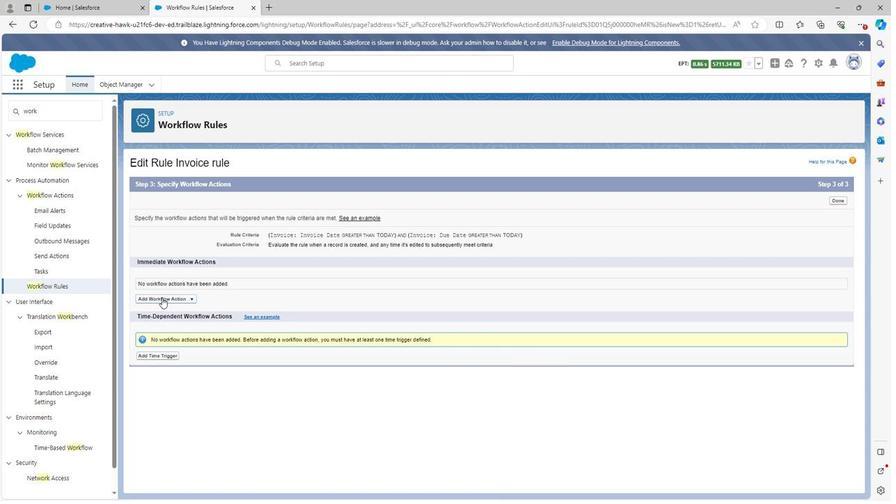 
Action: Mouse pressed left at (149, 296)
Screenshot: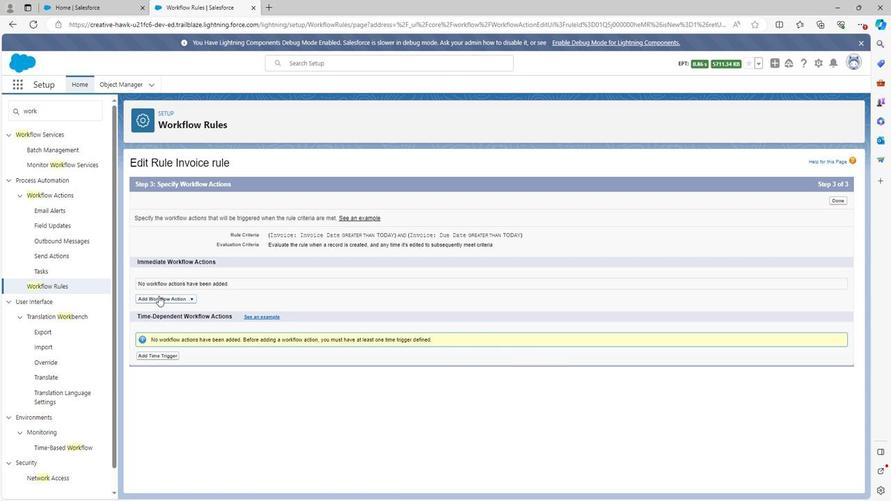 
Action: Mouse moved to (148, 316)
Screenshot: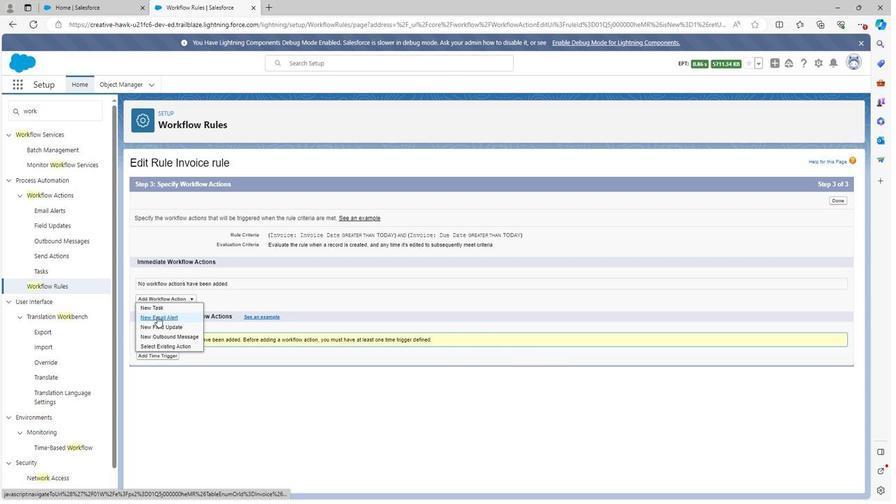 
Action: Mouse pressed left at (148, 316)
Screenshot: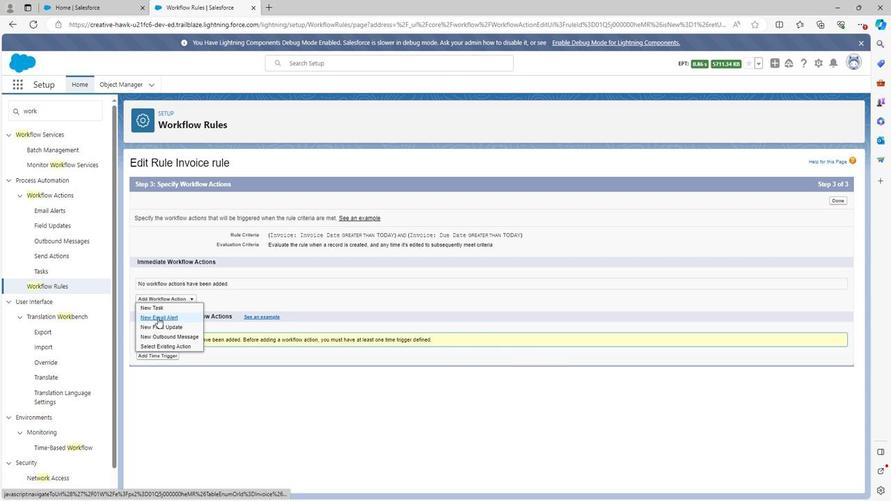 
Action: Mouse moved to (258, 228)
Screenshot: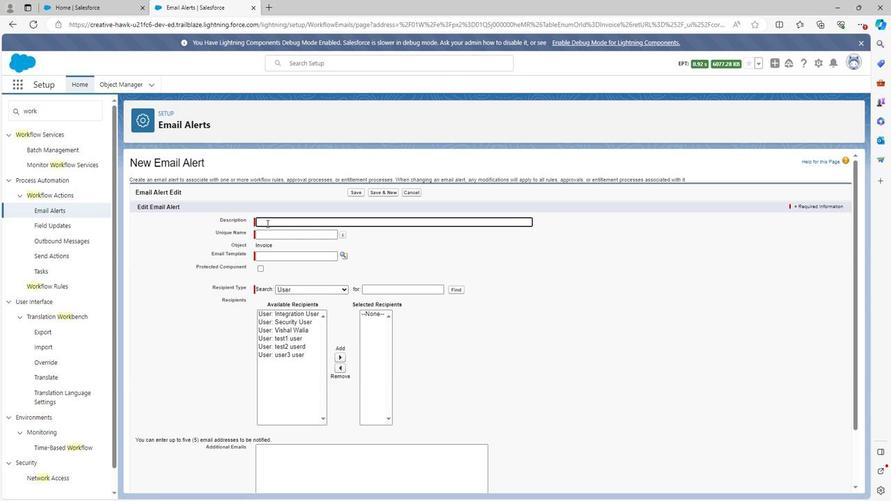 
Action: Key pressed <Key.shift><Key.shift><Key.shift><Key.shift><Key.shift>This<Key.down><Key.right>
Screenshot: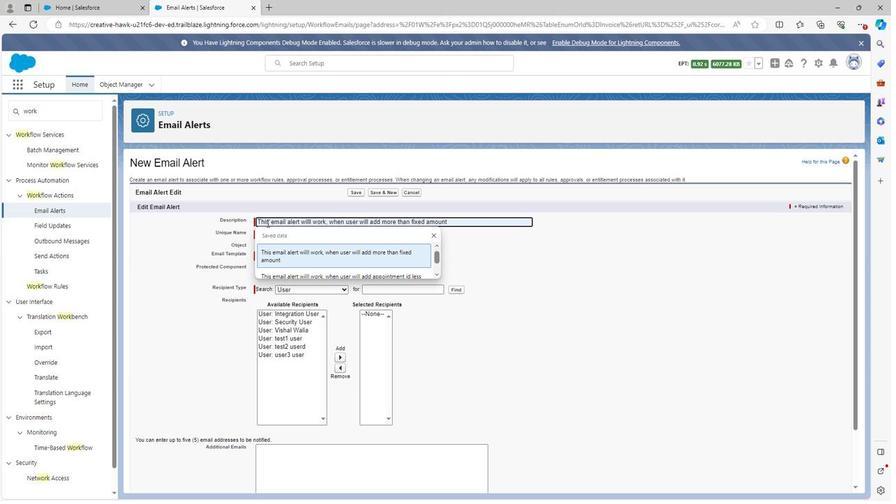 
Action: Mouse moved to (367, 253)
Screenshot: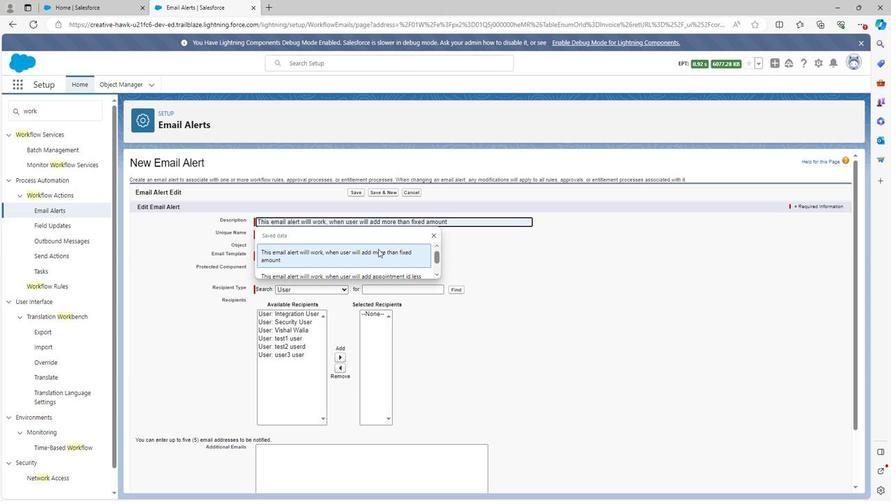 
Action: Mouse pressed left at (367, 253)
Screenshot: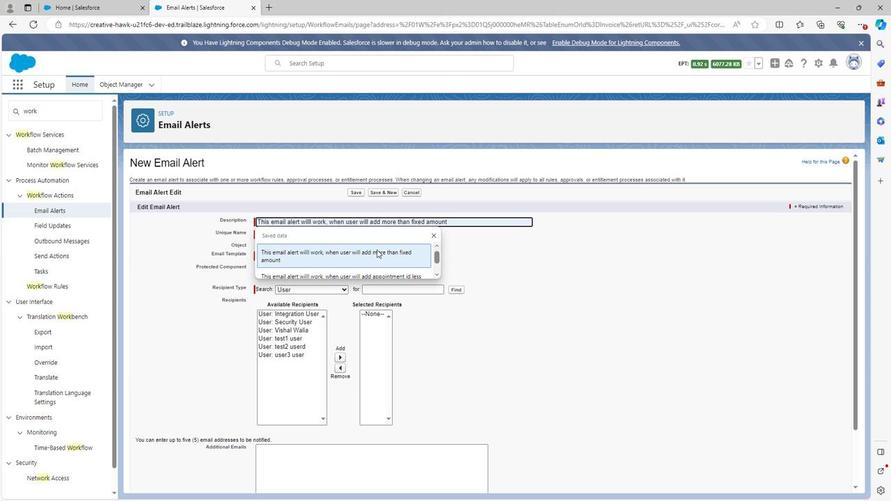 
Action: Mouse moved to (446, 225)
Screenshot: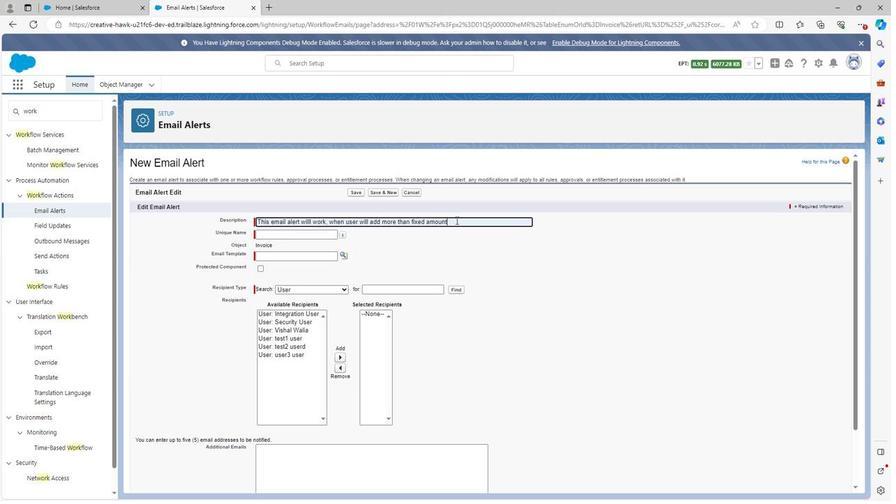 
Action: Mouse pressed left at (446, 225)
Screenshot: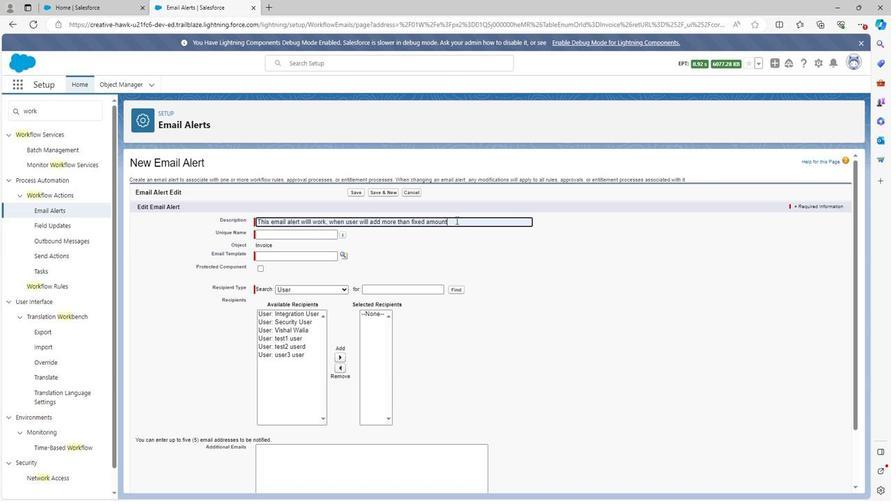 
Action: Mouse moved to (446, 224)
Screenshot: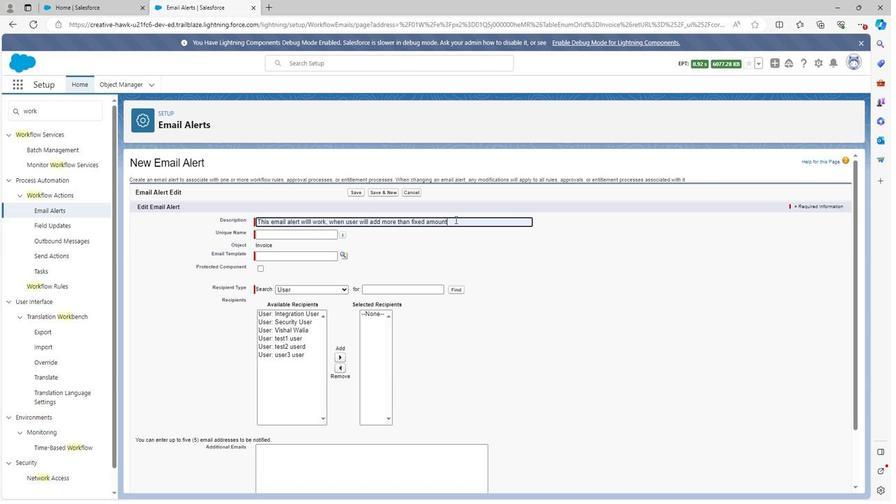 
Action: Key pressed <Key.backspace><Key.backspace><Key.backspace><Key.backspace><Key.backspace><Key.backspace><Key.backspace><Key.backspace><Key.backspace><Key.backspace><Key.backspace><Key.backspace><Key.backspace><Key.backspace><Key.backspace><Key.backspace><Key.backspace><Key.backspace><Key.backspace><Key.backspace><Key.backspace><Key.backspace><Key.backspace><Key.backspace><Key.backspace><Key.backspace><Key.backspace><Key.space>due<Key.space>date<Key.space>before<Key.space>today
Screenshot: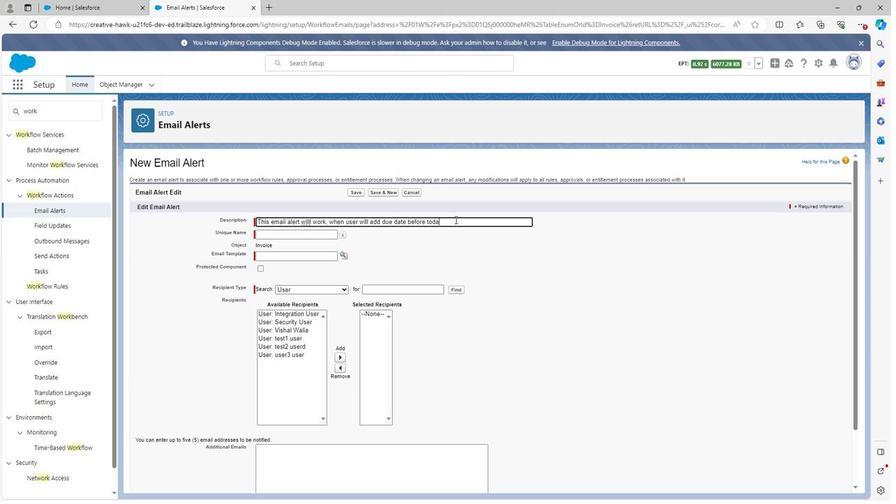 
Action: Mouse moved to (345, 235)
Screenshot: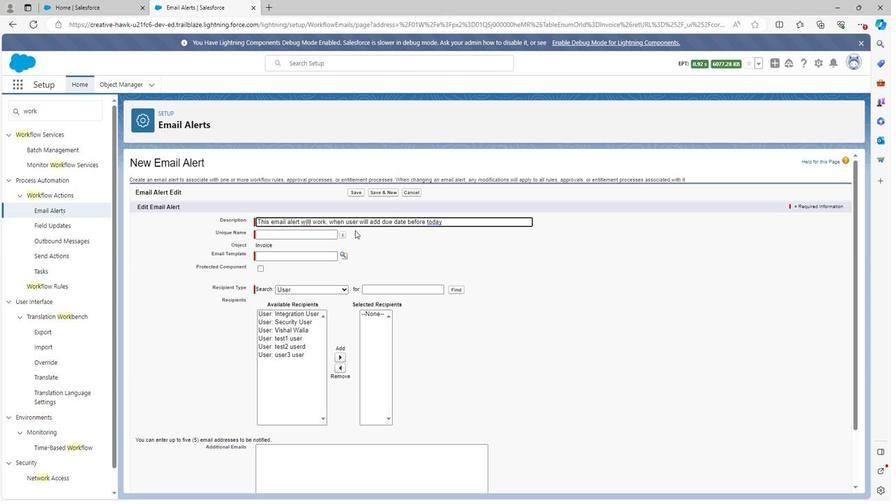 
Action: Mouse pressed left at (345, 235)
Screenshot: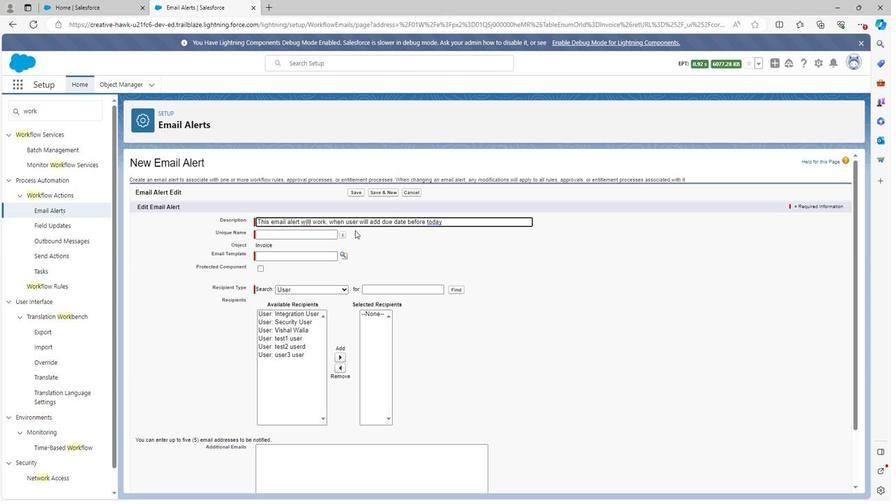 
Action: Mouse moved to (333, 258)
Screenshot: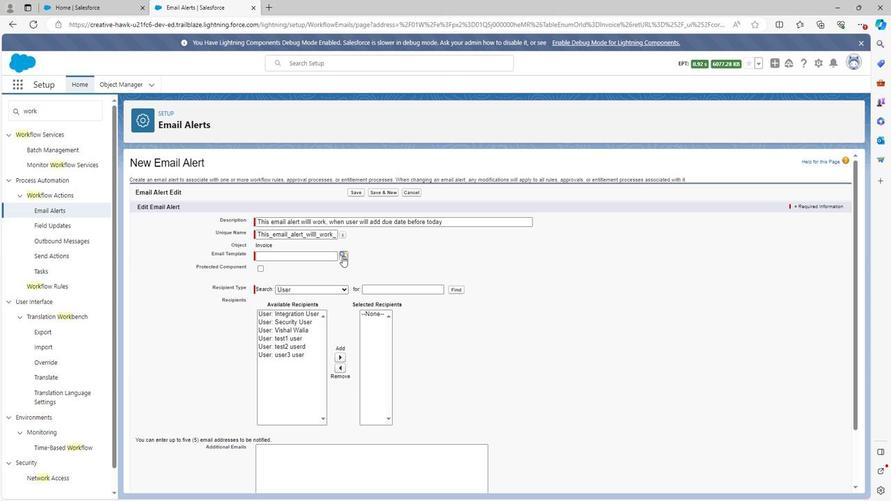 
Action: Mouse pressed left at (333, 258)
Screenshot: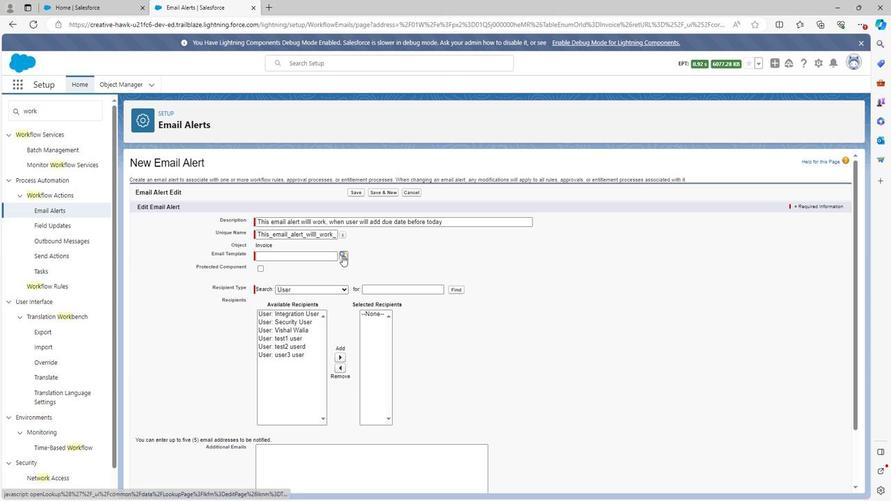 
Action: Mouse moved to (222, 400)
Screenshot: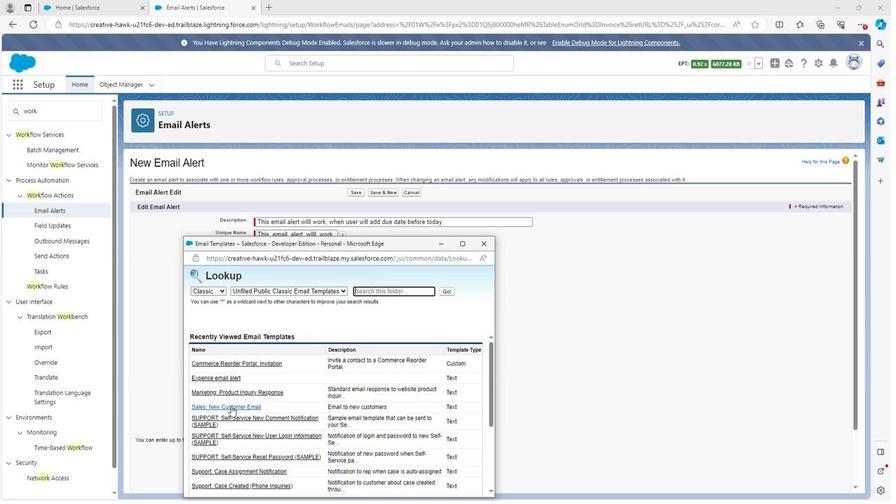
Action: Mouse pressed left at (222, 400)
Screenshot: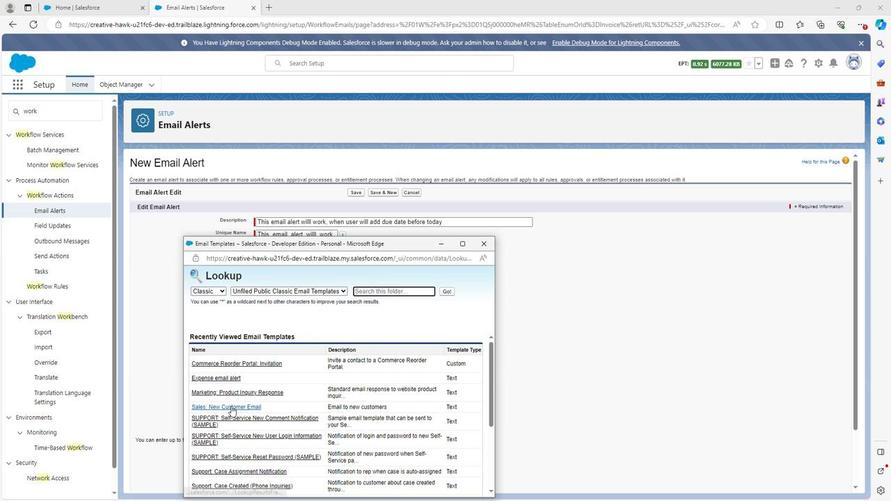 
Action: Mouse moved to (288, 328)
Screenshot: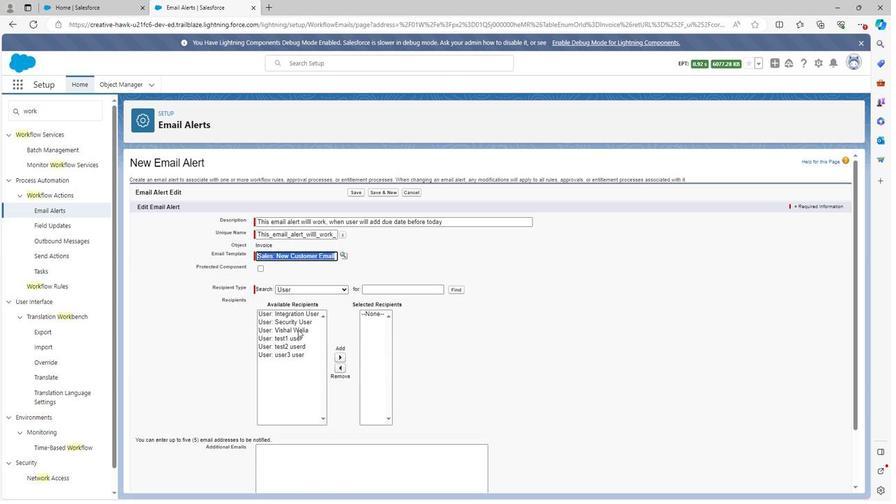 
Action: Mouse pressed left at (288, 328)
Screenshot: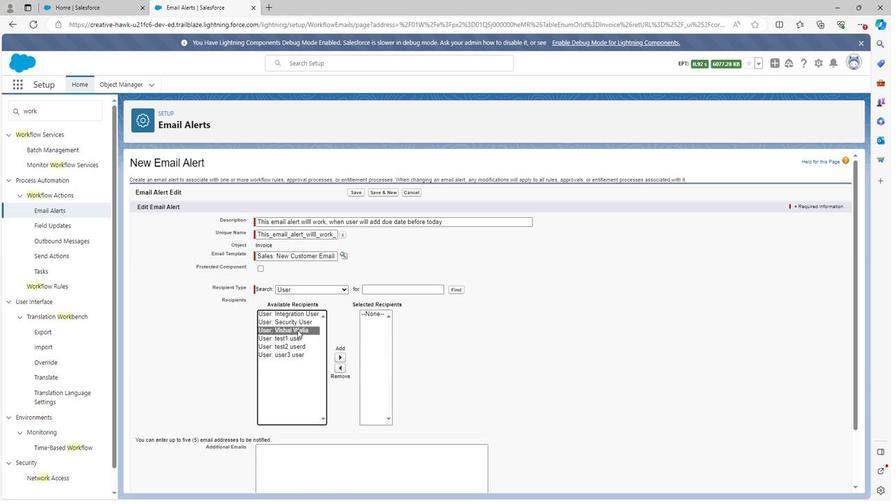 
Action: Mouse moved to (332, 353)
Screenshot: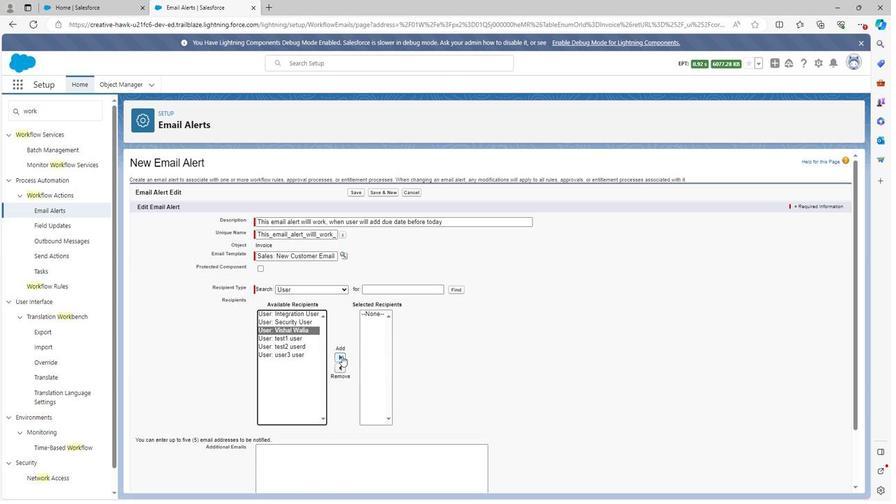 
Action: Mouse pressed left at (332, 353)
Screenshot: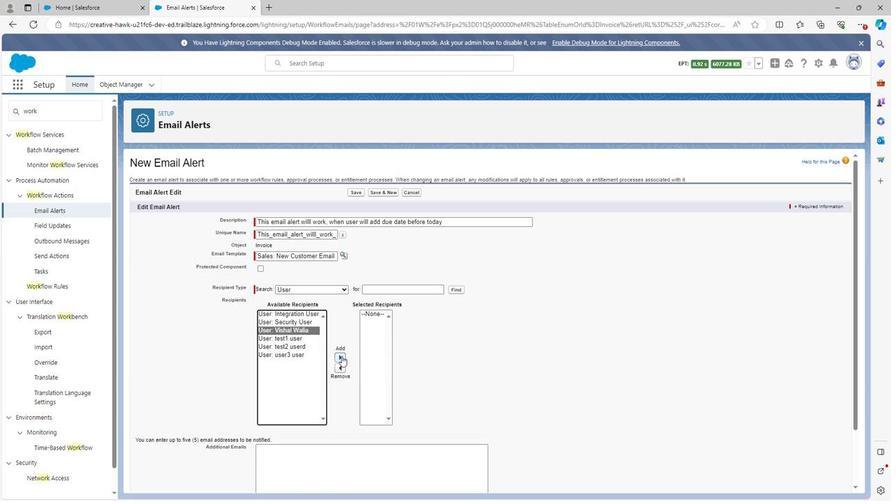 
Action: Mouse moved to (283, 327)
Screenshot: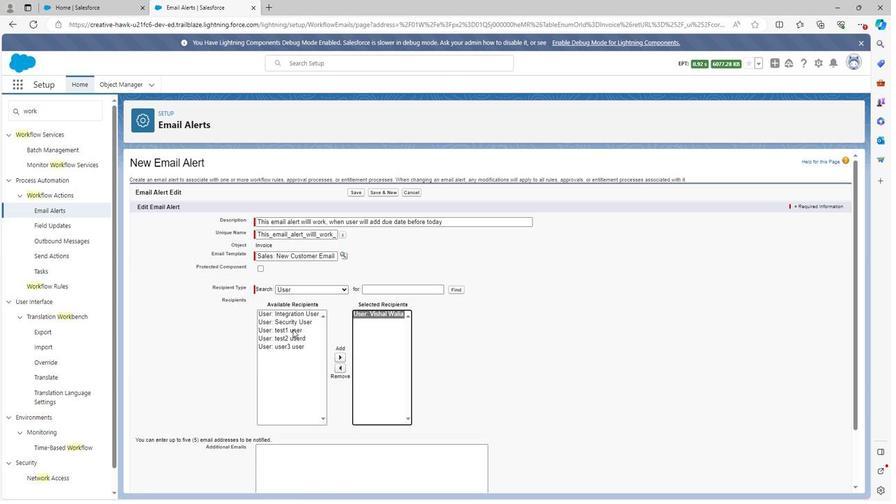 
Action: Mouse pressed left at (283, 327)
Screenshot: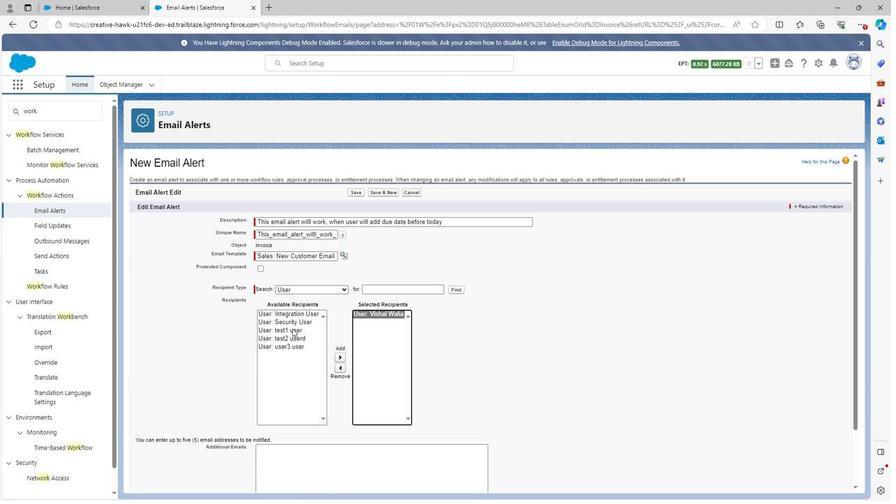 
Action: Mouse moved to (332, 355)
Screenshot: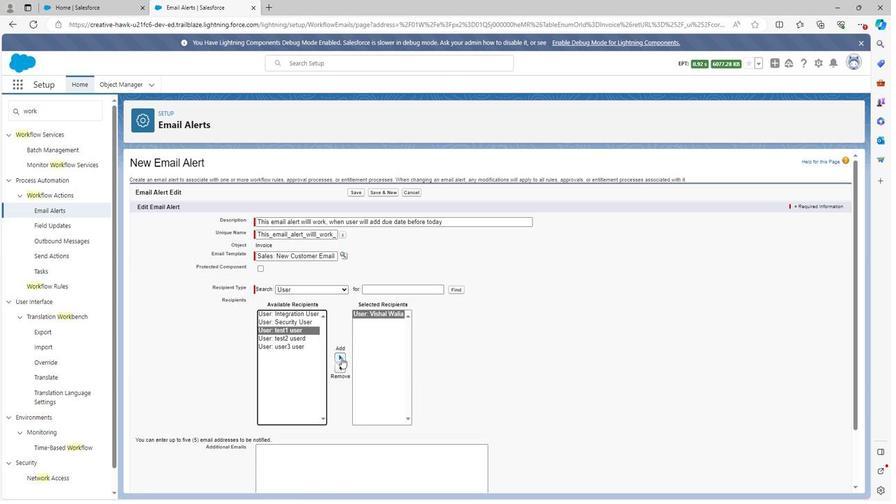 
Action: Mouse pressed left at (332, 355)
Screenshot: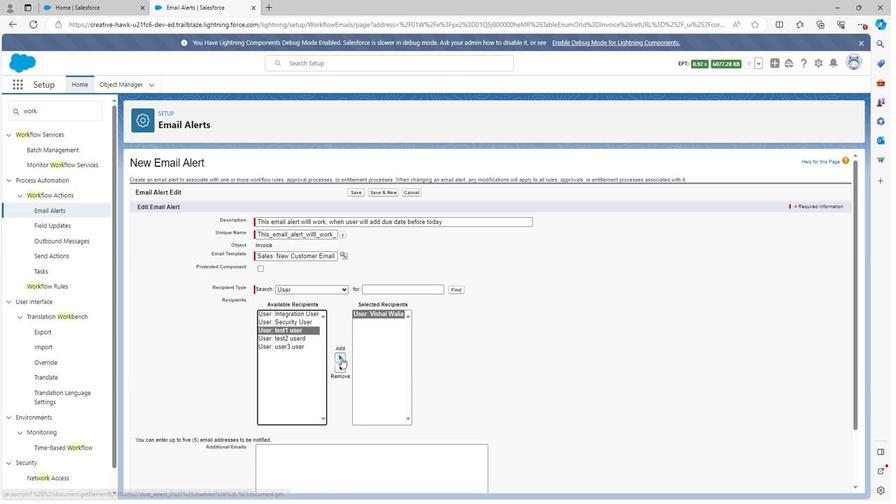 
Action: Mouse moved to (289, 329)
Screenshot: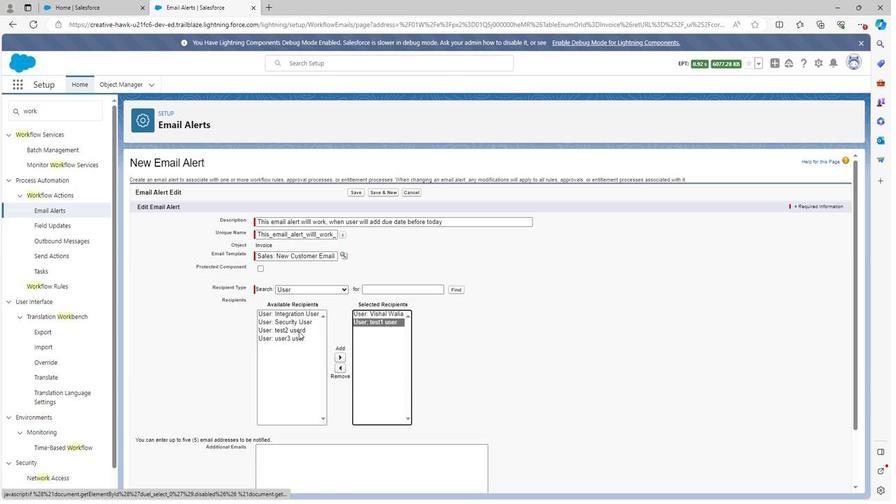 
Action: Mouse pressed left at (289, 329)
Screenshot: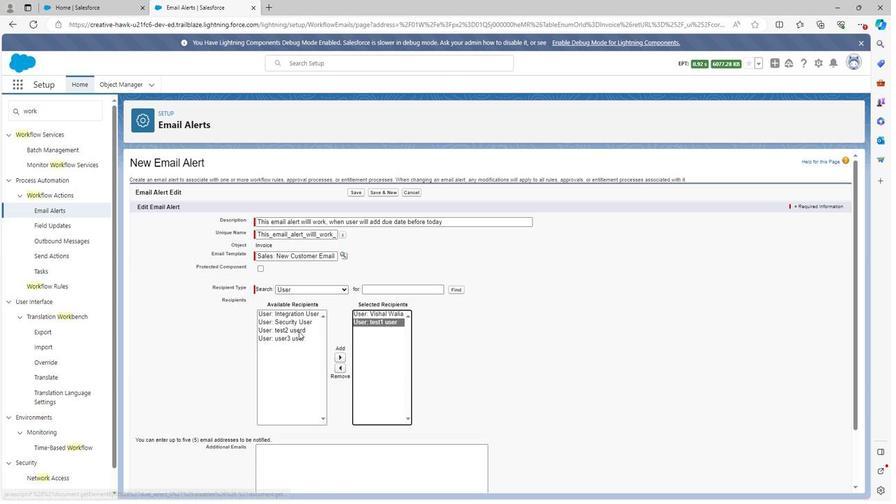 
Action: Mouse moved to (329, 354)
Screenshot: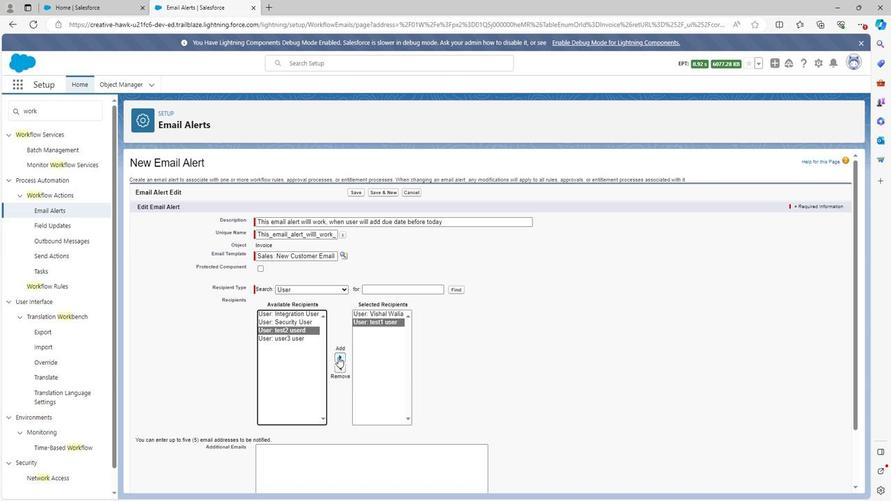 
Action: Mouse pressed left at (329, 354)
Screenshot: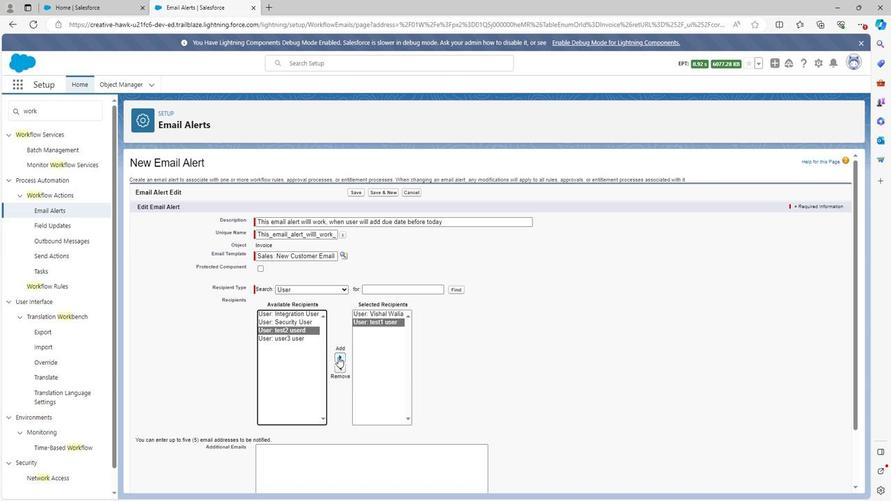 
Action: Mouse moved to (285, 330)
Screenshot: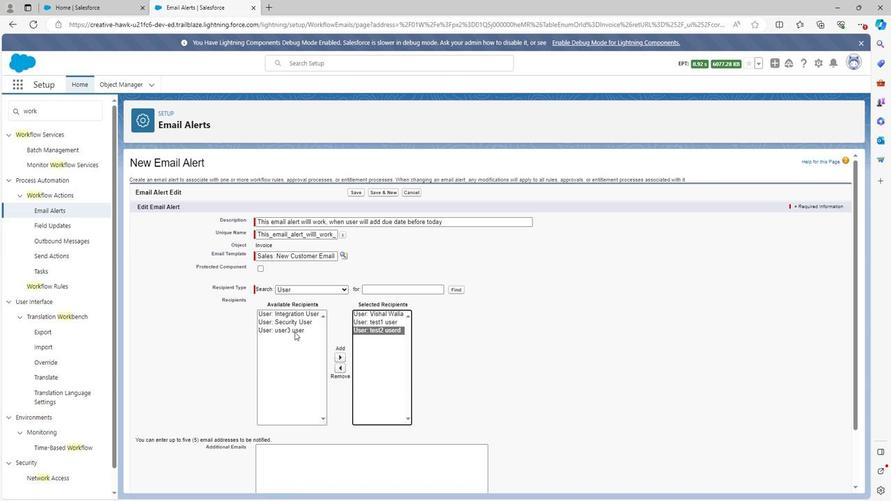 
Action: Mouse pressed left at (285, 330)
Screenshot: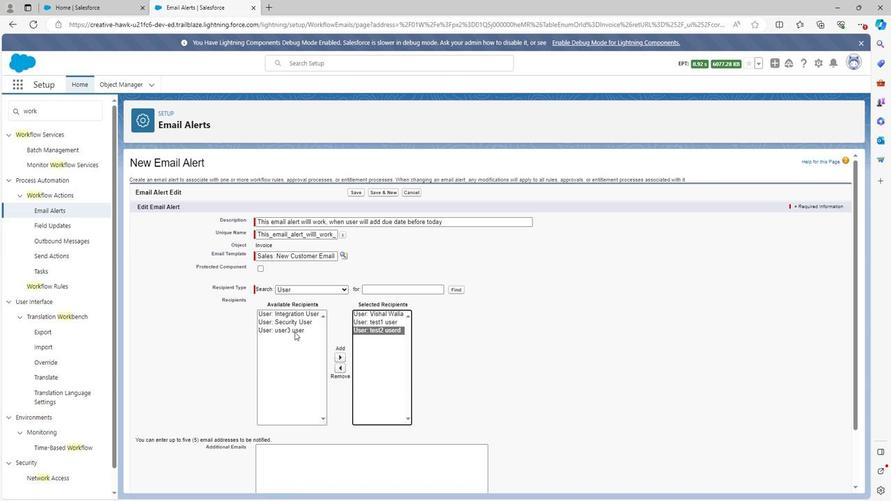 
Action: Mouse moved to (330, 355)
Screenshot: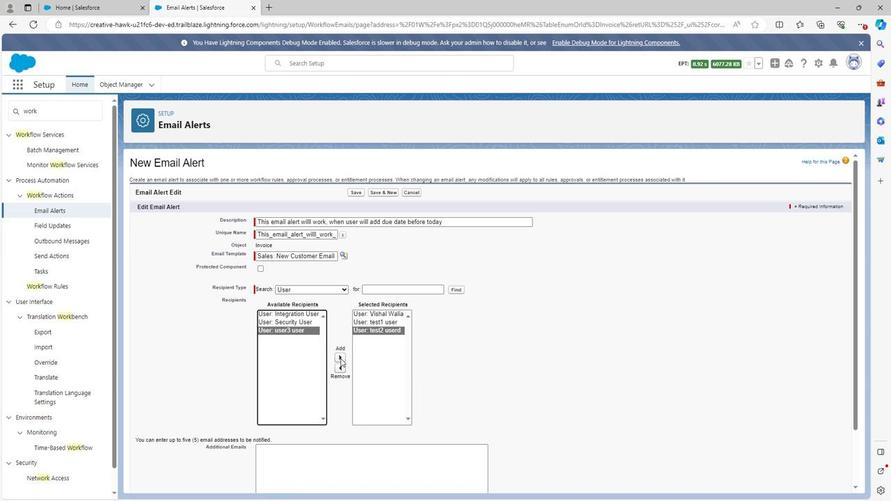 
Action: Mouse pressed left at (330, 355)
Screenshot: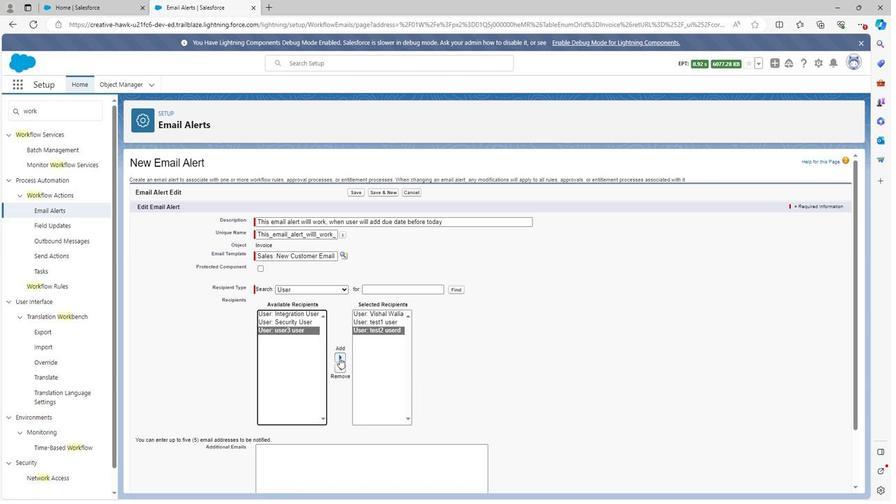 
Action: Mouse moved to (312, 323)
Screenshot: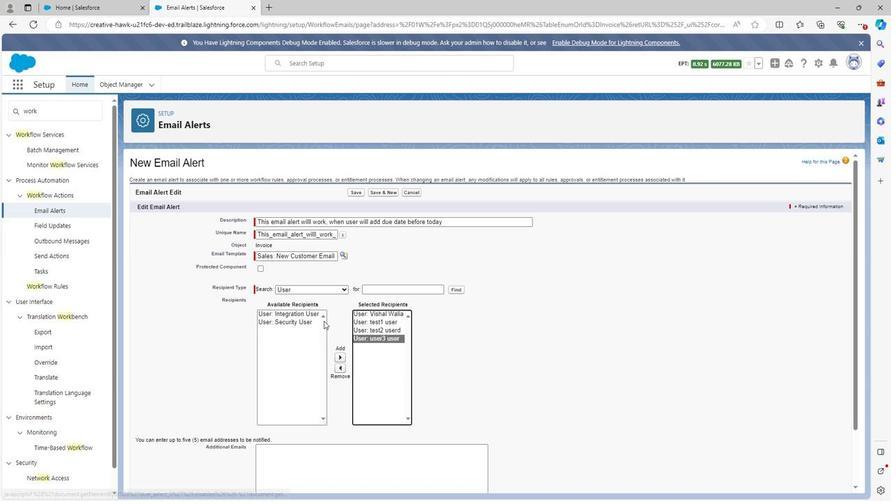 
Action: Mouse scrolled (312, 323) with delta (0, 0)
Screenshot: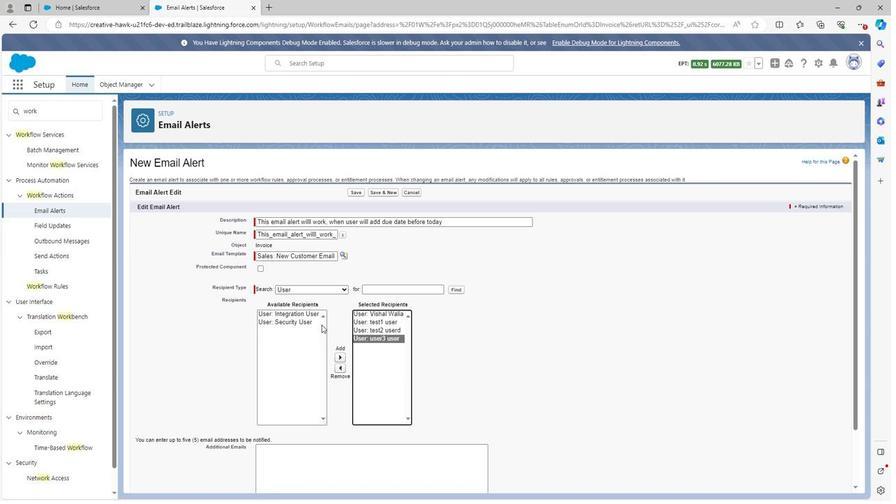 
Action: Mouse scrolled (312, 323) with delta (0, 0)
Screenshot: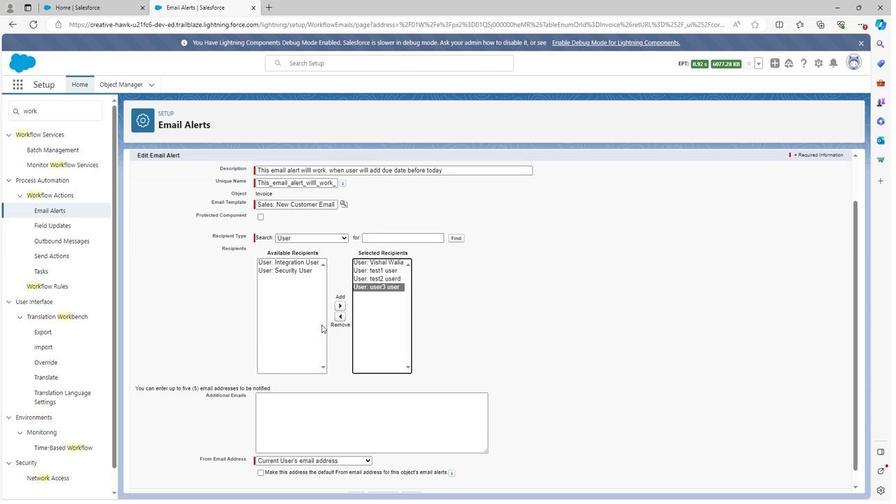 
Action: Mouse moved to (294, 378)
Screenshot: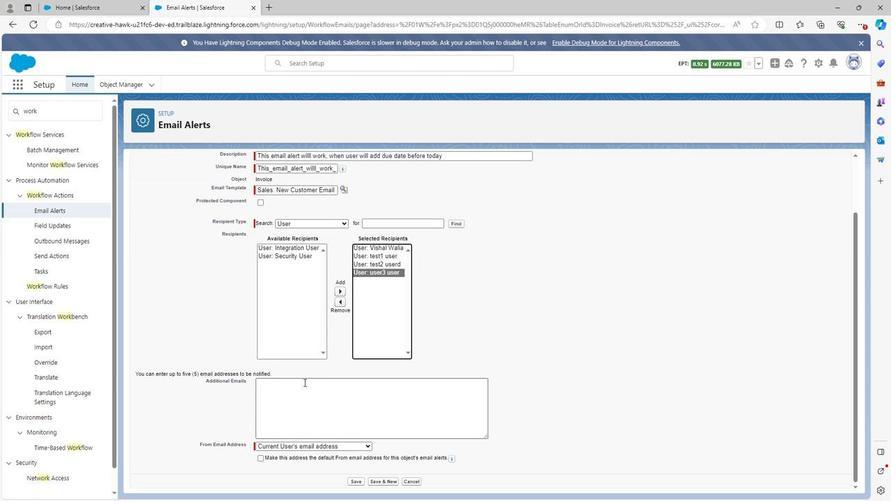 
Action: Mouse pressed left at (294, 378)
Screenshot: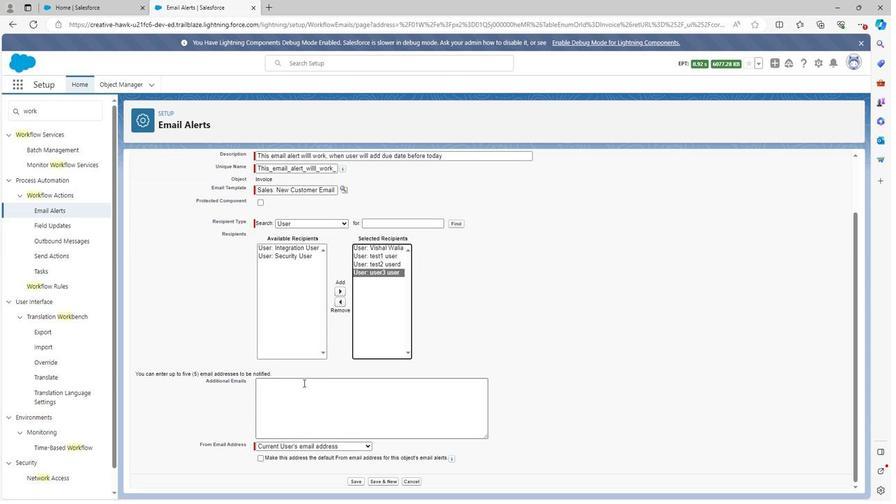 
Action: Key pressed <Key.shift><Key.shift><Key.shift><Key.shift><Key.shift>John<Key.shift>@gmail.com
Screenshot: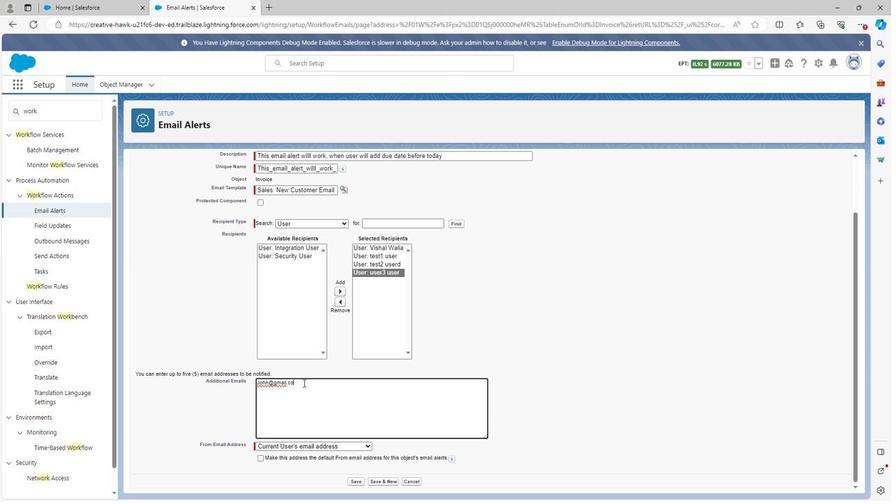 
Action: Mouse moved to (339, 470)
Screenshot: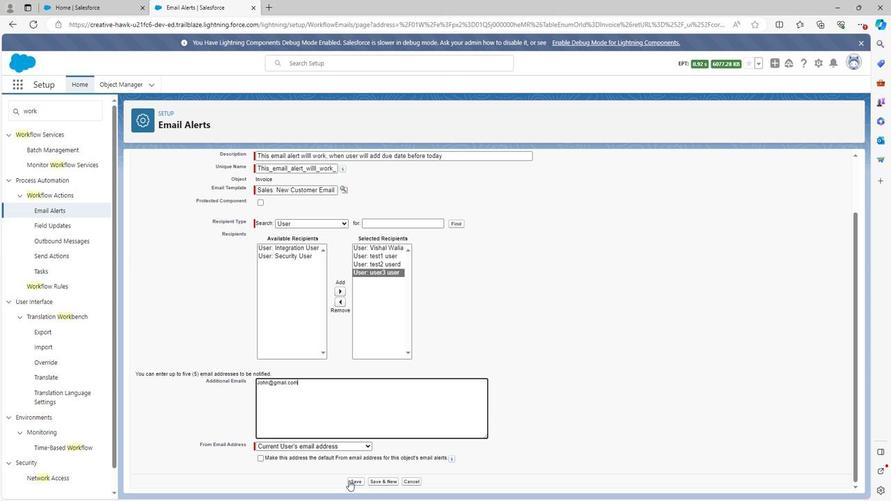 
Action: Mouse pressed left at (339, 470)
Screenshot: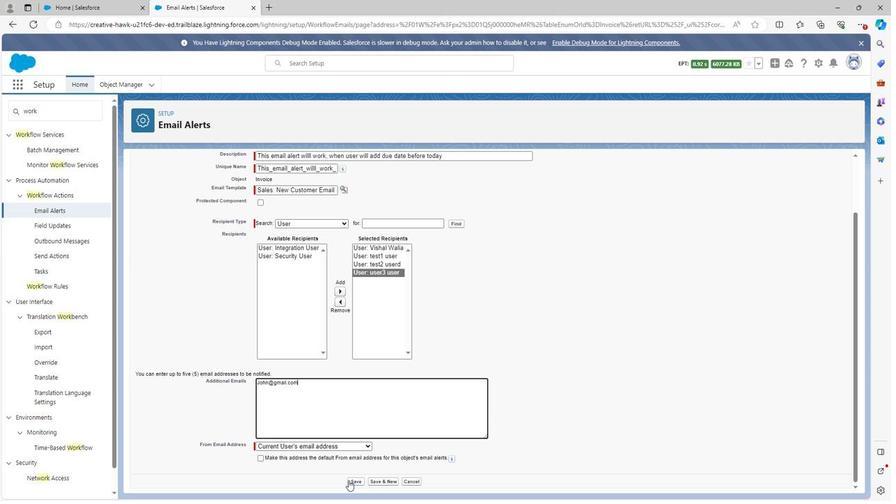 
Action: Mouse moved to (185, 194)
Screenshot: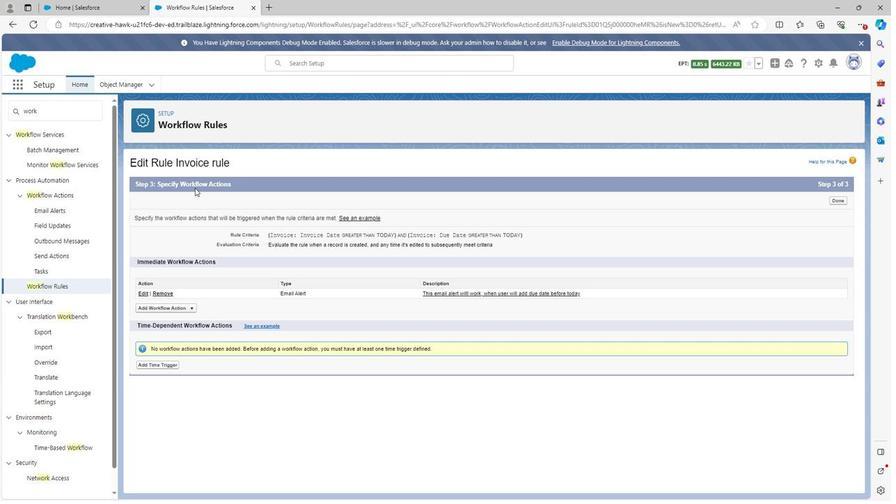 
